Task: Send an email with the signature Liam Wilson with the subject Request for feedback on a technical manual and the message I am writing to request a review of the project procurement plan. from softage.3@softage.net to softage.2@softage.net with an attached audio file Audio_birthday_message.mp3 and move the email from Sent Items to the folder Warranty claims
Action: Mouse moved to (749, 122)
Screenshot: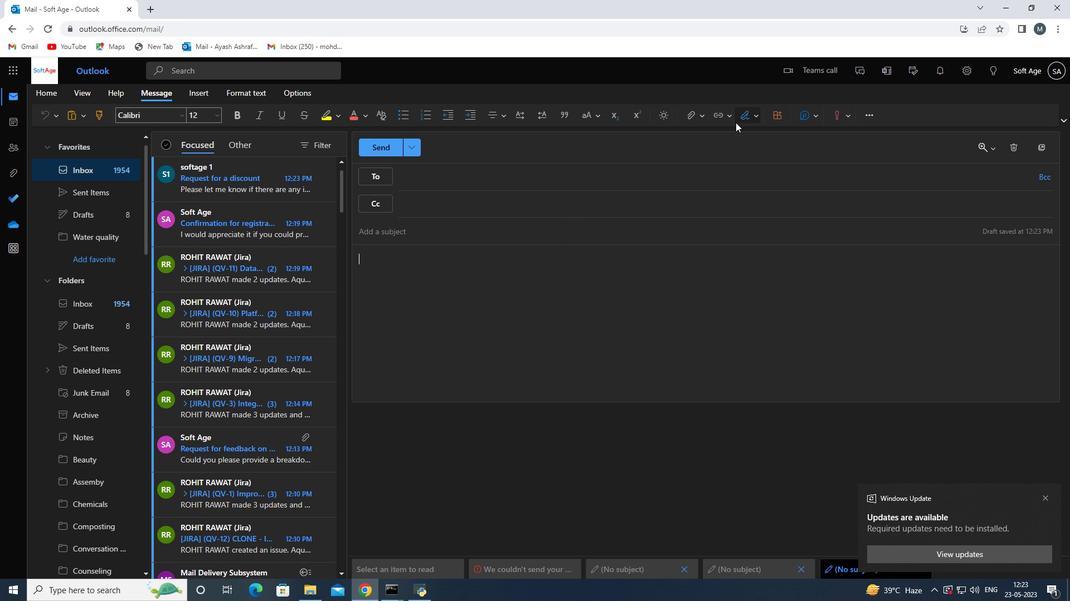 
Action: Mouse pressed left at (749, 122)
Screenshot: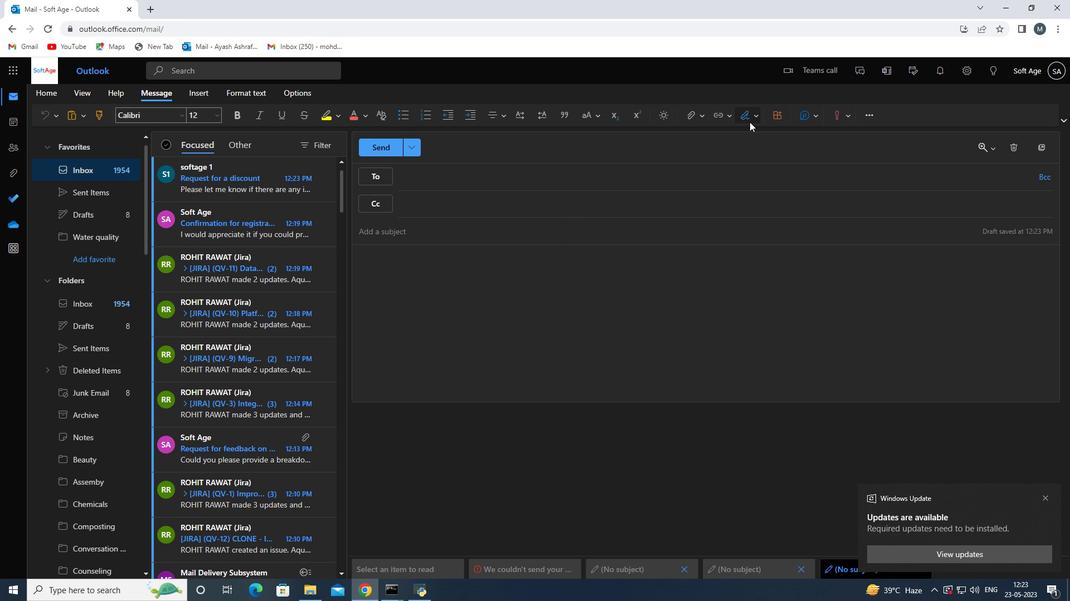 
Action: Mouse moved to (743, 157)
Screenshot: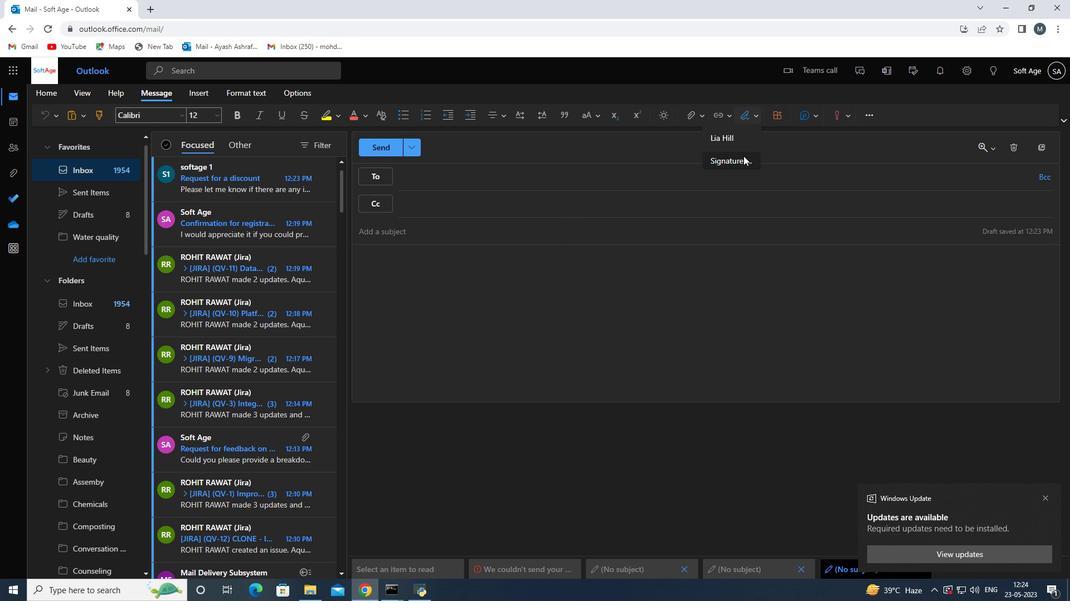 
Action: Mouse pressed left at (743, 157)
Screenshot: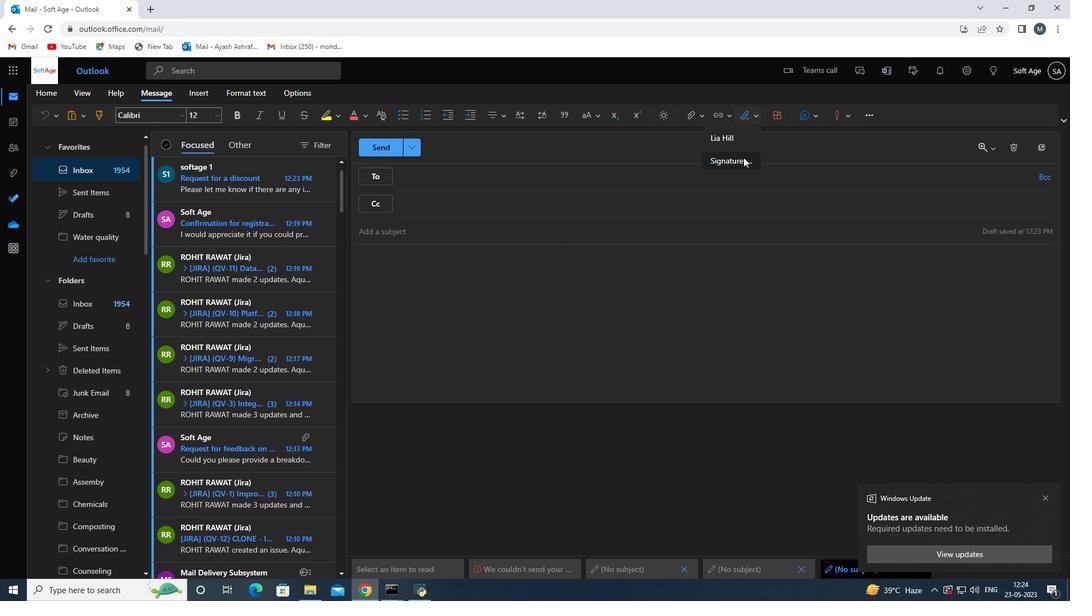 
Action: Mouse moved to (752, 203)
Screenshot: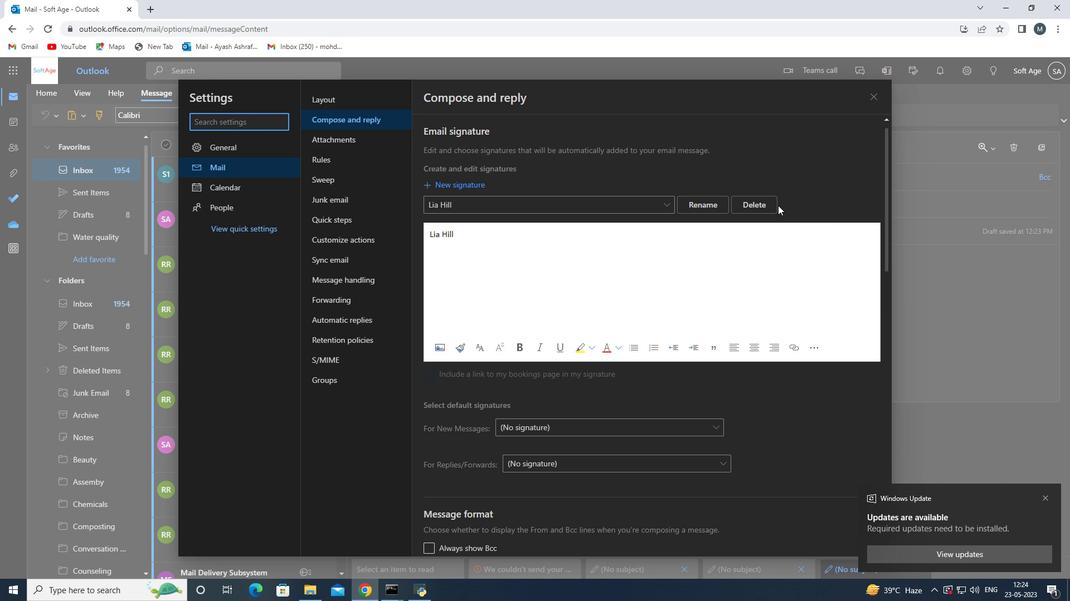 
Action: Mouse pressed left at (752, 203)
Screenshot: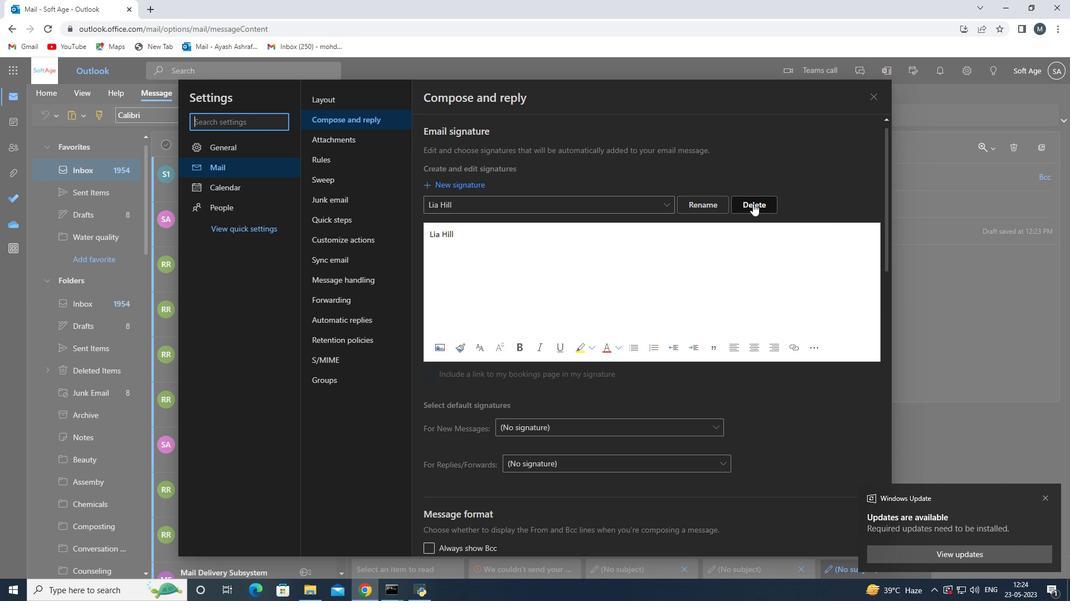 
Action: Mouse moved to (532, 198)
Screenshot: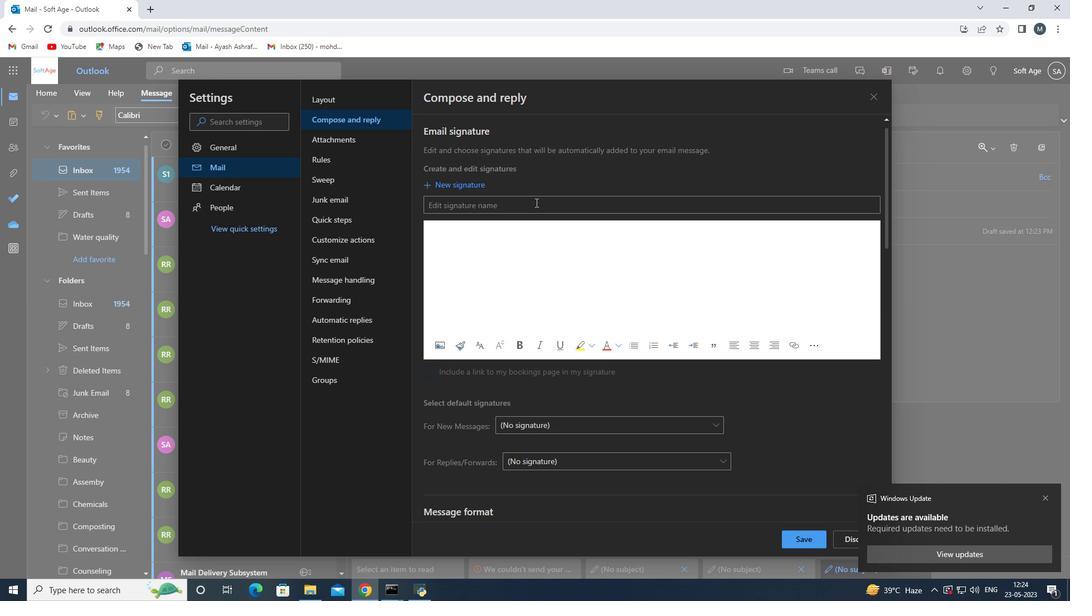 
Action: Mouse pressed left at (532, 198)
Screenshot: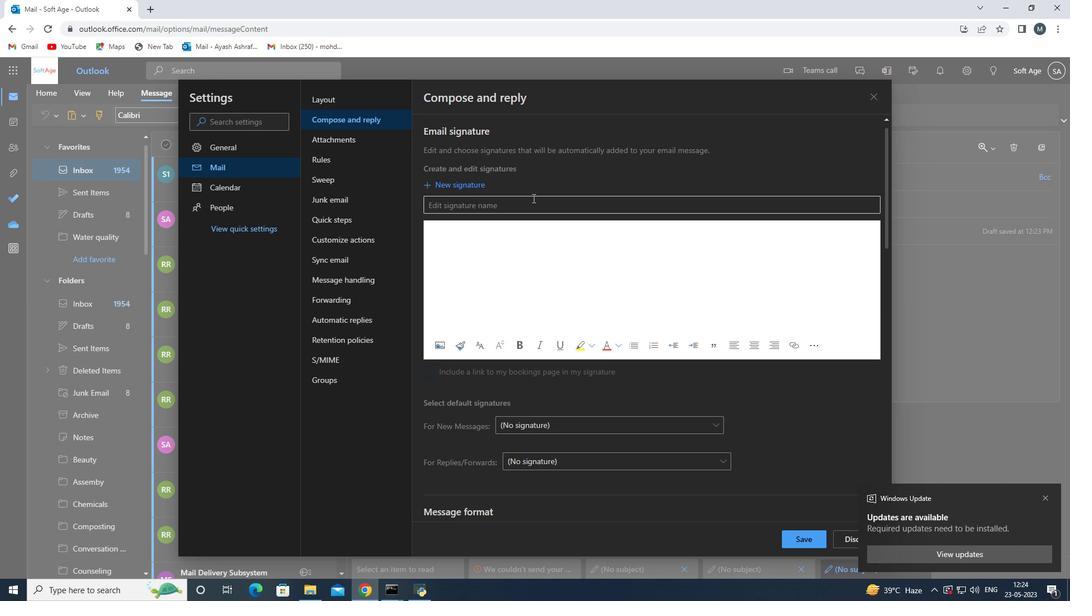 
Action: Key pressed <Key.shift>Liam<Key.space><Key.shift><Key.shift><Key.shift><Key.shift>Wilson<Key.space>
Screenshot: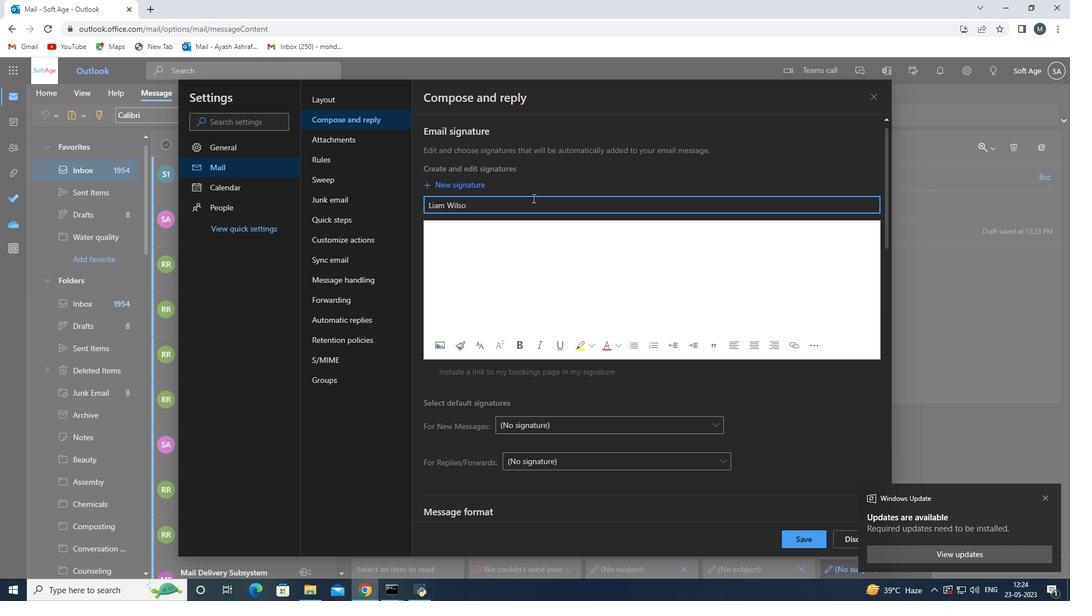 
Action: Mouse moved to (526, 233)
Screenshot: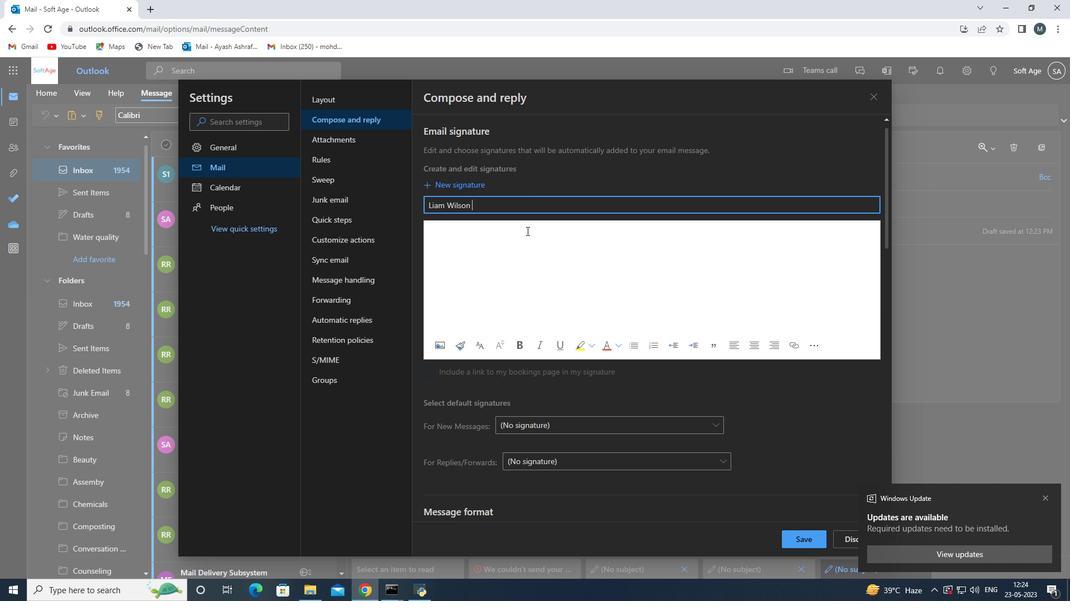 
Action: Mouse pressed left at (526, 233)
Screenshot: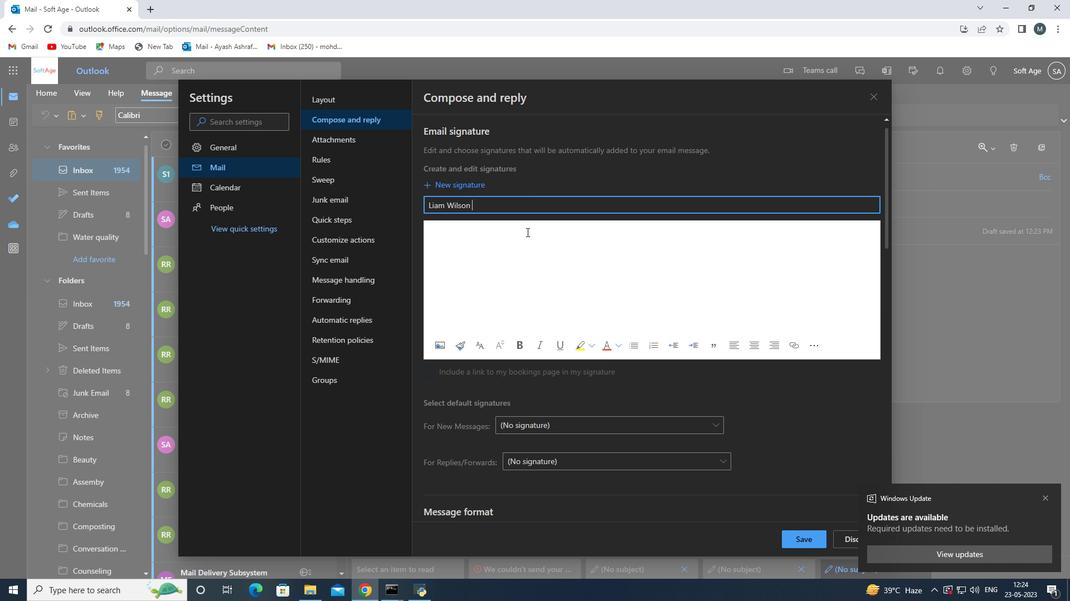 
Action: Key pressed <Key.shift>laim<Key.space><Key.backspace><Key.backspace><Key.backspace><Key.backspace><Key.backspace><Key.backspace><Key.backspace><Key.backspace><Key.backspace><Key.backspace><Key.backspace><Key.backspace><Key.backspace><Key.shift>Liam<Key.space><Key.shift>wilson<Key.space>
Screenshot: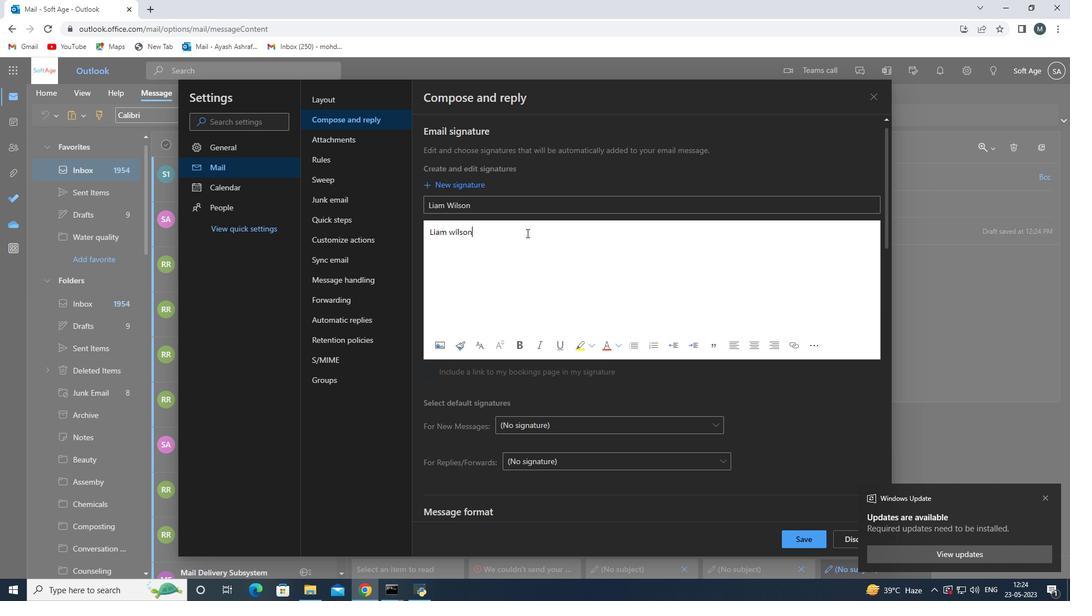 
Action: Mouse moved to (452, 234)
Screenshot: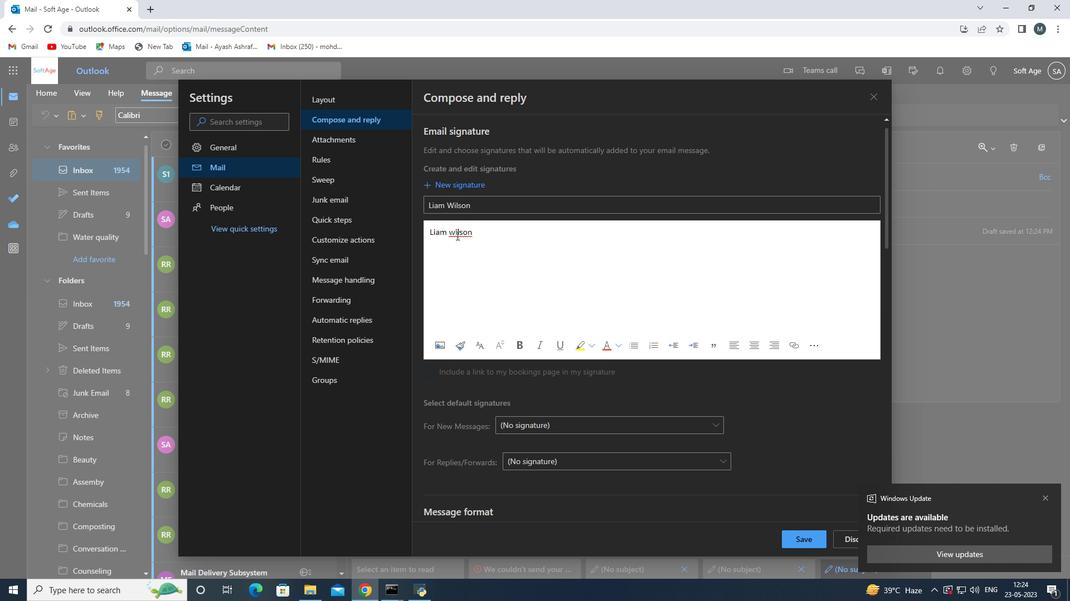 
Action: Mouse pressed left at (452, 234)
Screenshot: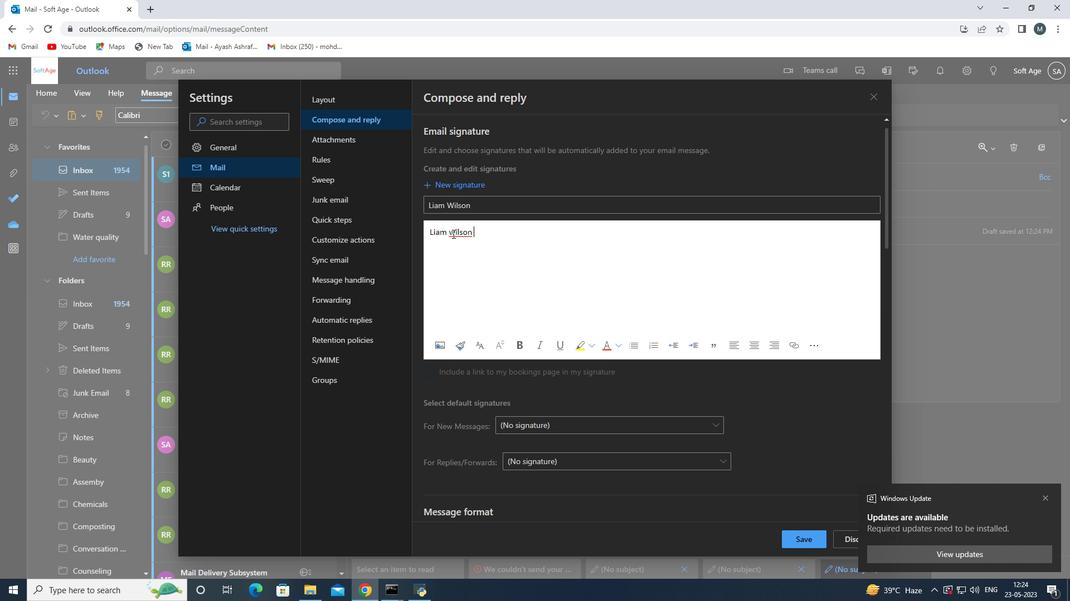 
Action: Mouse moved to (459, 235)
Screenshot: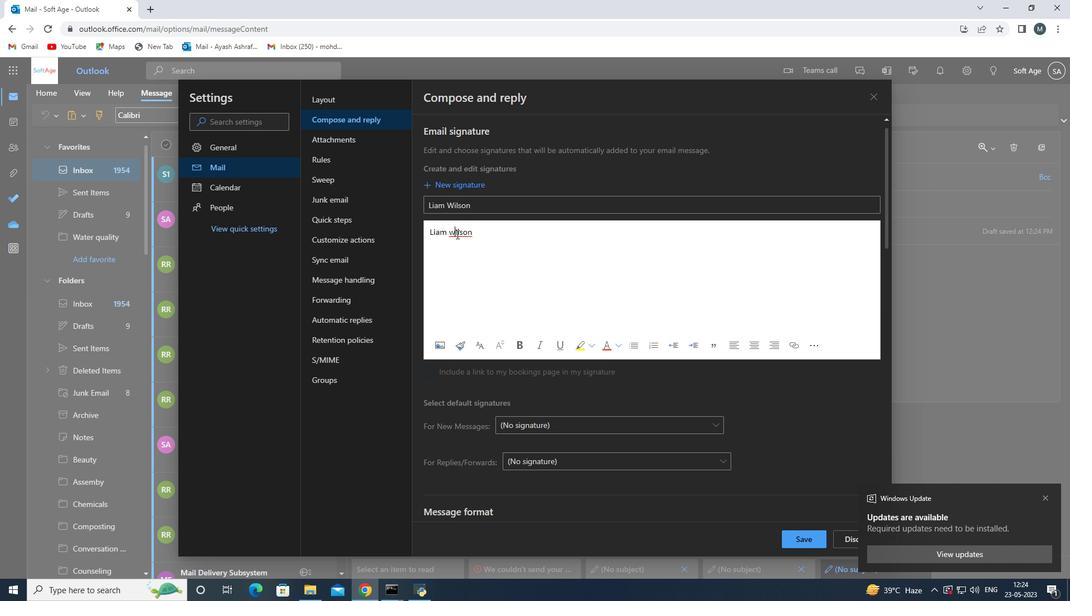 
Action: Key pressed <Key.backspace><Key.shift>W
Screenshot: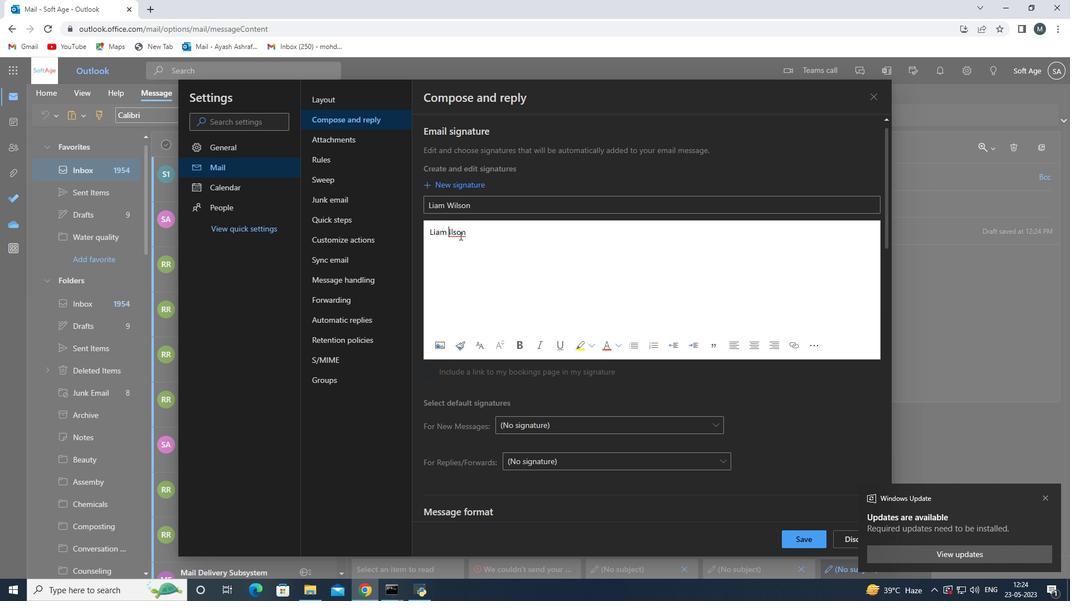 
Action: Mouse moved to (803, 545)
Screenshot: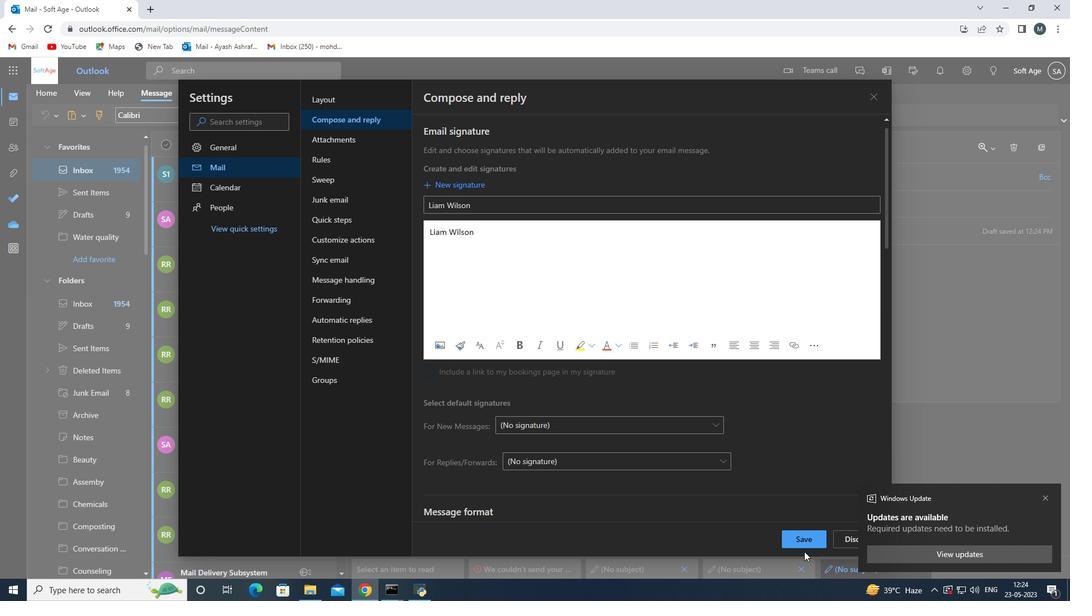 
Action: Mouse pressed left at (803, 545)
Screenshot: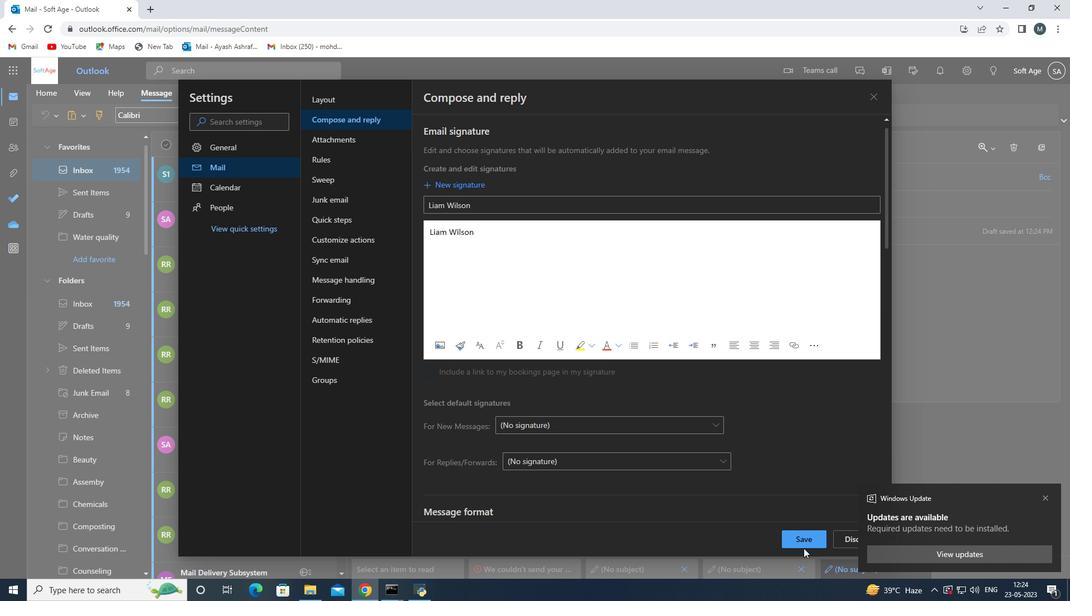 
Action: Mouse moved to (571, 355)
Screenshot: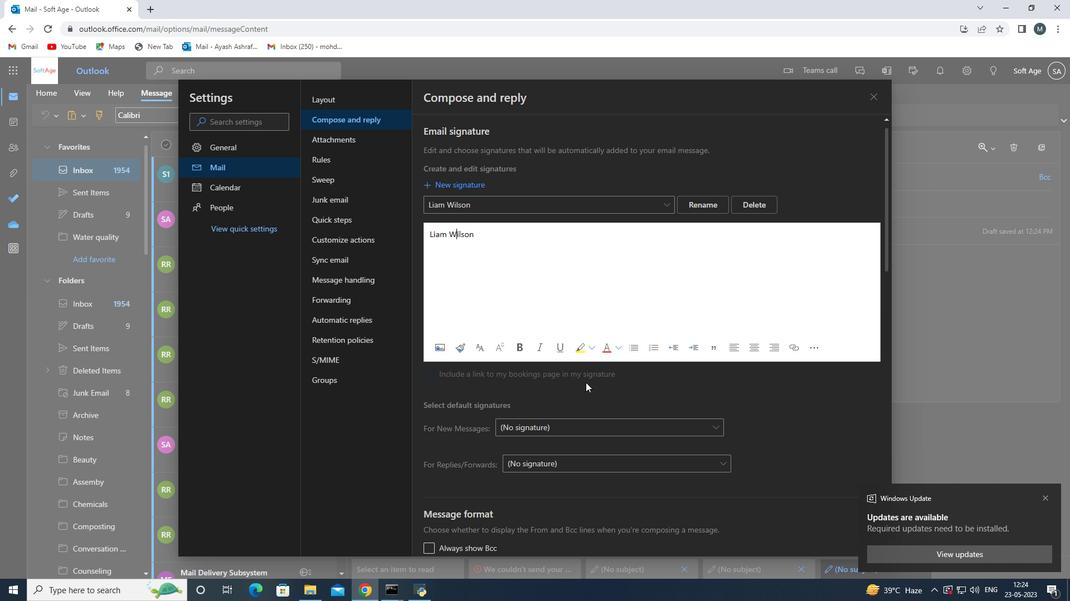 
Action: Mouse scrolled (571, 355) with delta (0, 0)
Screenshot: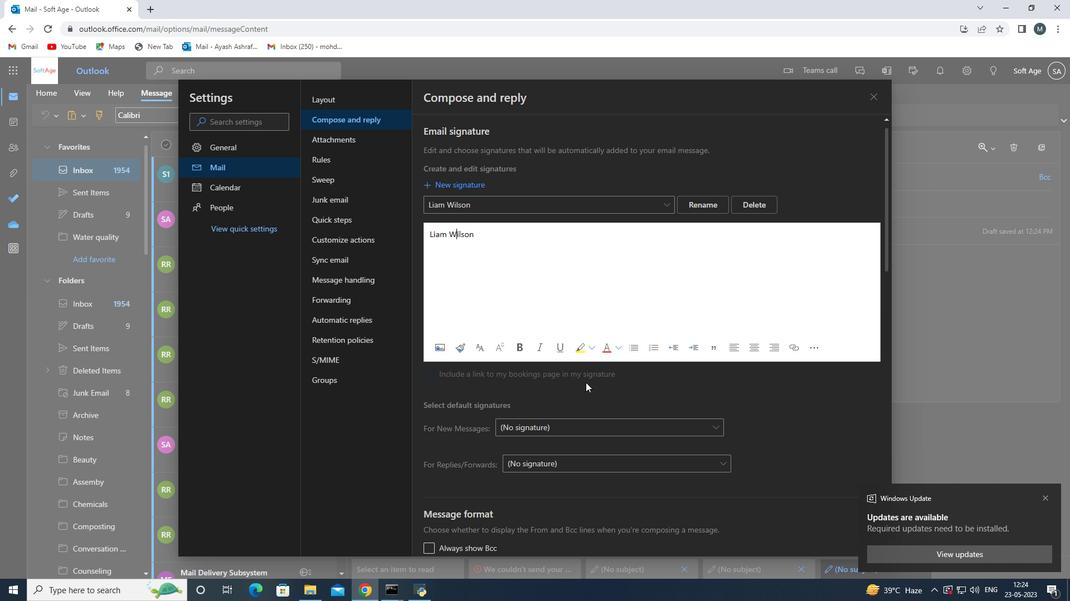 
Action: Mouse scrolled (571, 355) with delta (0, 0)
Screenshot: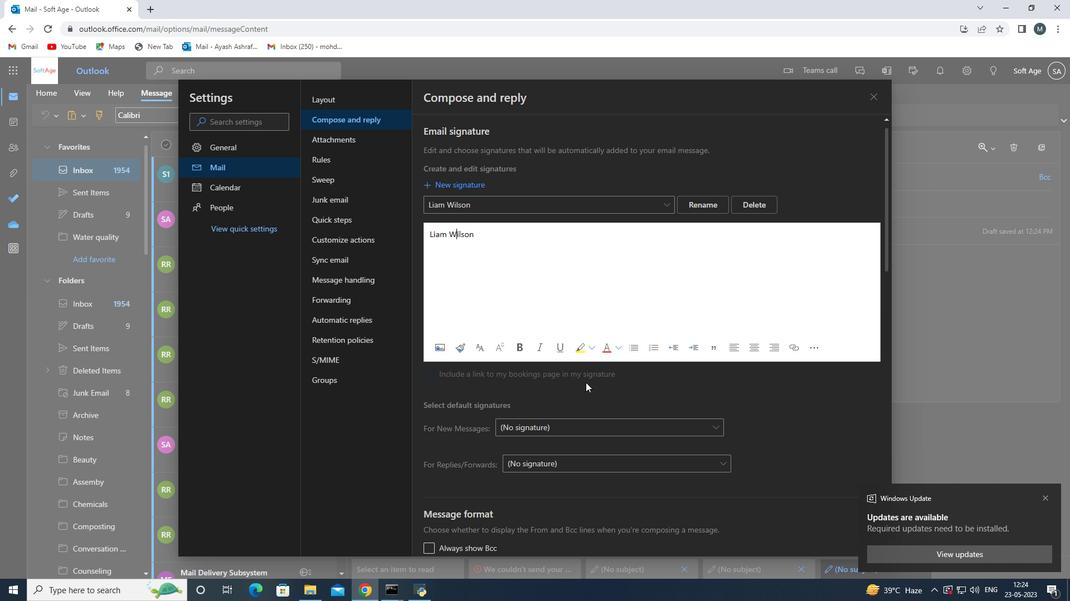 
Action: Mouse scrolled (571, 355) with delta (0, 0)
Screenshot: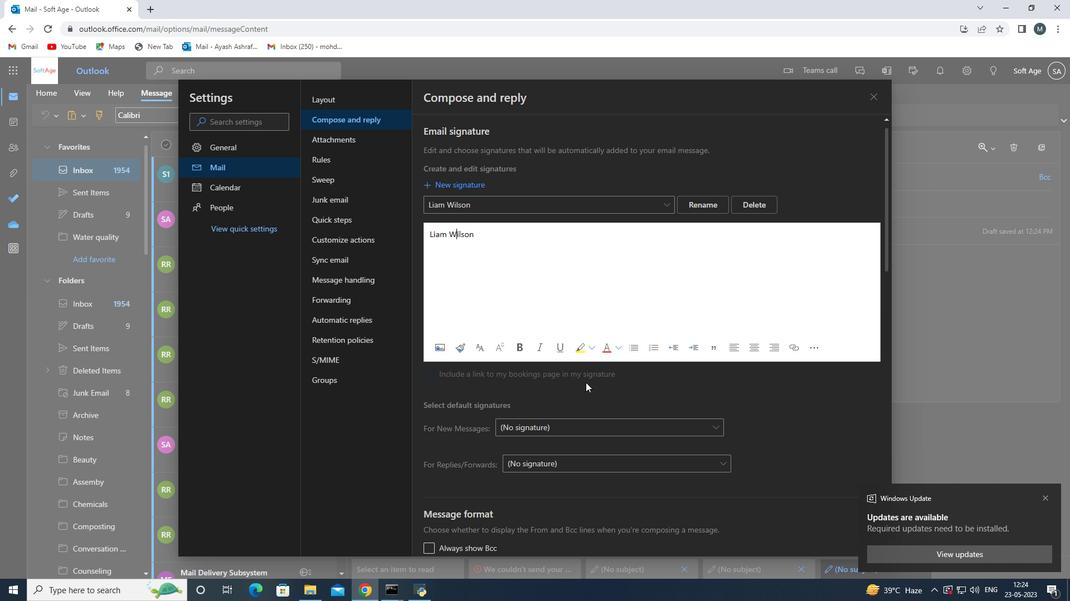 
Action: Mouse scrolled (571, 355) with delta (0, 0)
Screenshot: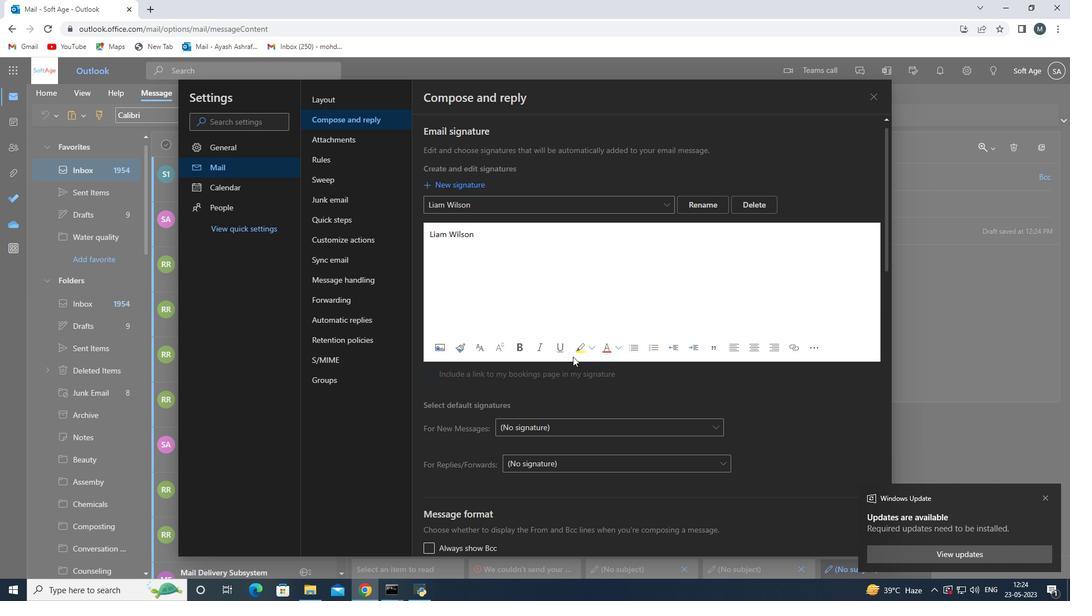 
Action: Mouse scrolled (571, 355) with delta (0, 0)
Screenshot: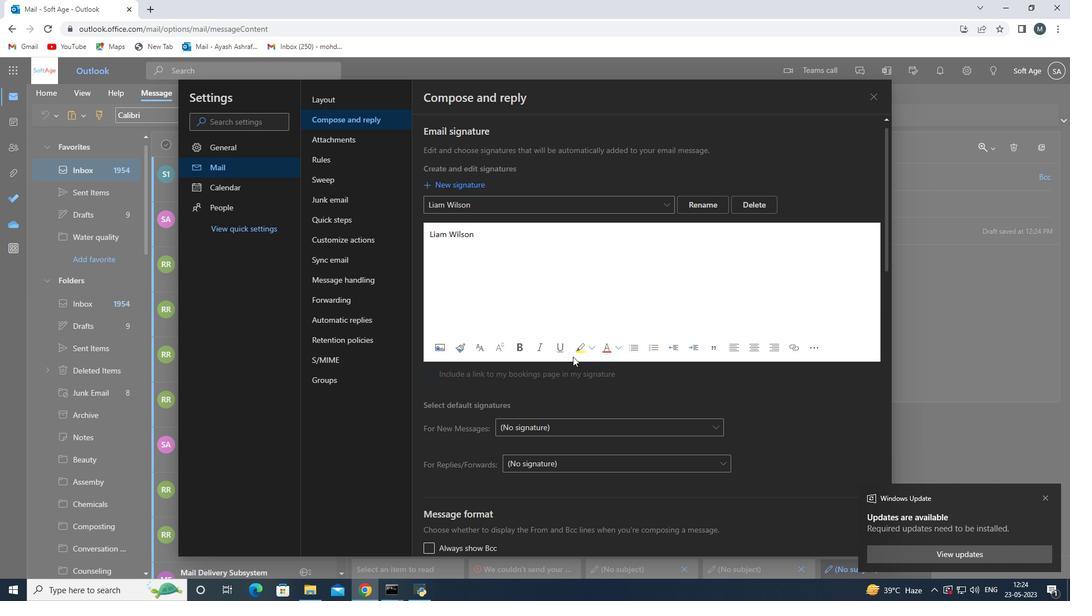 
Action: Mouse scrolled (571, 355) with delta (0, 0)
Screenshot: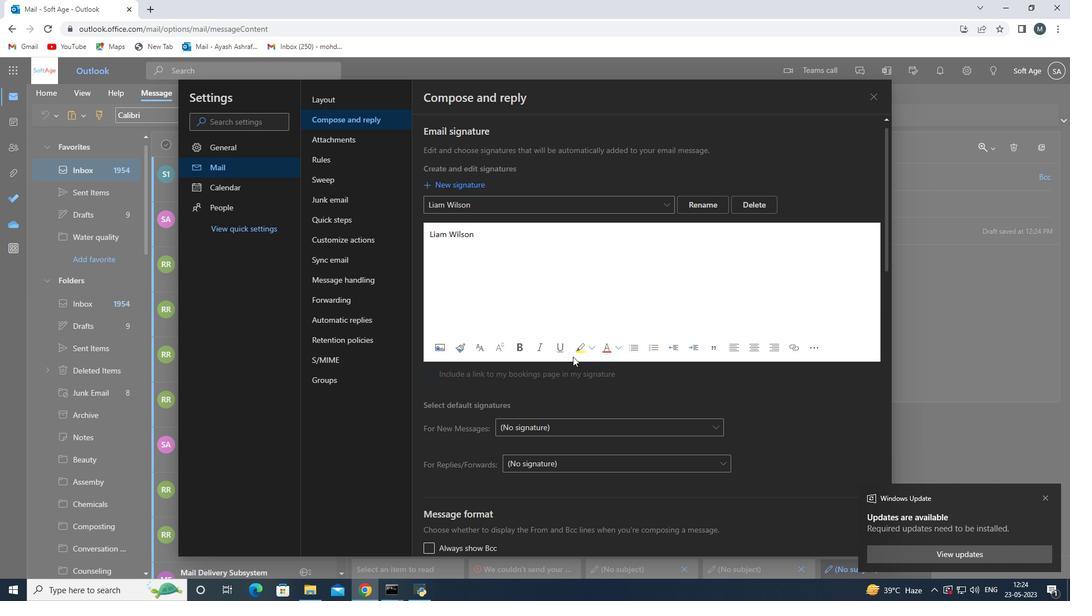 
Action: Mouse scrolled (571, 355) with delta (0, 0)
Screenshot: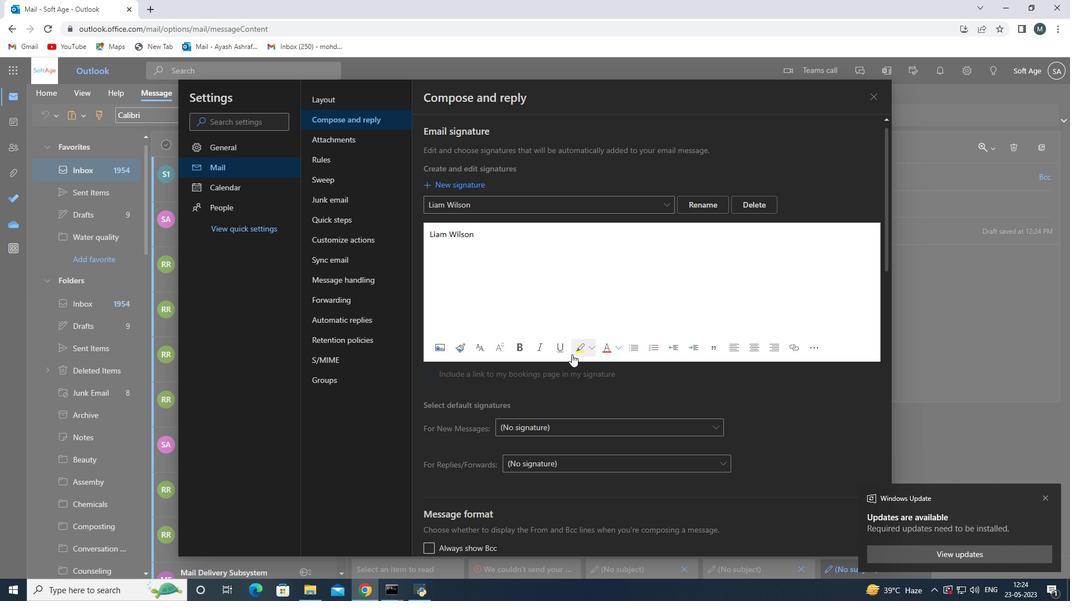 
Action: Mouse moved to (873, 98)
Screenshot: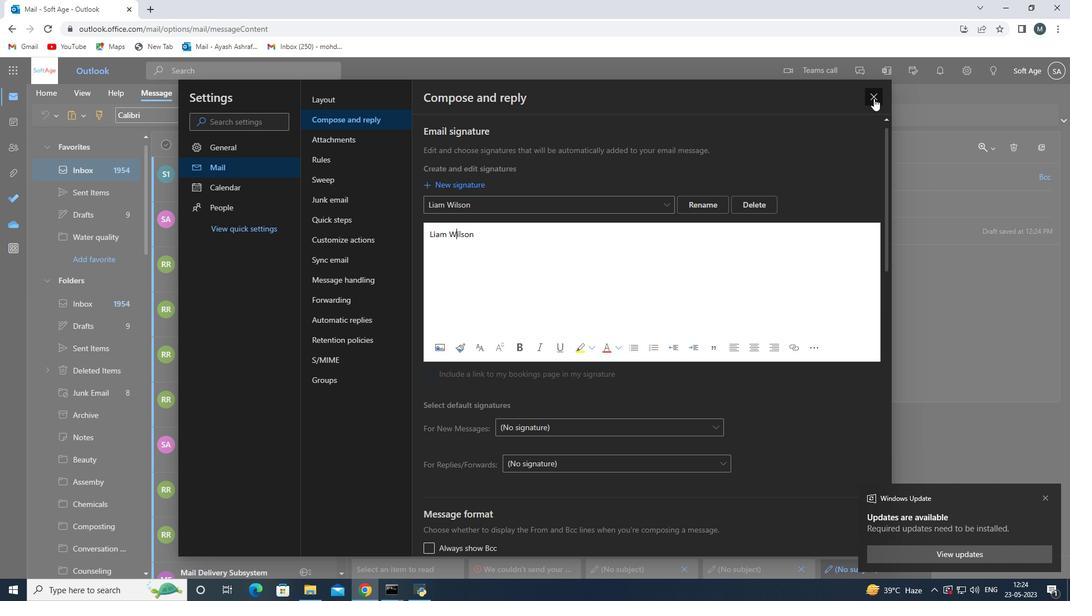 
Action: Mouse pressed left at (873, 98)
Screenshot: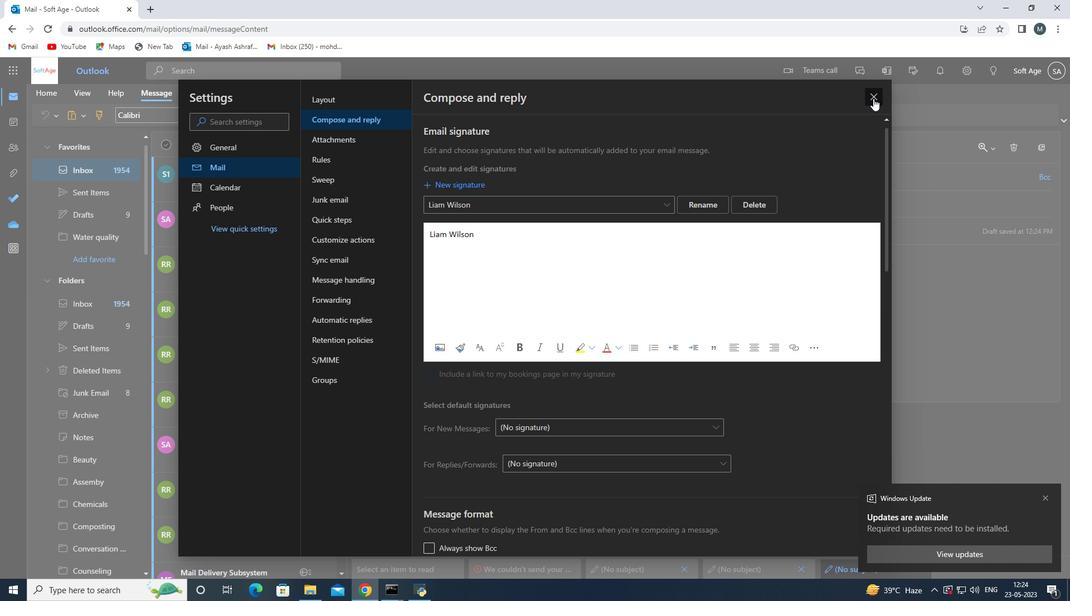 
Action: Mouse moved to (479, 230)
Screenshot: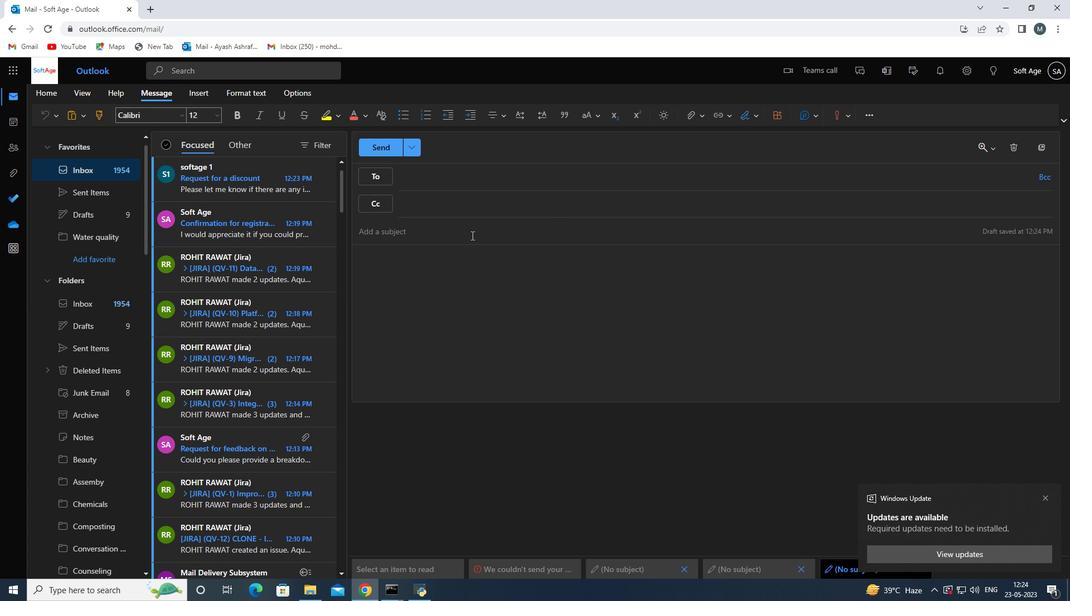 
Action: Mouse pressed left at (479, 230)
Screenshot: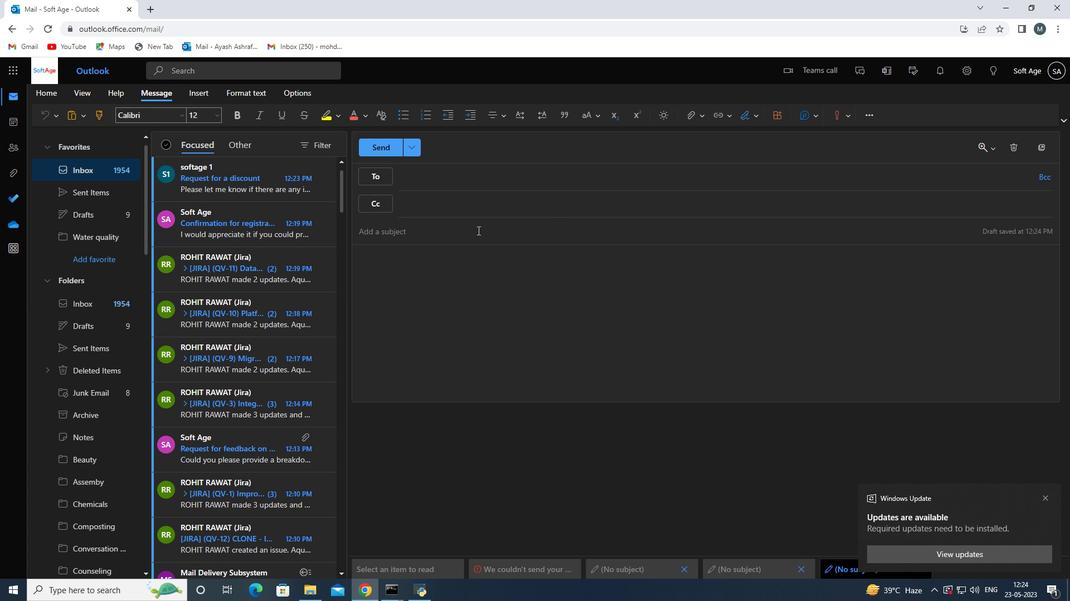 
Action: Mouse moved to (480, 238)
Screenshot: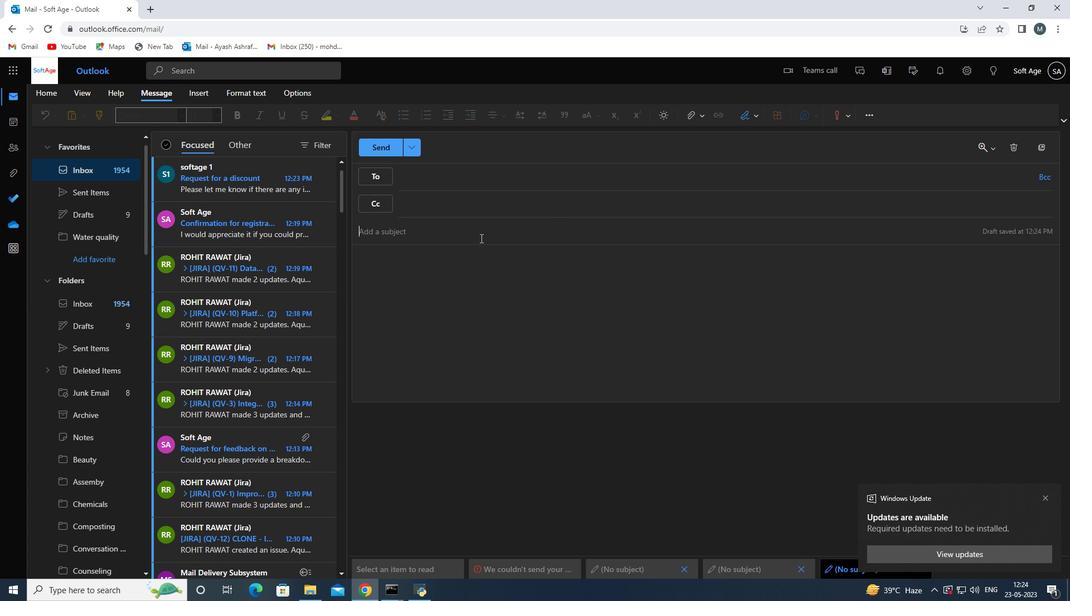 
Action: Key pressed <Key.shift>Request<Key.space>for<Key.space>feedback<Key.space>on<Key.space>a<Key.space>technical<Key.space>manual<Key.space>
Screenshot: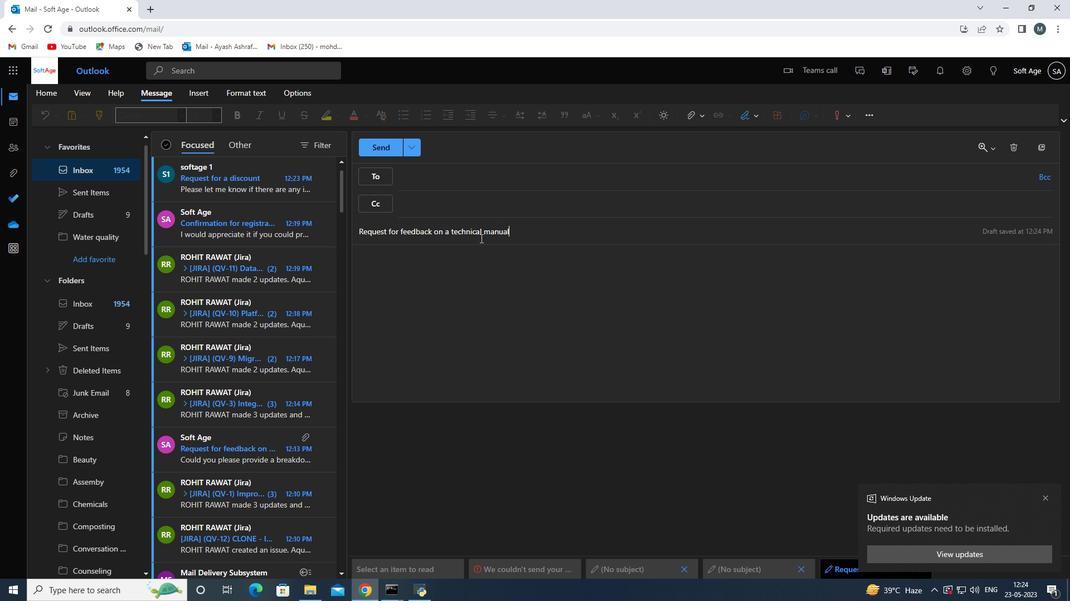 
Action: Mouse moved to (472, 255)
Screenshot: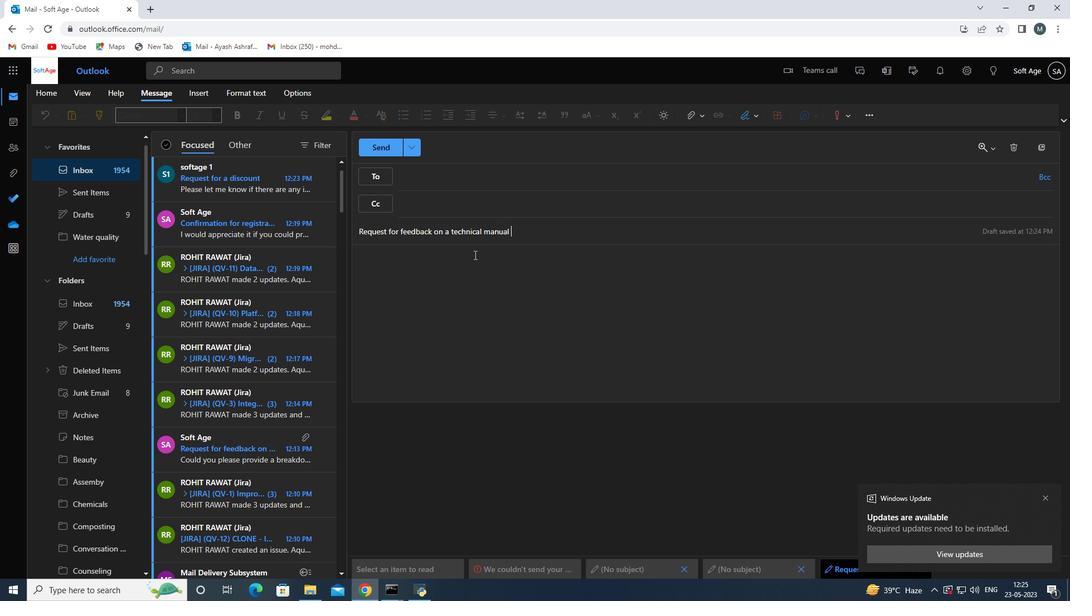 
Action: Mouse pressed left at (472, 255)
Screenshot: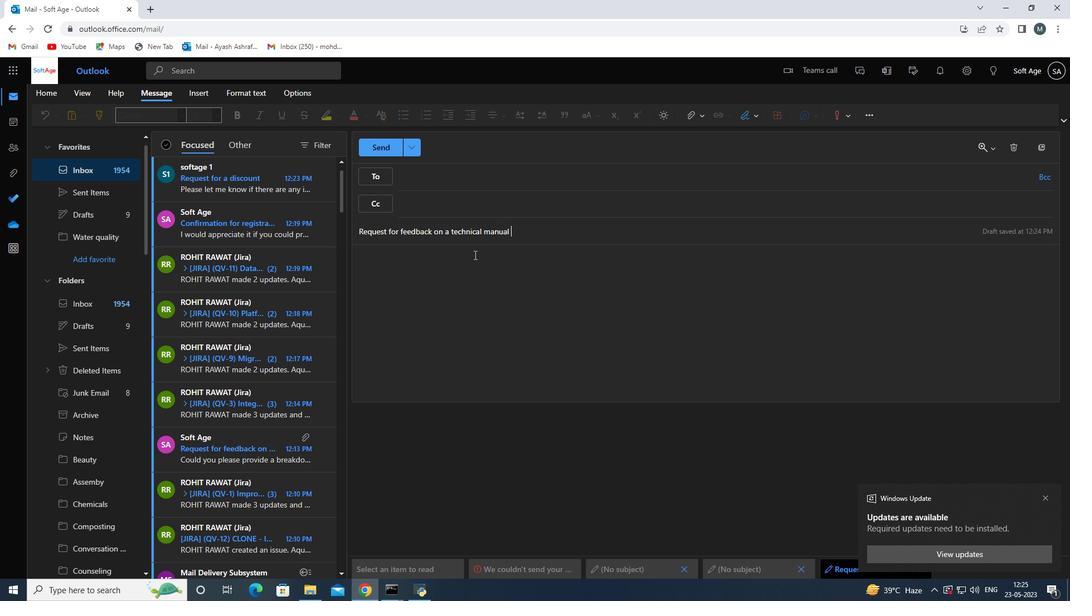 
Action: Mouse moved to (472, 256)
Screenshot: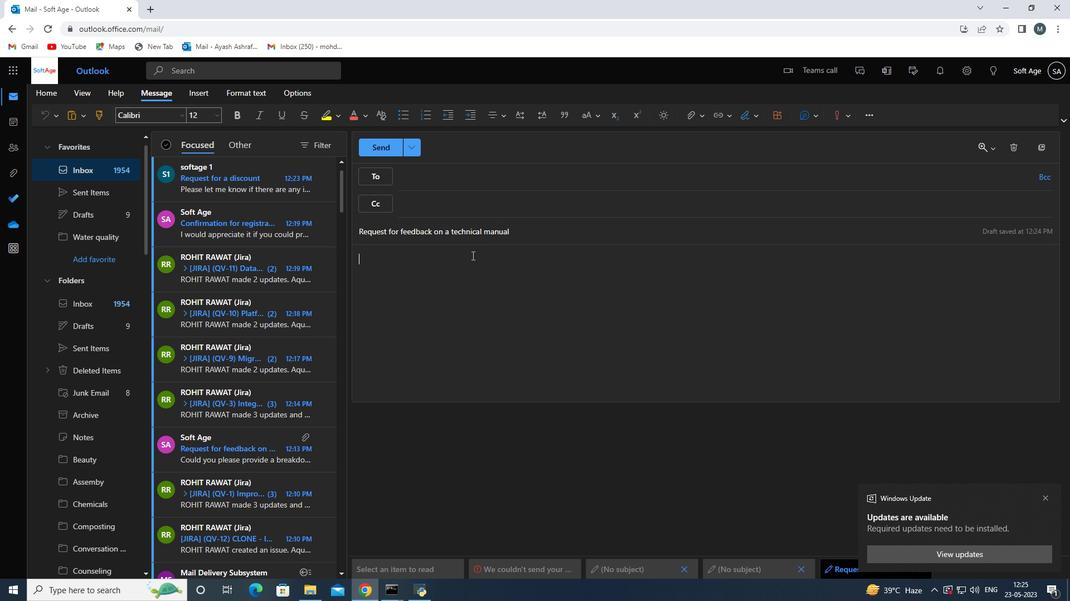 
Action: Key pressed <Key.shift>i<Key.space>am<Key.space><Key.backspace><Key.backspace><Key.backspace><Key.backspace><Key.backspace><Key.backspace><Key.backspace><Key.backspace><Key.shift>I<Key.space>am<Key.space>writing<Key.space>to<Key.space>request<Key.space>a<Key.space>review<Key.space>of<Key.space>the<Key.space>project<Key.space>procurement<Key.space>plan<Key.space>
Screenshot: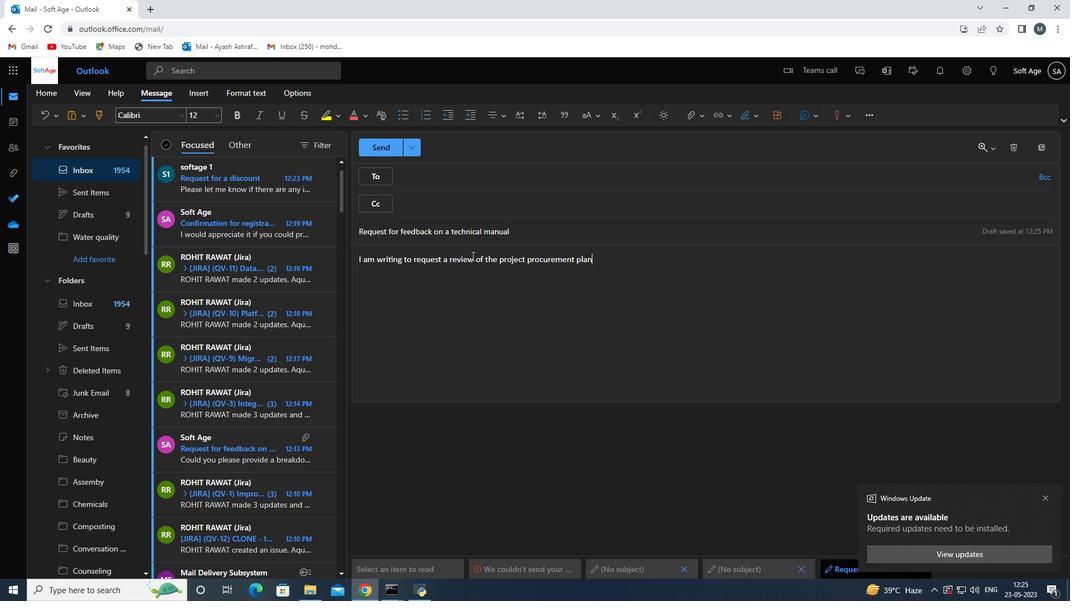 
Action: Mouse moved to (749, 122)
Screenshot: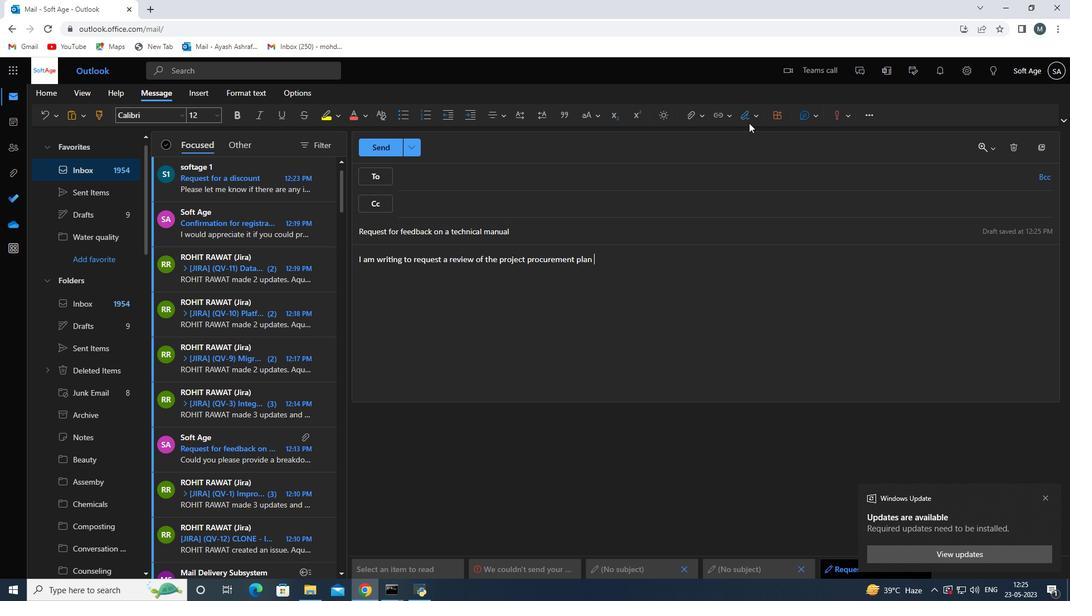 
Action: Mouse pressed left at (749, 122)
Screenshot: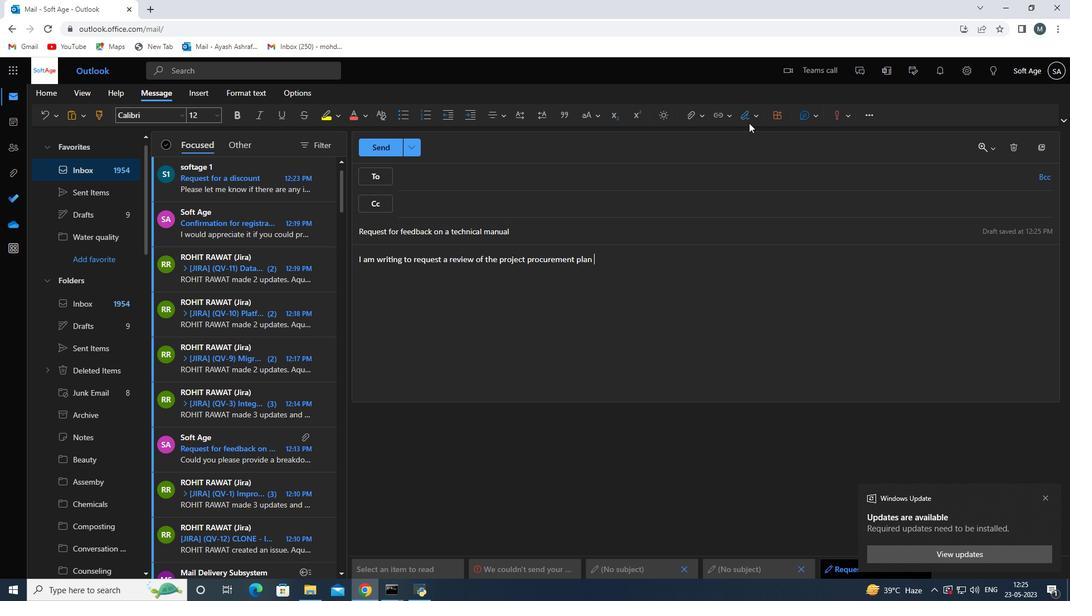 
Action: Mouse moved to (742, 132)
Screenshot: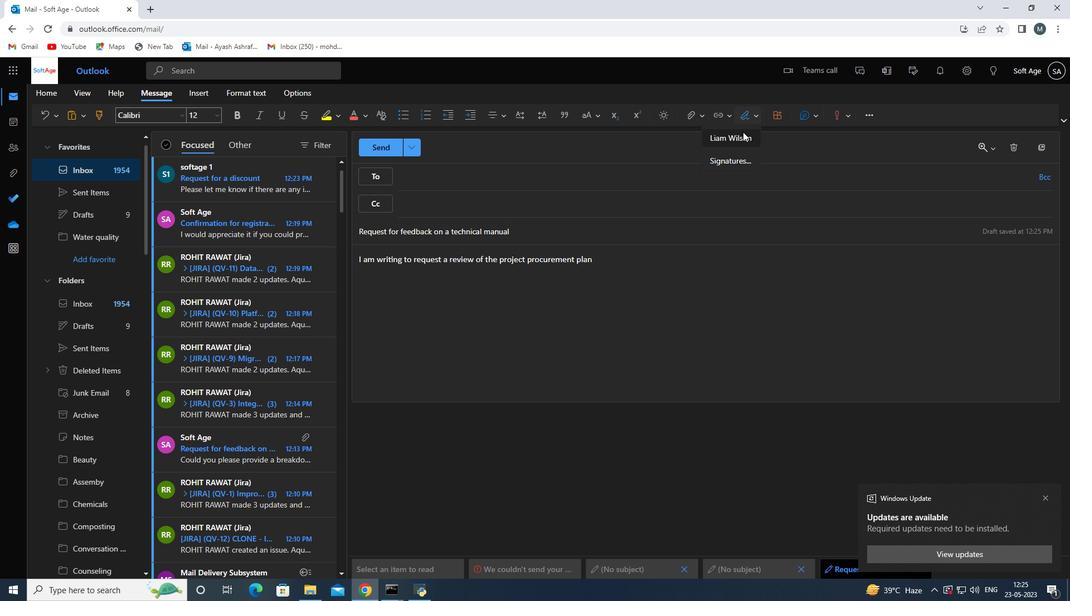 
Action: Mouse pressed left at (742, 132)
Screenshot: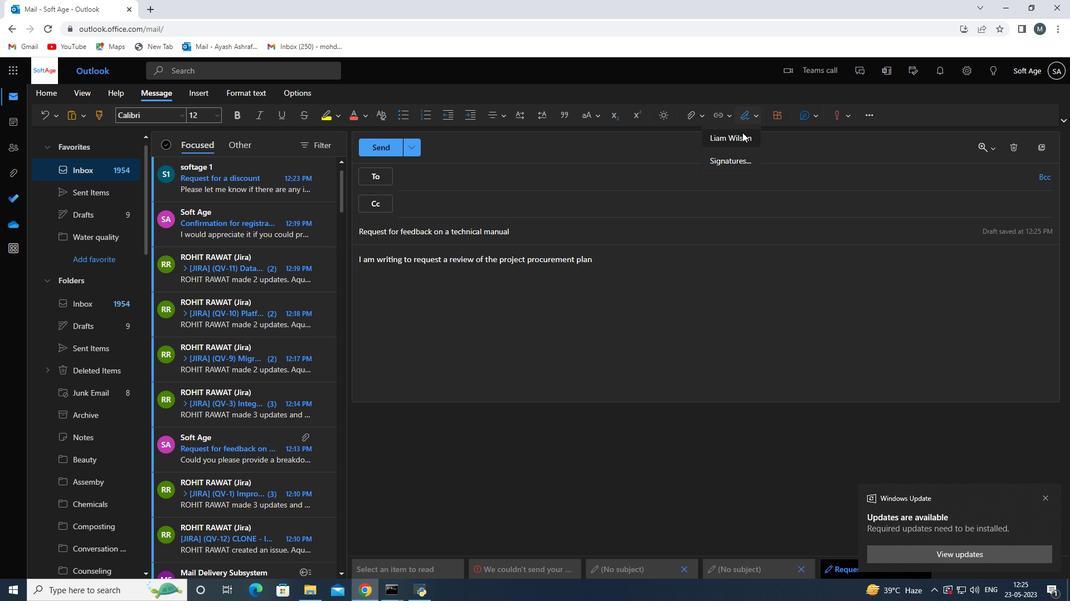 
Action: Mouse moved to (478, 176)
Screenshot: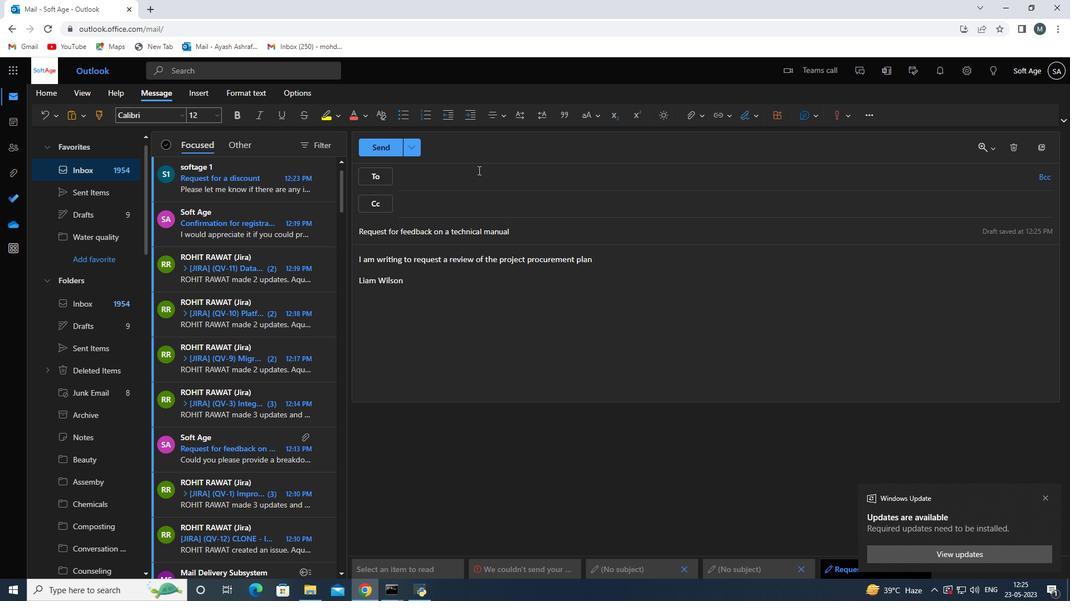 
Action: Mouse pressed left at (478, 176)
Screenshot: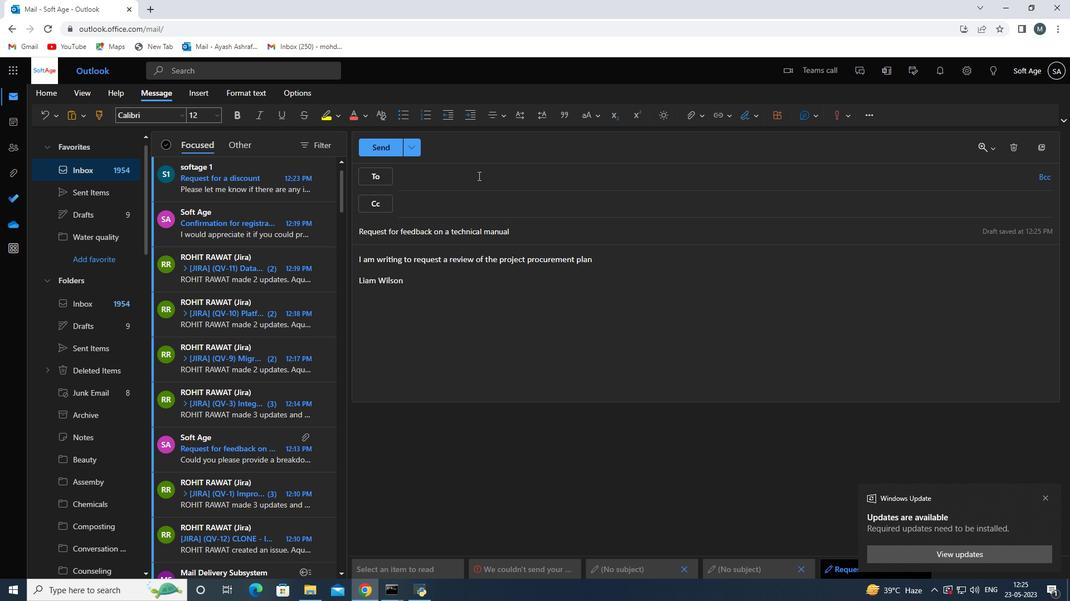 
Action: Key pressed softage.<Key.backspace>3<Key.backspace>2<Key.shift><Key.shift>2softage.net
Screenshot: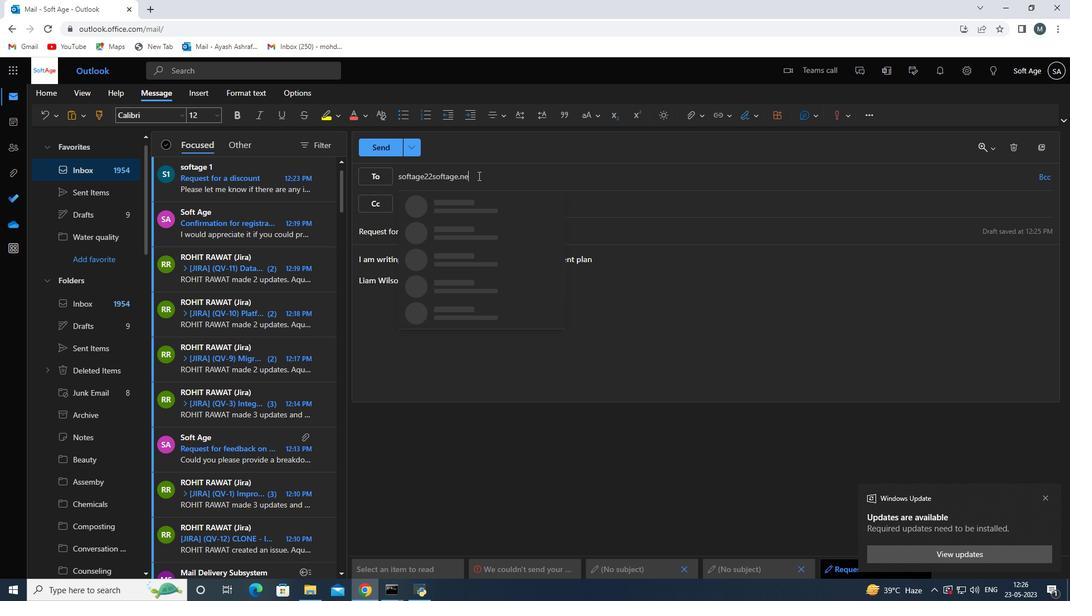 
Action: Mouse moved to (434, 177)
Screenshot: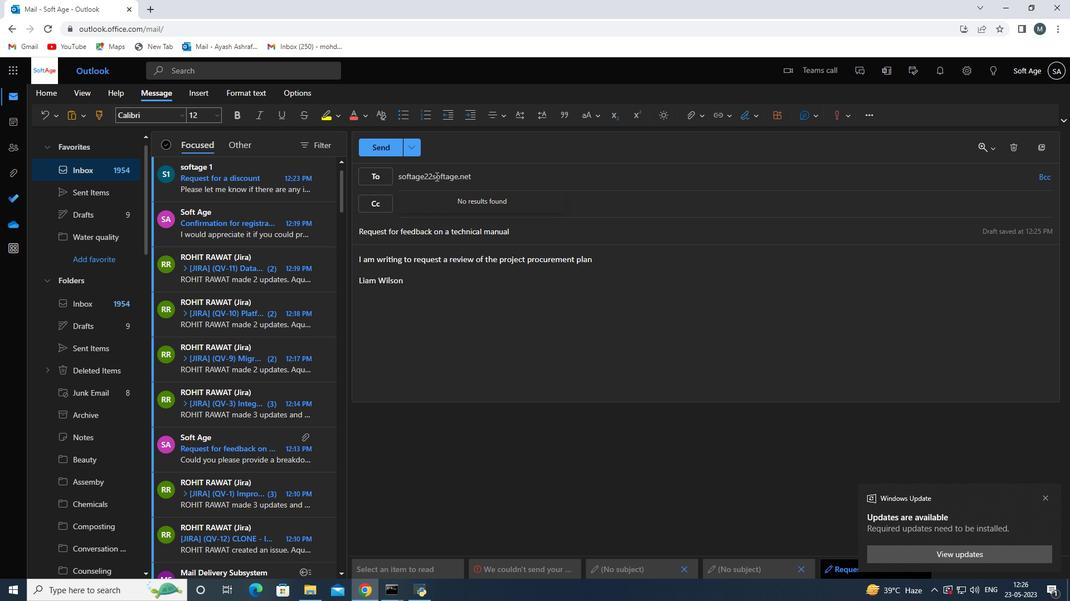
Action: Mouse pressed left at (434, 177)
Screenshot: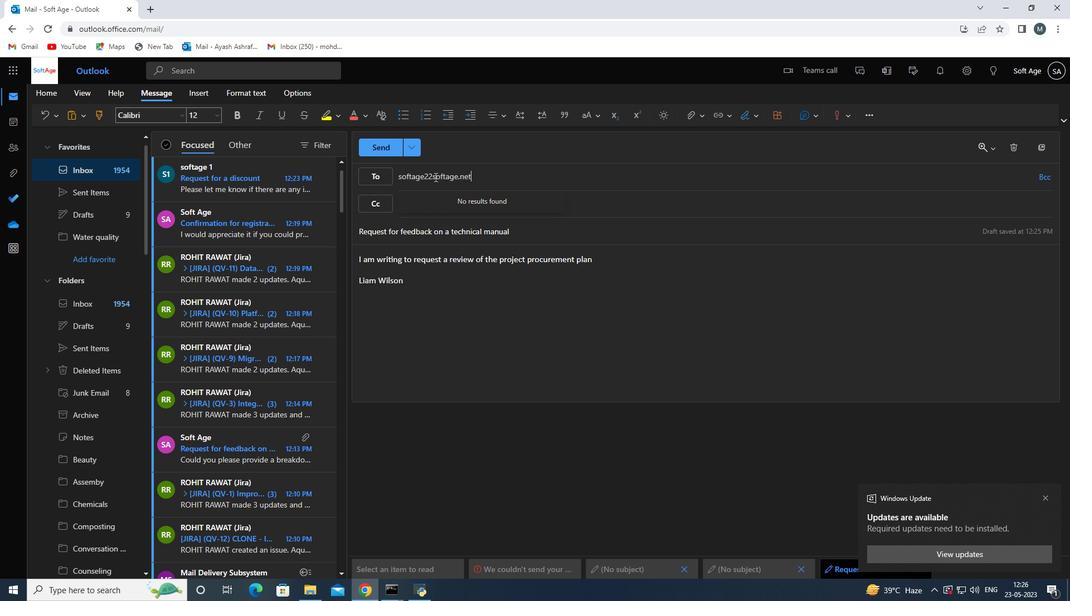 
Action: Mouse moved to (430, 175)
Screenshot: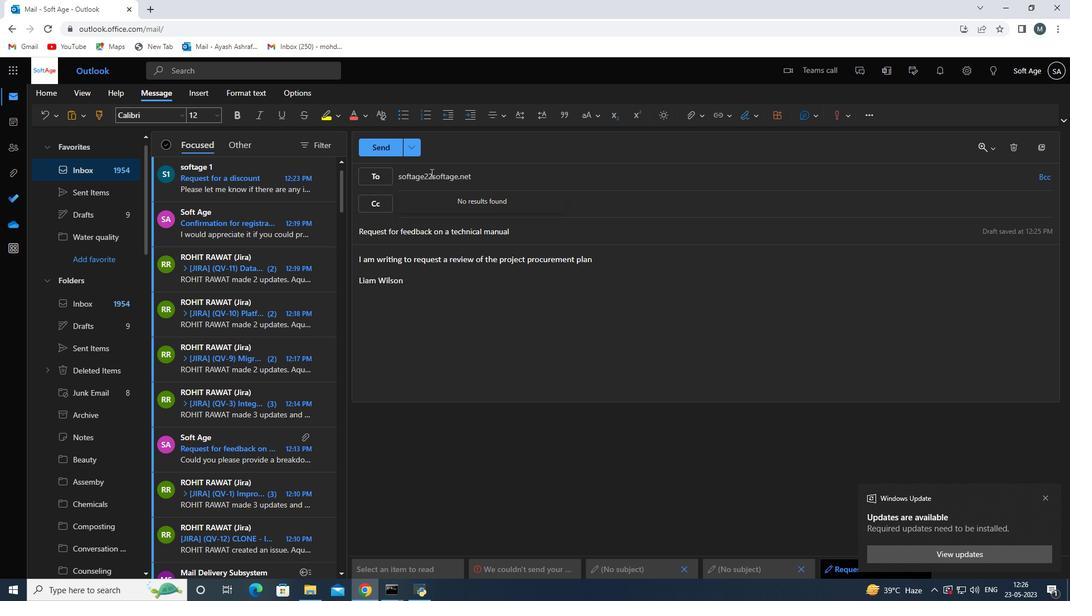 
Action: Mouse pressed left at (430, 175)
Screenshot: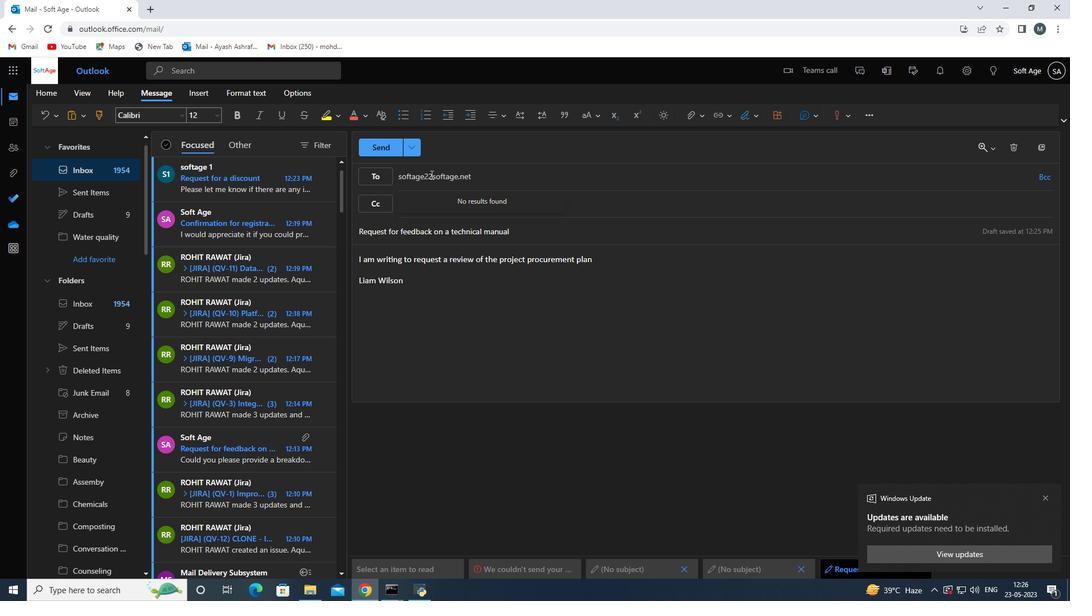 
Action: Mouse moved to (436, 181)
Screenshot: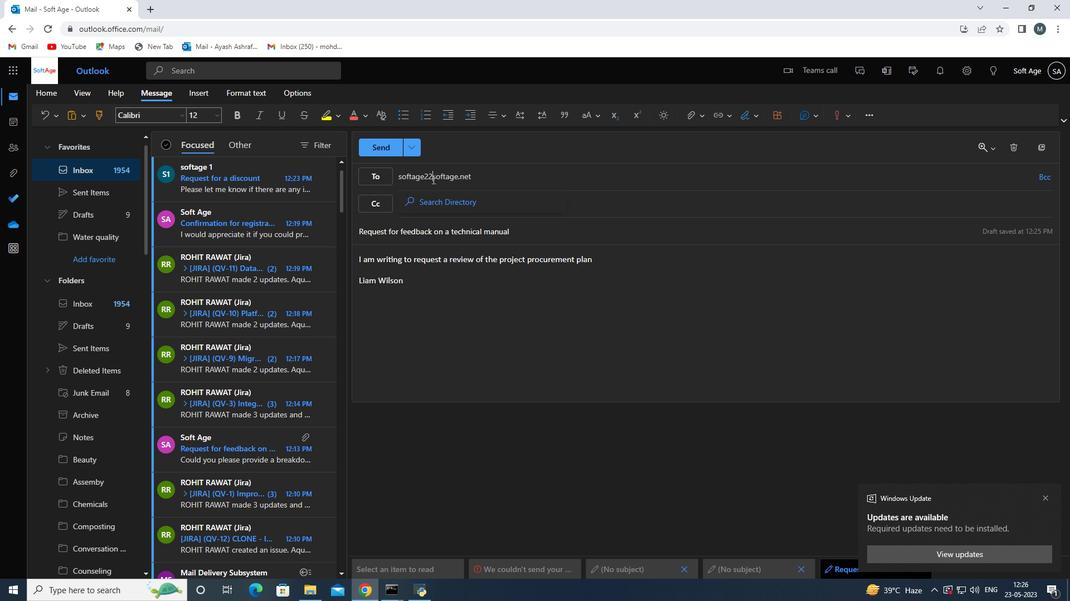 
Action: Key pressed <Key.backspace><Key.shift>@
Screenshot: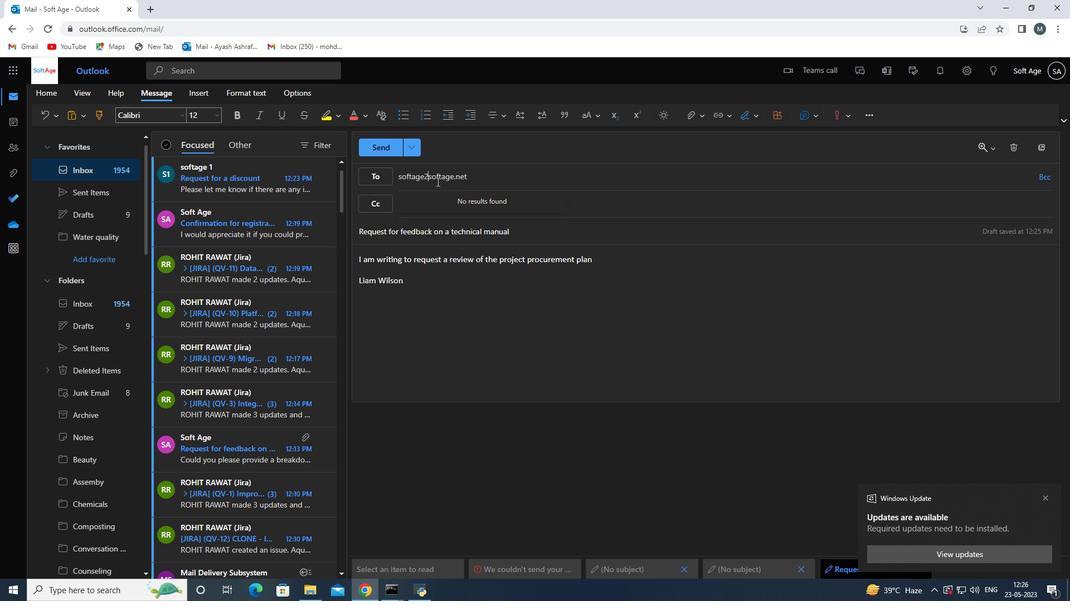 
Action: Mouse moved to (492, 192)
Screenshot: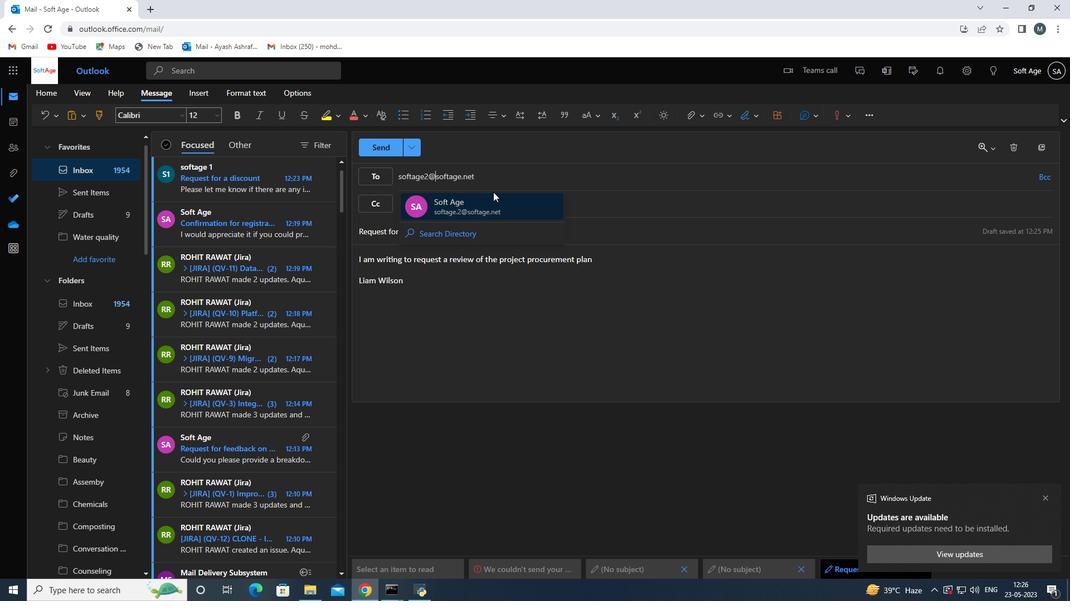 
Action: Mouse pressed left at (492, 192)
Screenshot: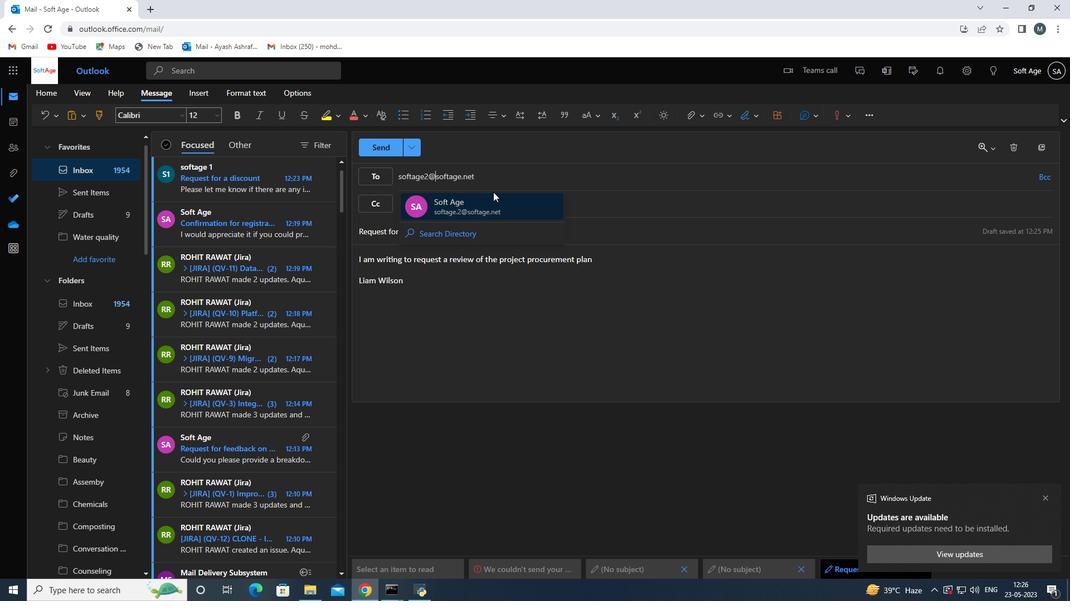 
Action: Mouse moved to (697, 120)
Screenshot: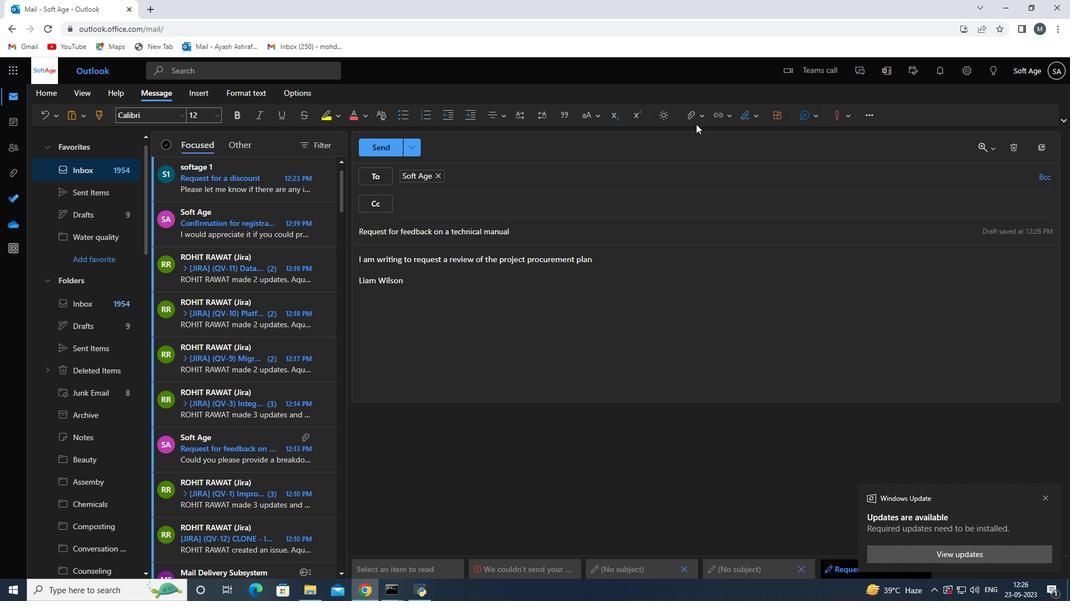 
Action: Mouse pressed left at (697, 120)
Screenshot: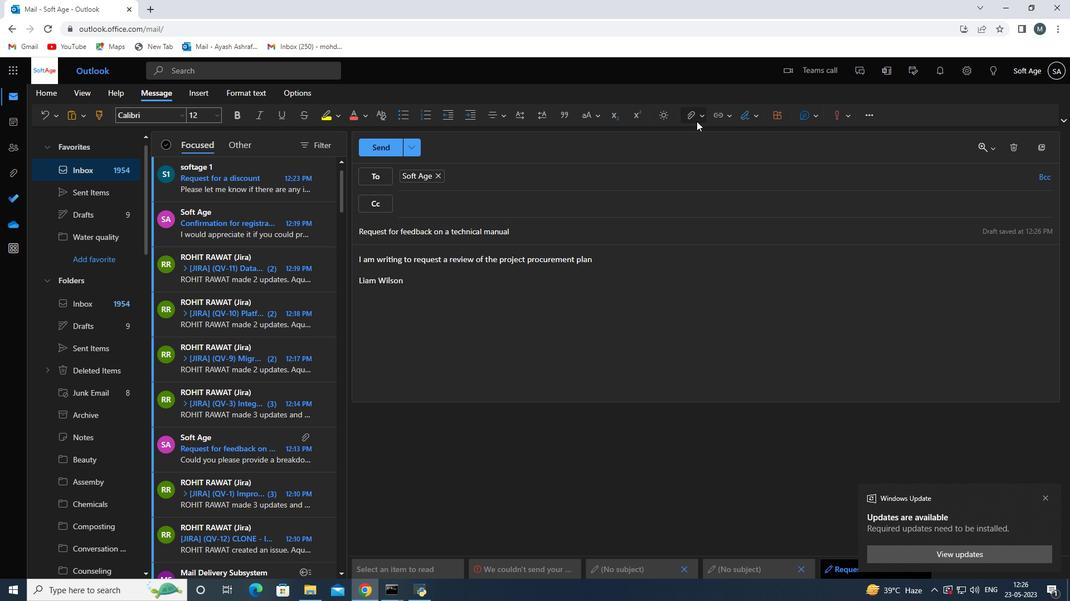 
Action: Mouse moved to (654, 140)
Screenshot: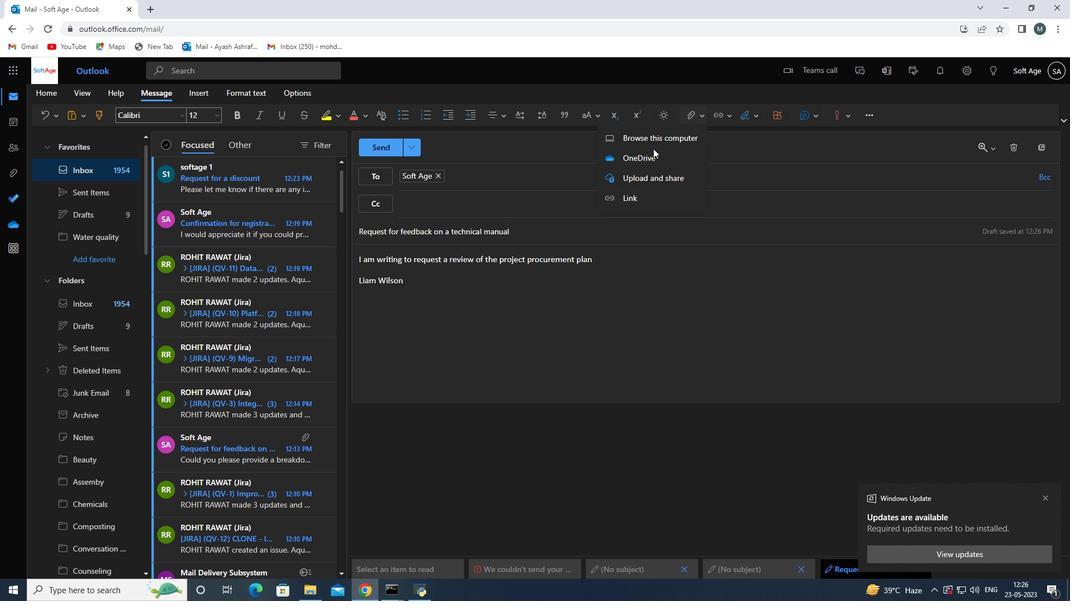 
Action: Mouse pressed left at (654, 140)
Screenshot: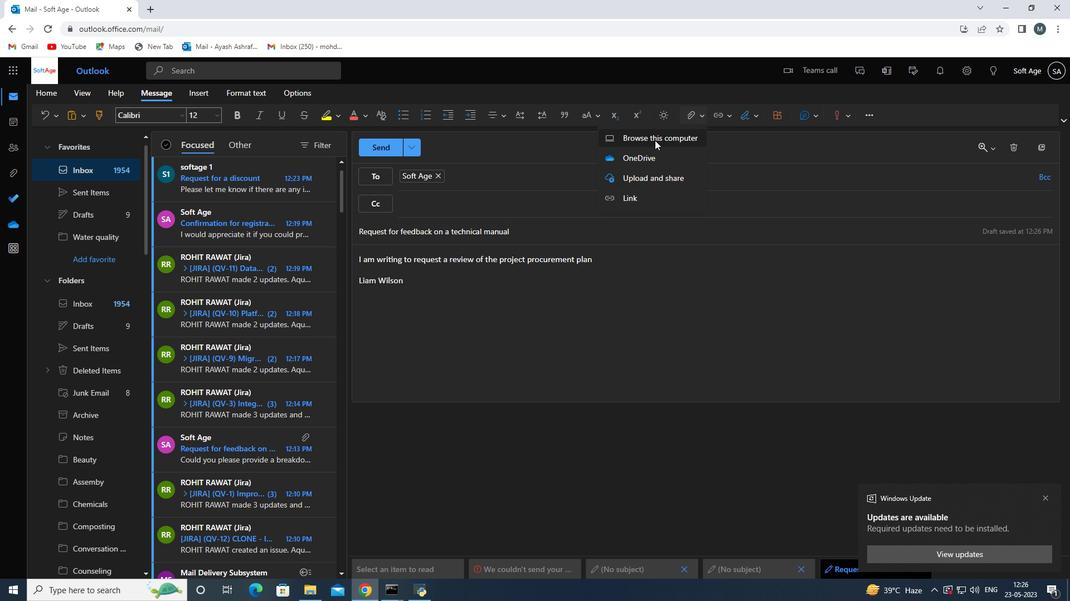 
Action: Mouse moved to (210, 200)
Screenshot: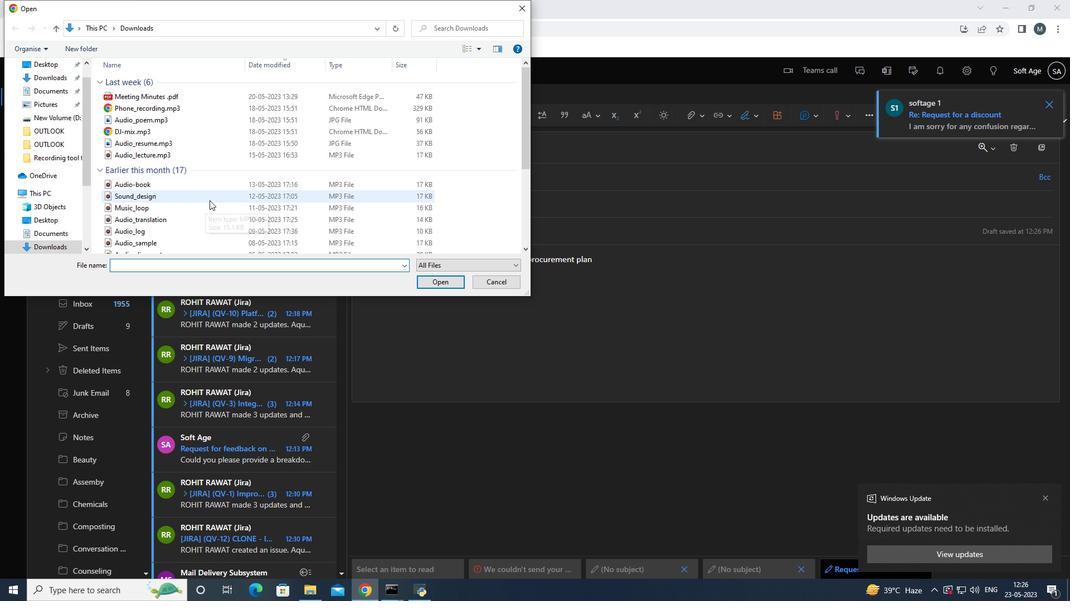 
Action: Mouse pressed left at (210, 200)
Screenshot: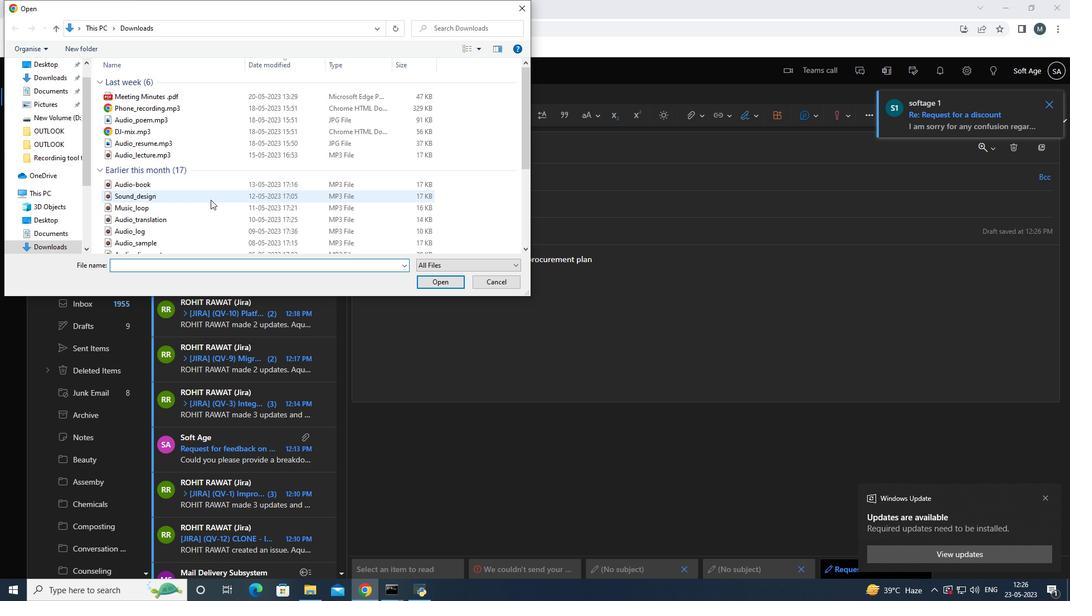 
Action: Mouse pressed right at (210, 200)
Screenshot: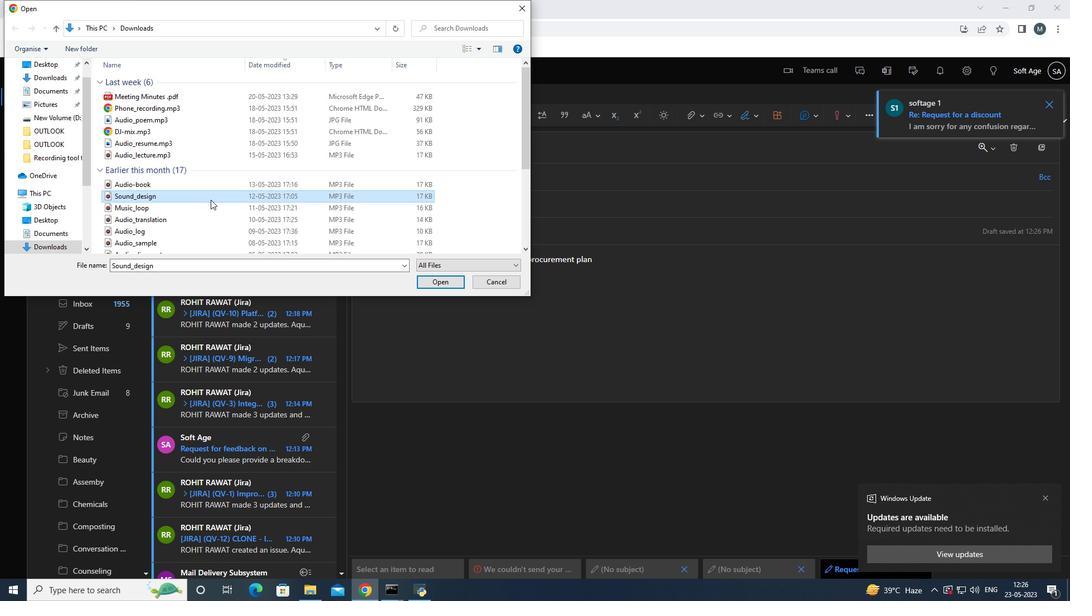 
Action: Mouse moved to (256, 446)
Screenshot: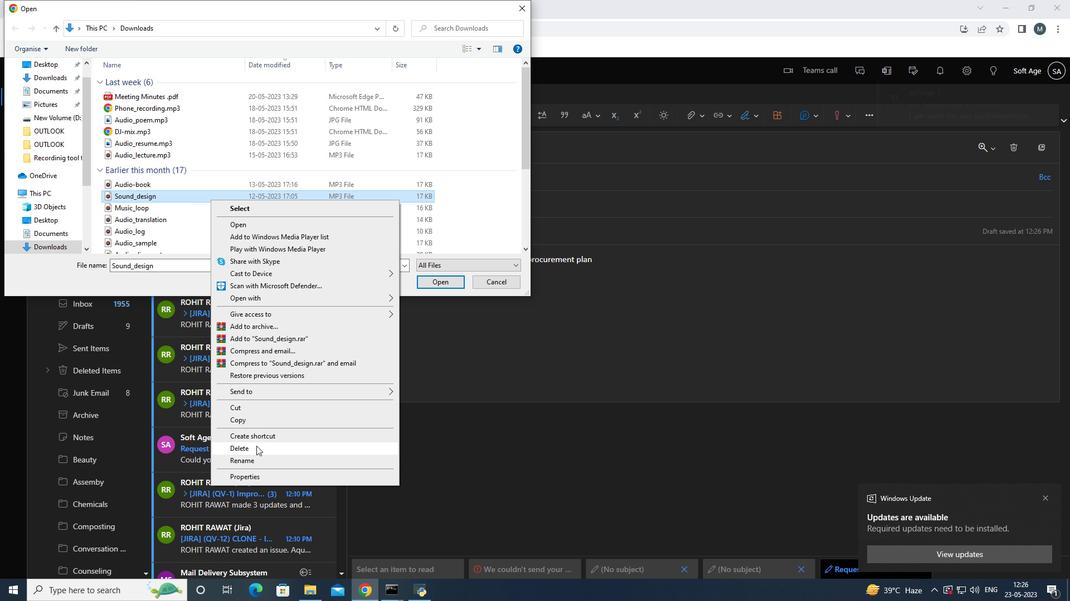 
Action: Mouse pressed left at (256, 446)
Screenshot: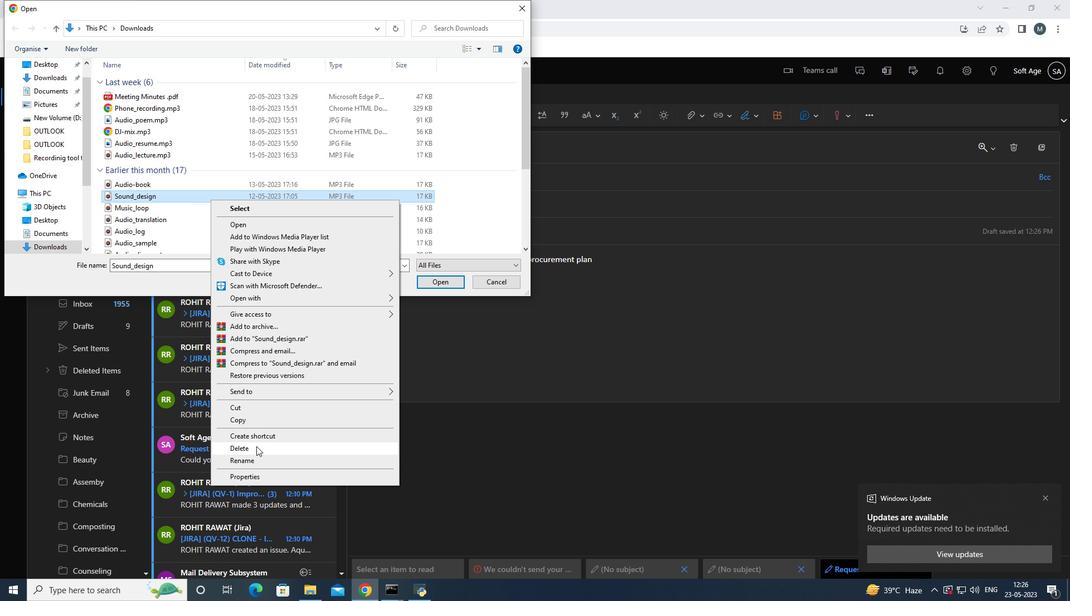 
Action: Mouse moved to (181, 195)
Screenshot: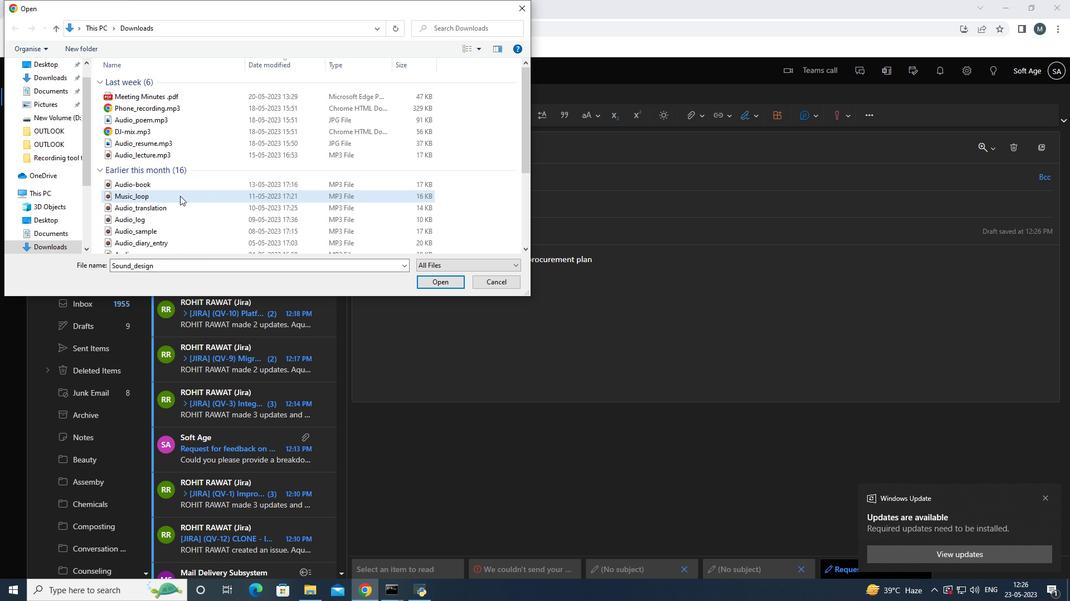 
Action: Mouse pressed left at (181, 195)
Screenshot: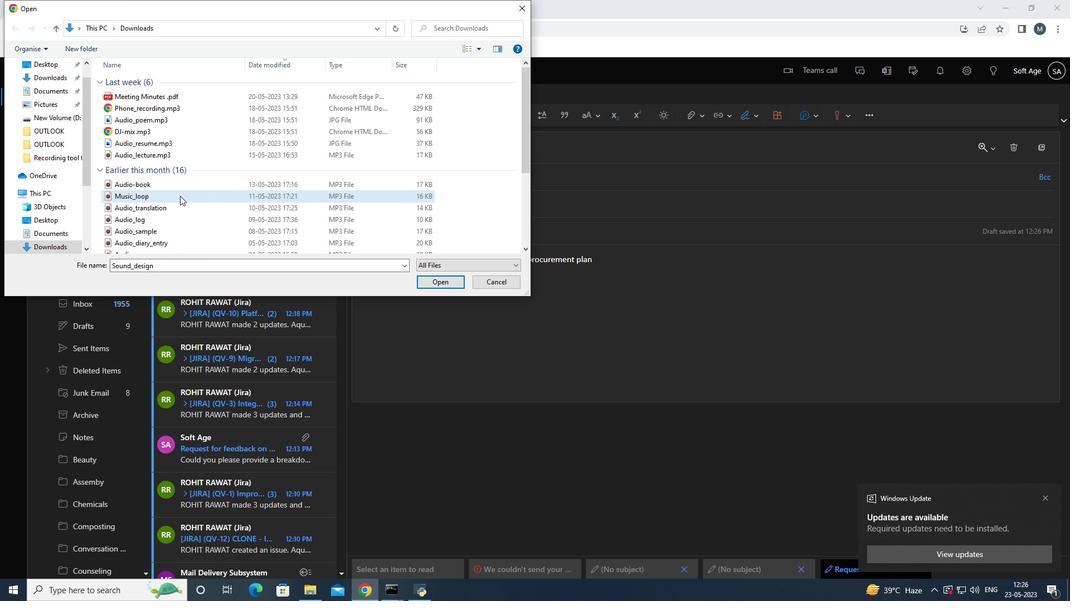 
Action: Mouse moved to (181, 194)
Screenshot: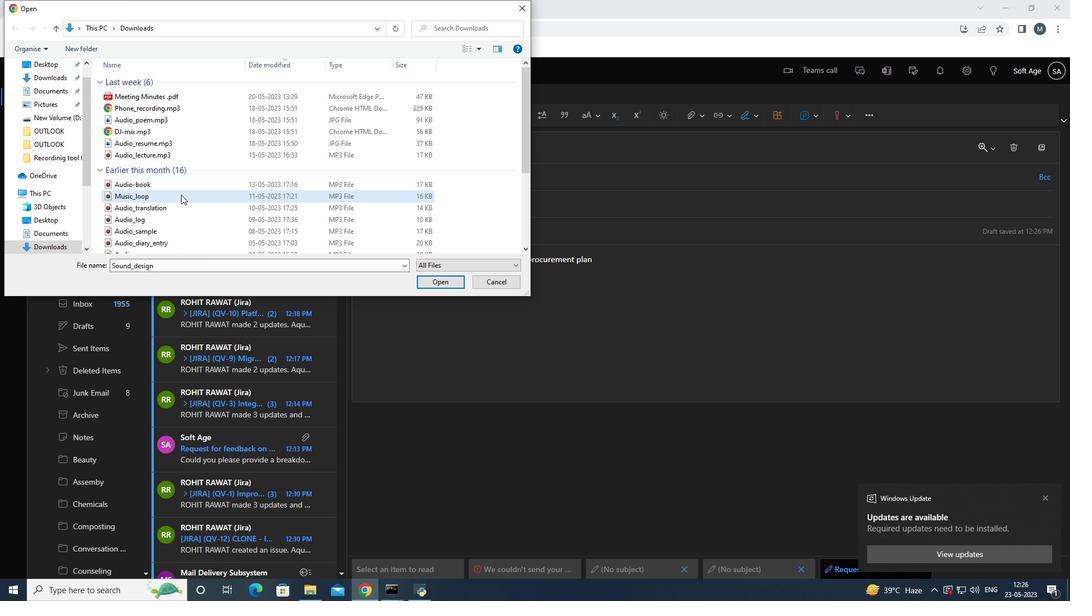 
Action: Mouse pressed right at (181, 194)
Screenshot: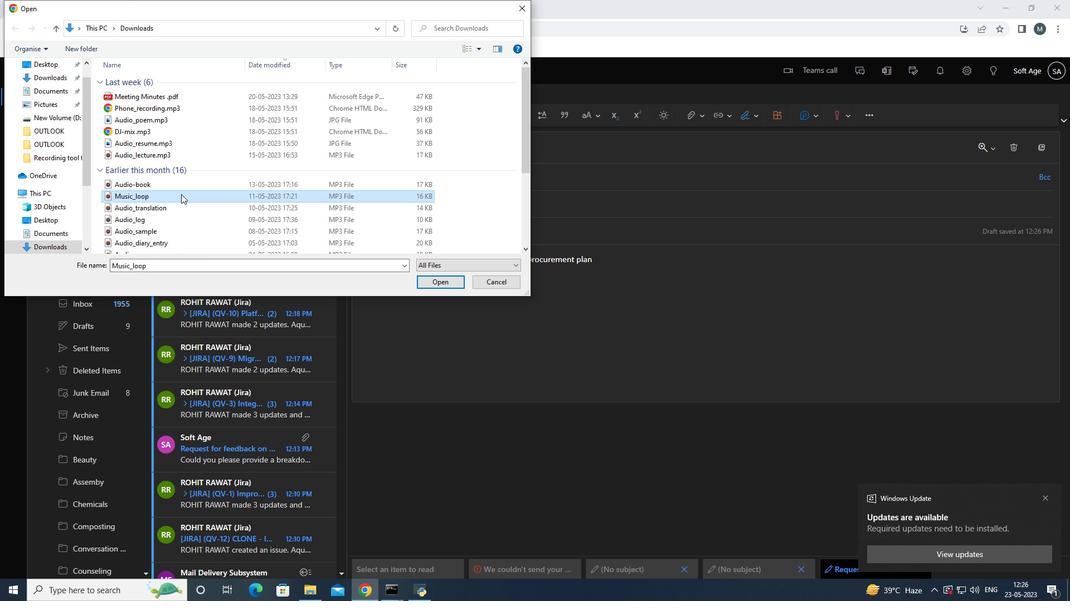 
Action: Mouse moved to (231, 453)
Screenshot: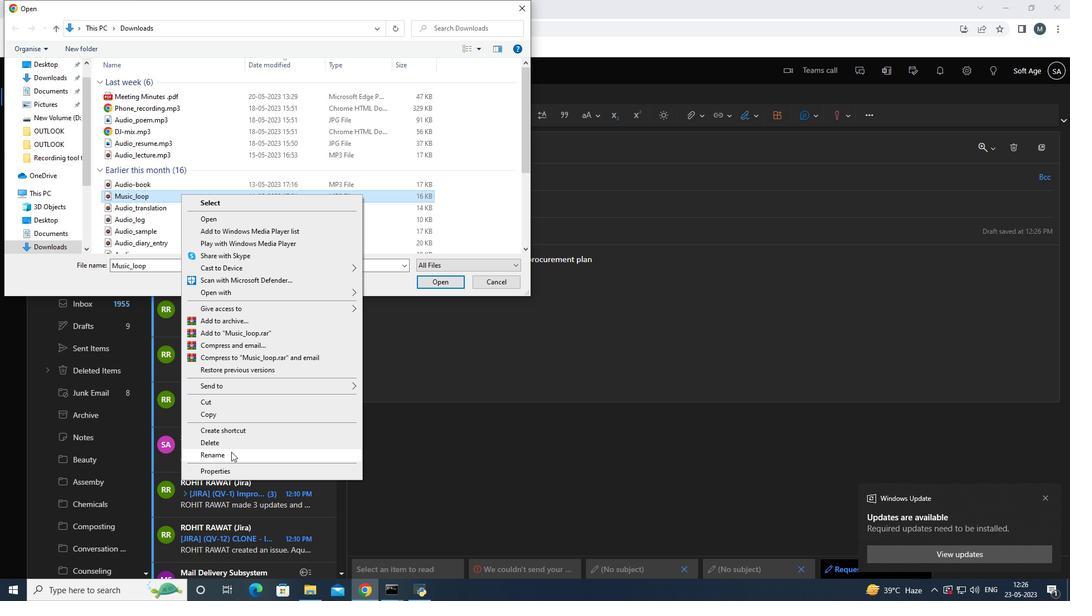 
Action: Mouse pressed left at (231, 453)
Screenshot: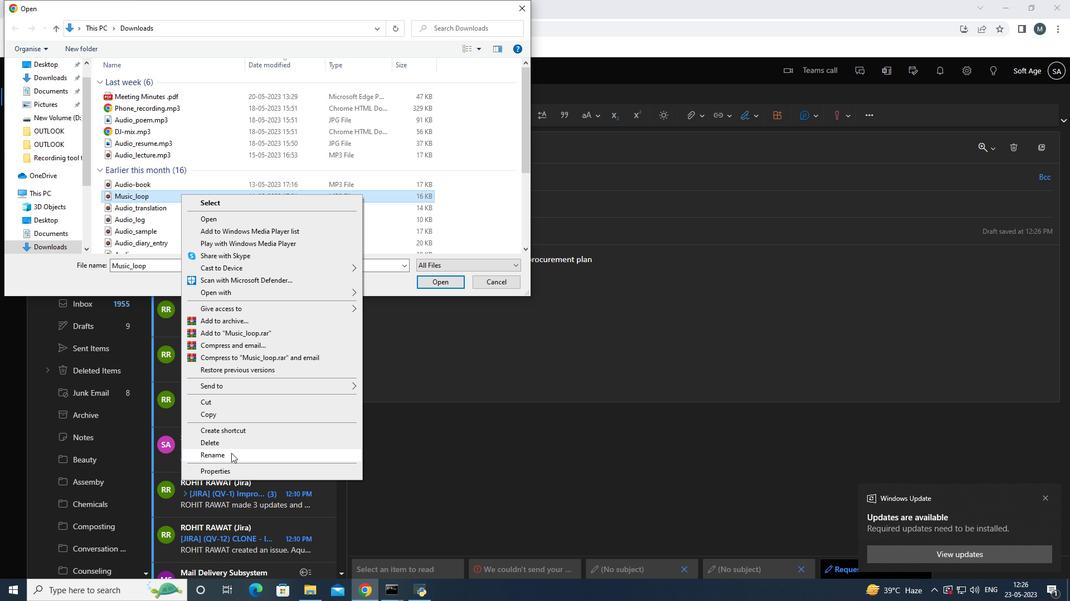 
Action: Mouse moved to (229, 454)
Screenshot: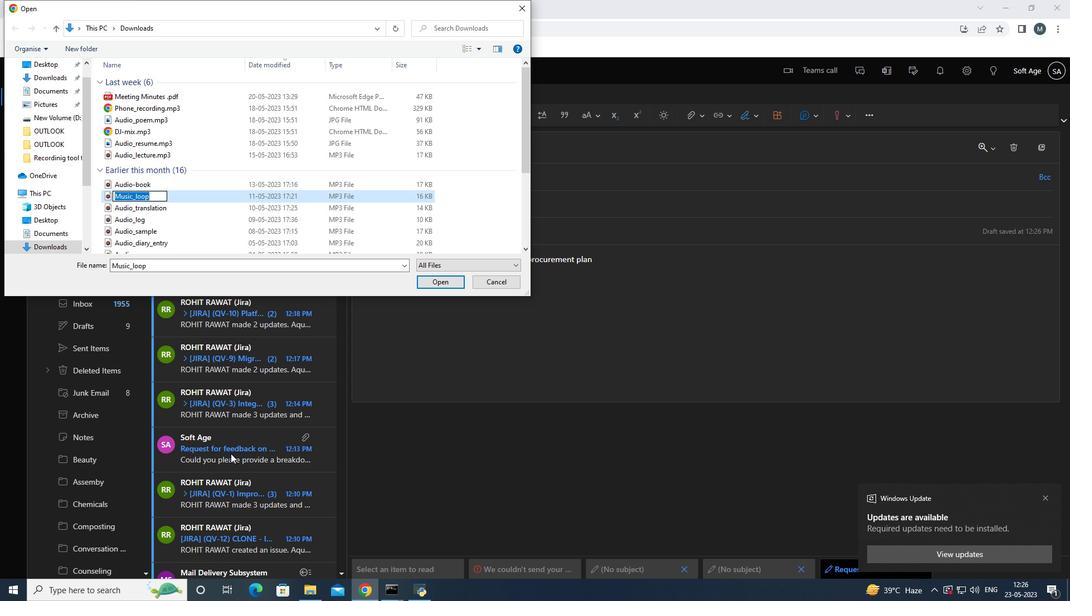 
Action: Key pressed <Key.shift>Audio<Key.shift>_birthday<Key.shift>_message.mp3
Screenshot: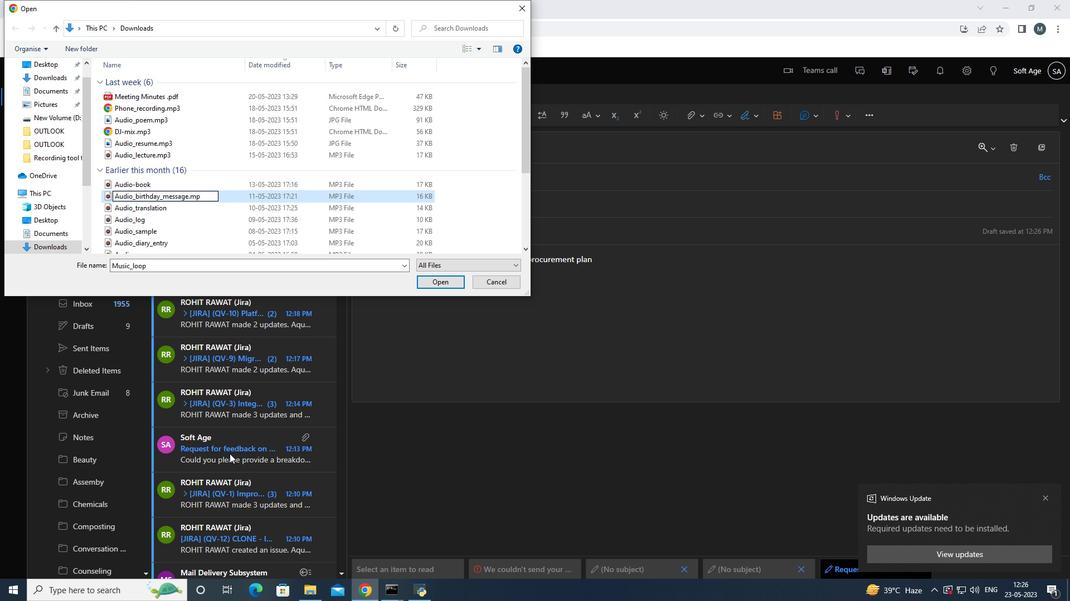 
Action: Mouse moved to (231, 203)
Screenshot: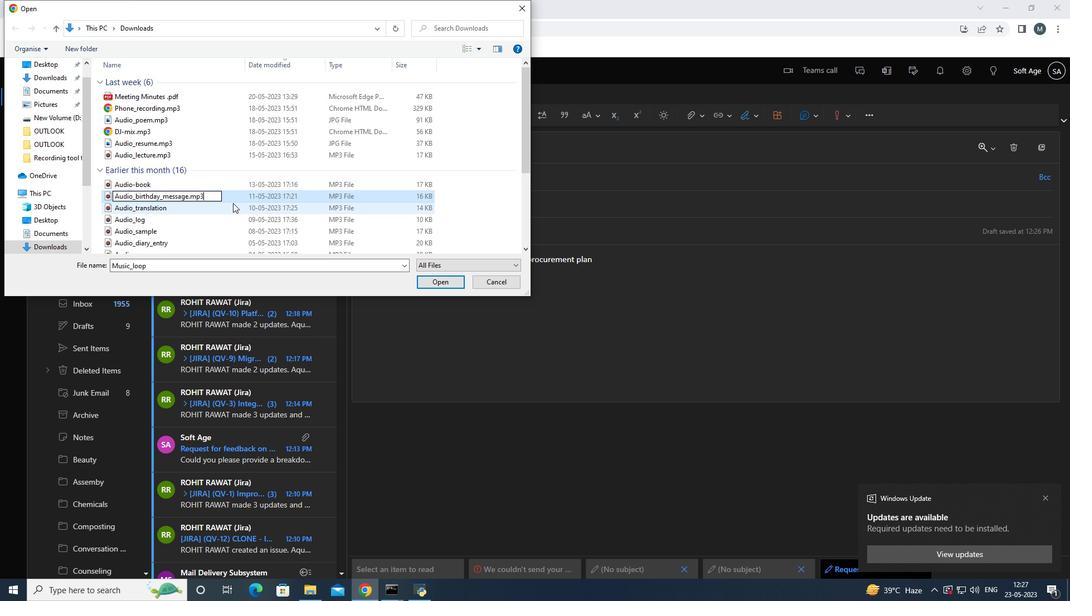 
Action: Mouse pressed left at (231, 203)
Screenshot: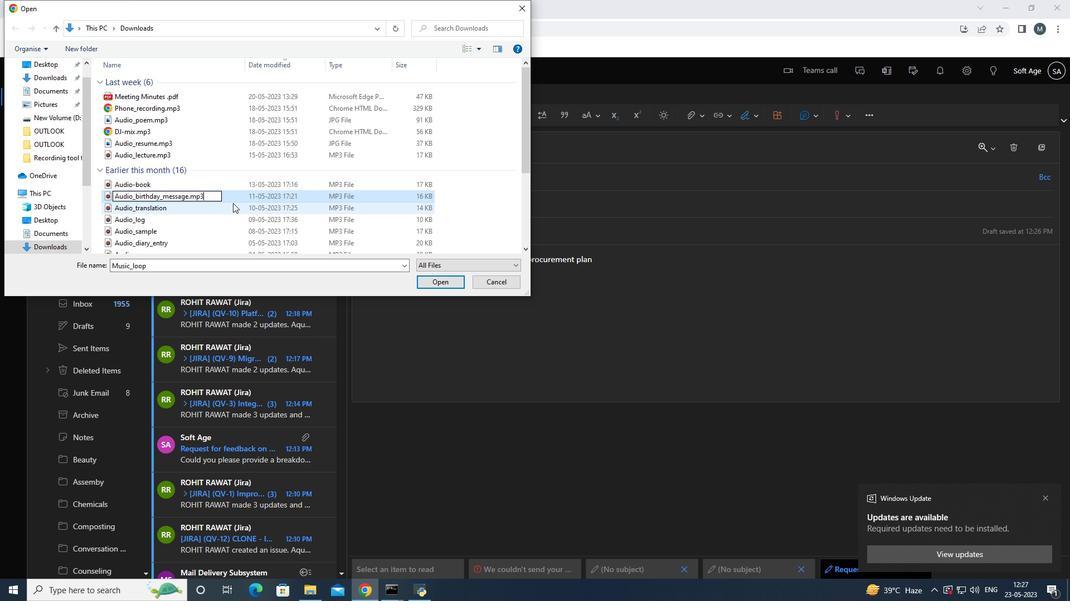 
Action: Mouse moved to (231, 198)
Screenshot: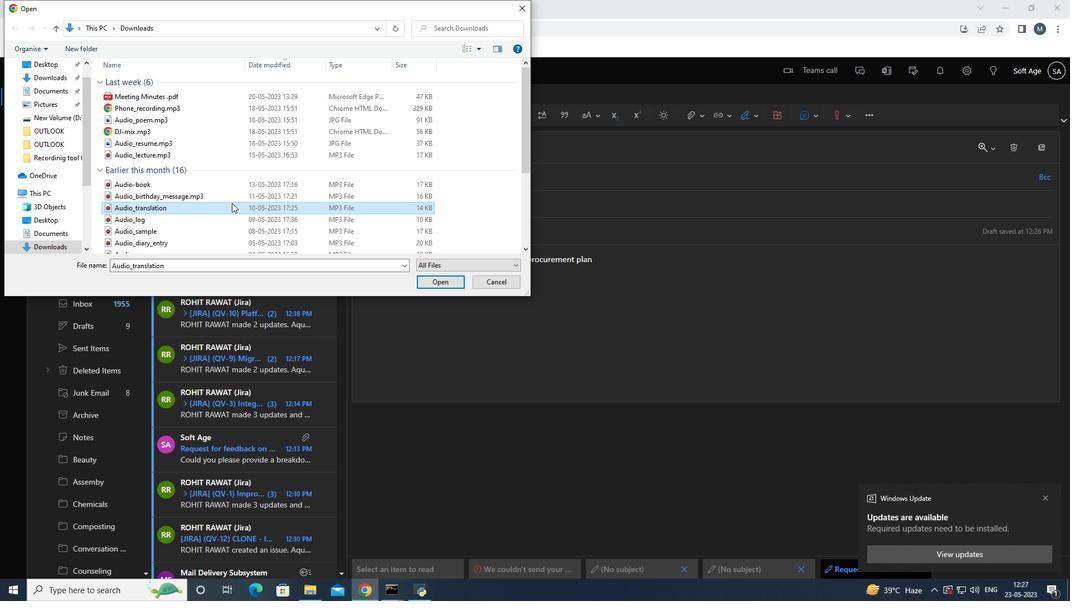 
Action: Mouse pressed left at (231, 198)
Screenshot: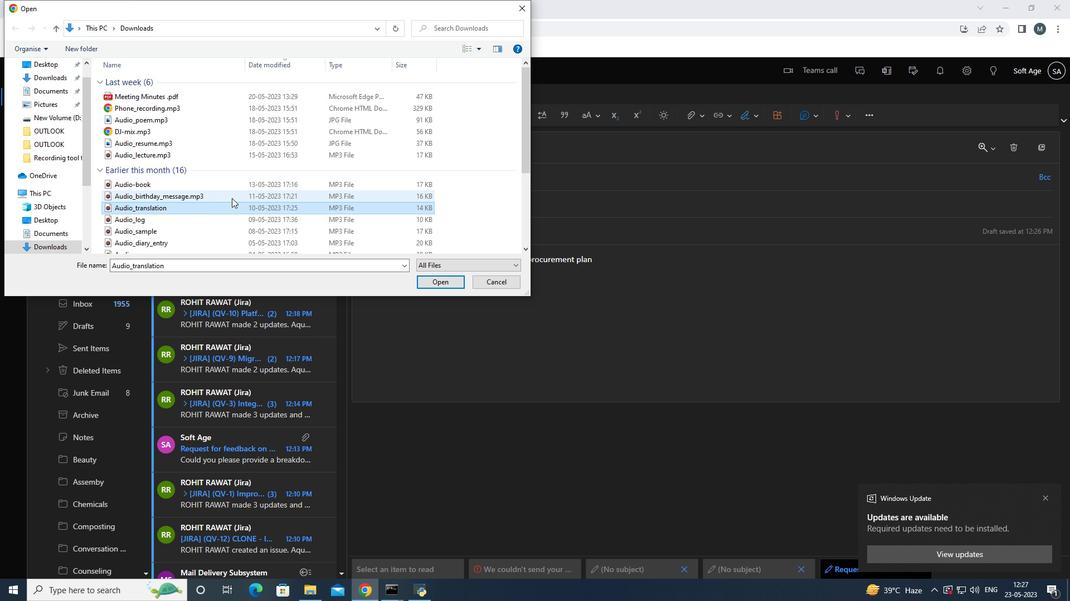 
Action: Mouse moved to (430, 284)
Screenshot: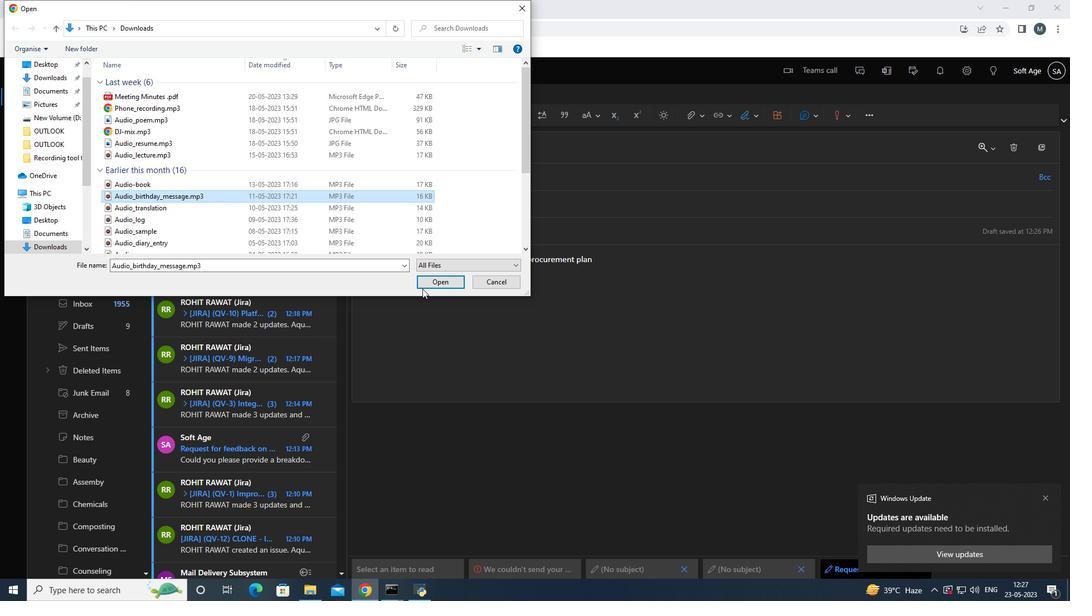 
Action: Mouse pressed left at (430, 284)
Screenshot: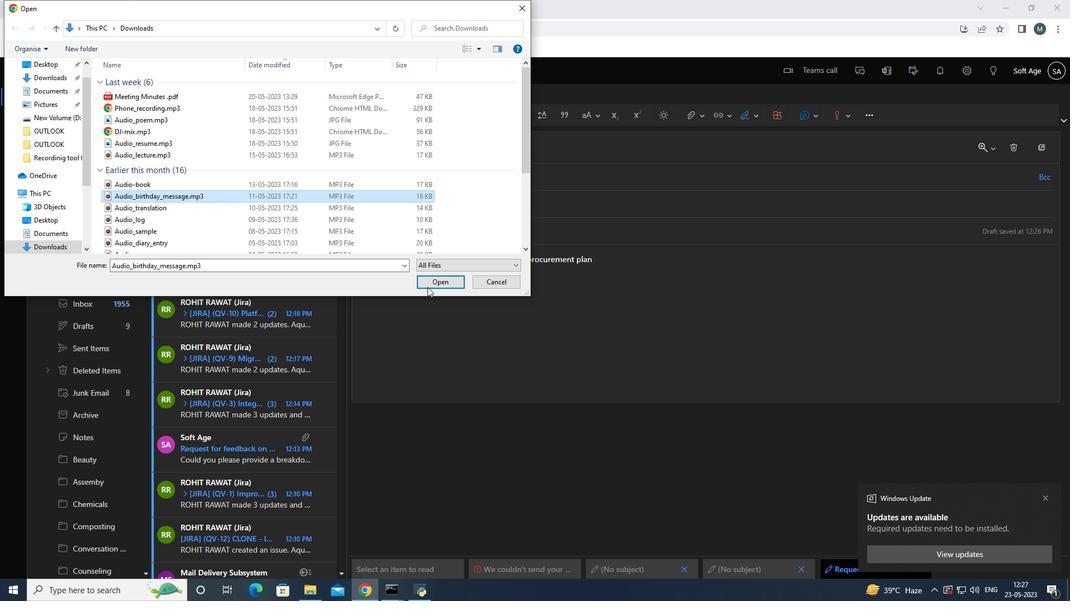 
Action: Mouse moved to (379, 150)
Screenshot: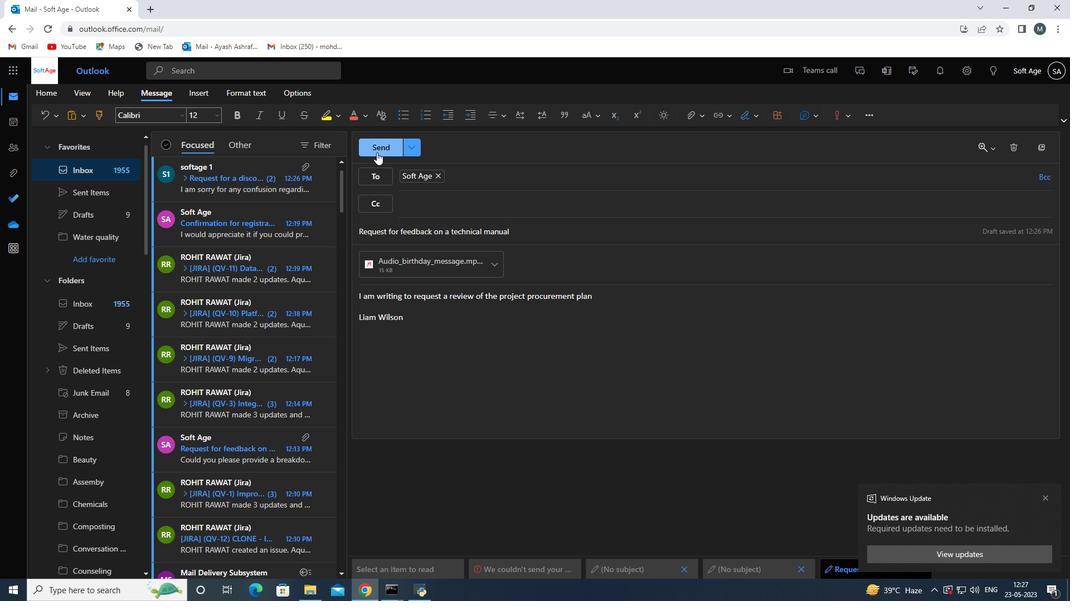 
Action: Mouse pressed left at (379, 150)
Screenshot: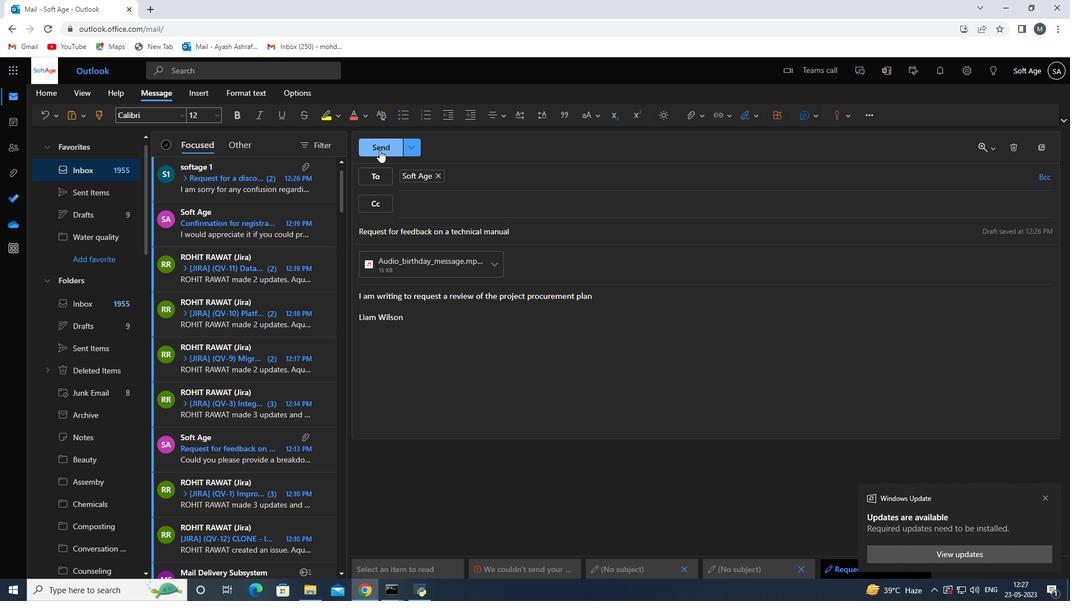 
Action: Mouse moved to (119, 222)
Screenshot: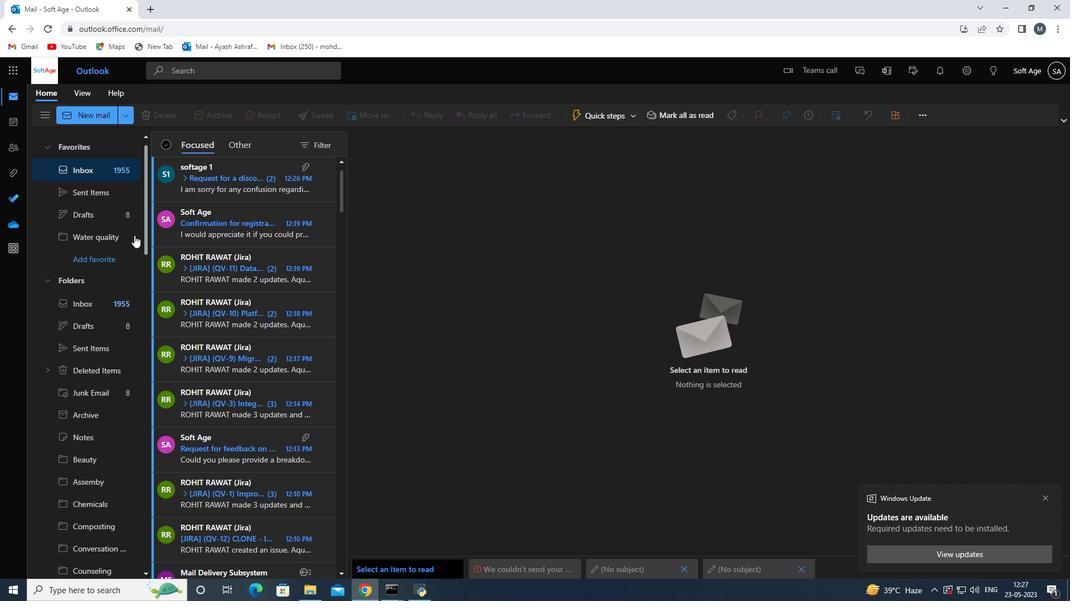 
Action: Mouse scrolled (119, 222) with delta (0, 0)
Screenshot: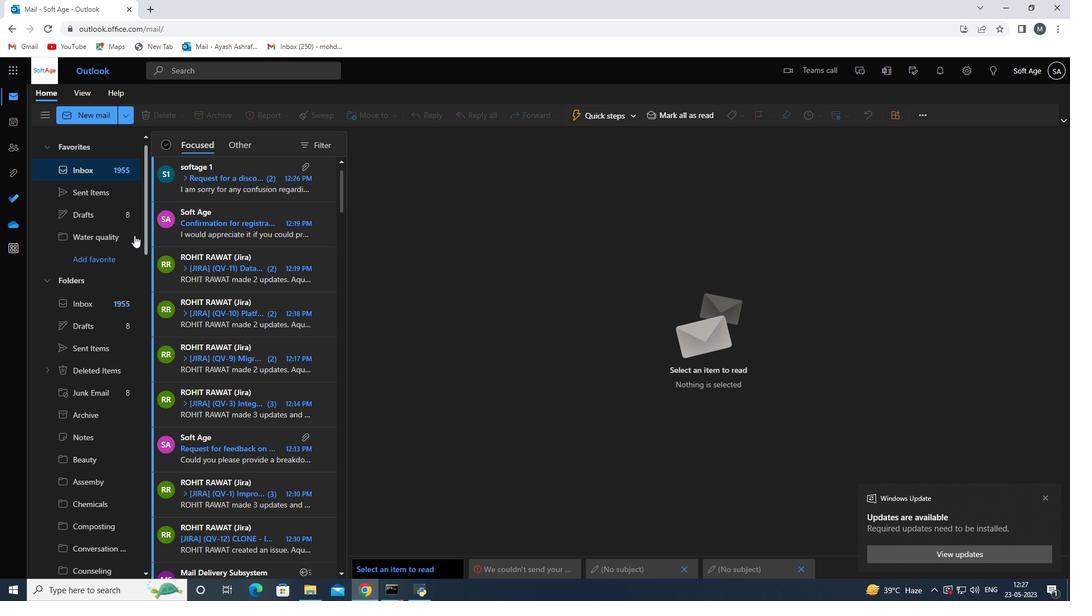 
Action: Mouse moved to (109, 198)
Screenshot: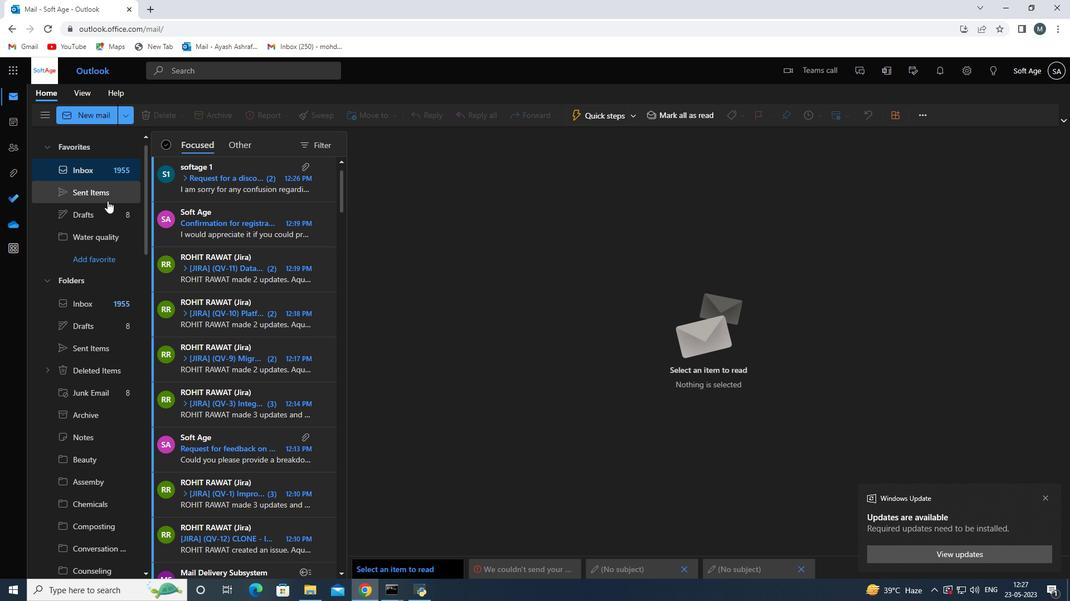 
Action: Mouse pressed left at (109, 198)
Screenshot: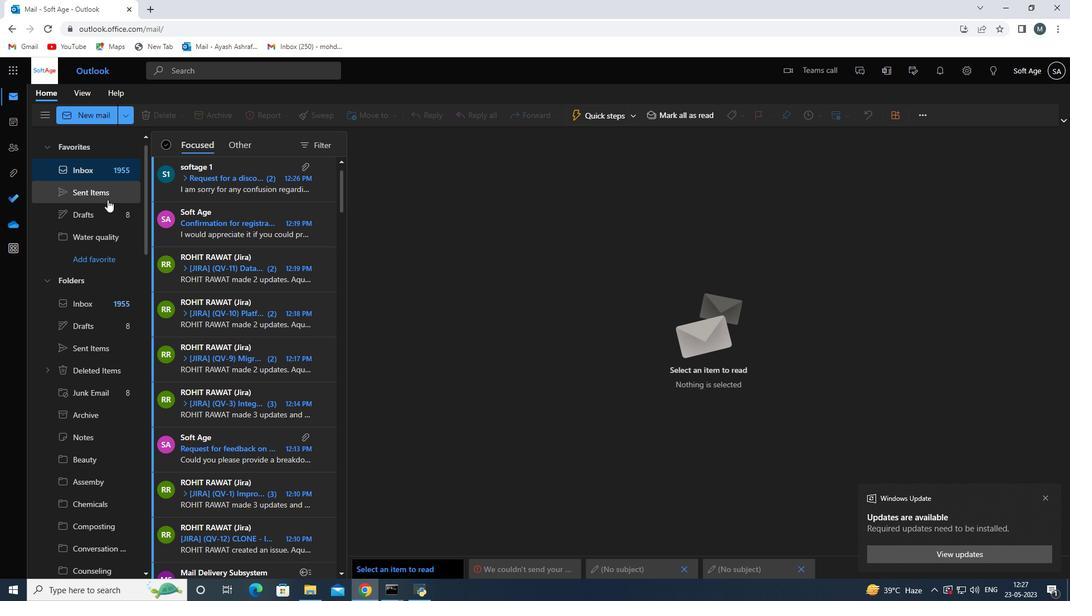
Action: Mouse moved to (246, 192)
Screenshot: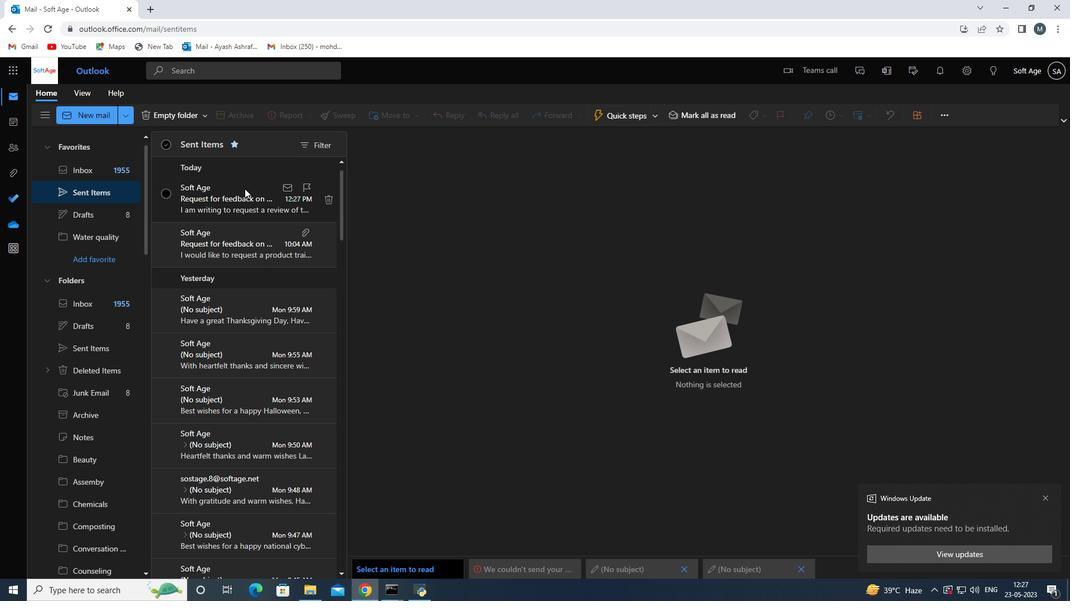 
Action: Mouse pressed left at (246, 192)
Screenshot: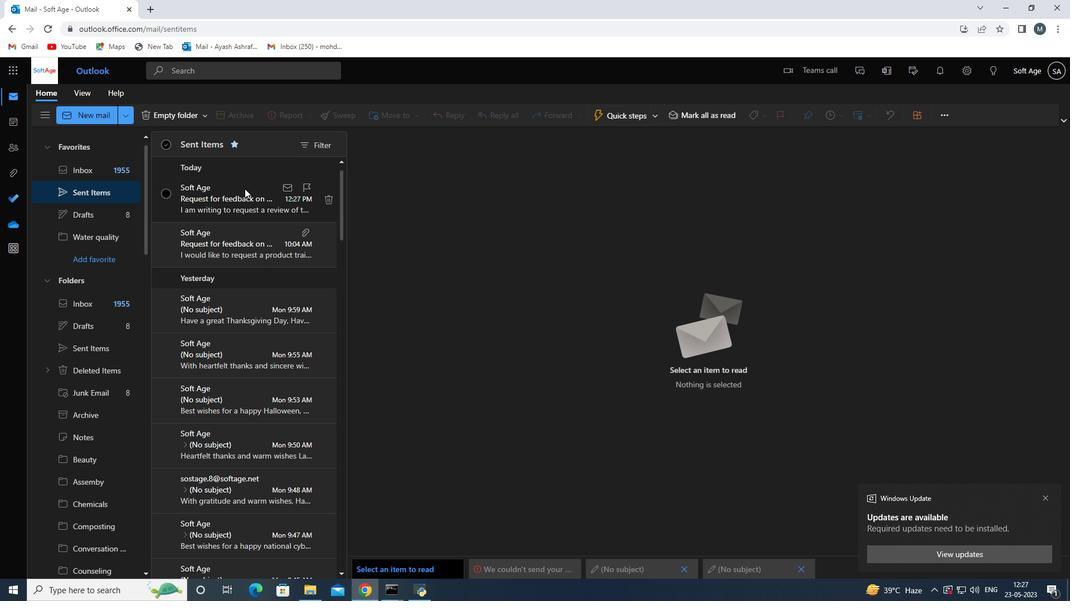 
Action: Mouse moved to (253, 207)
Screenshot: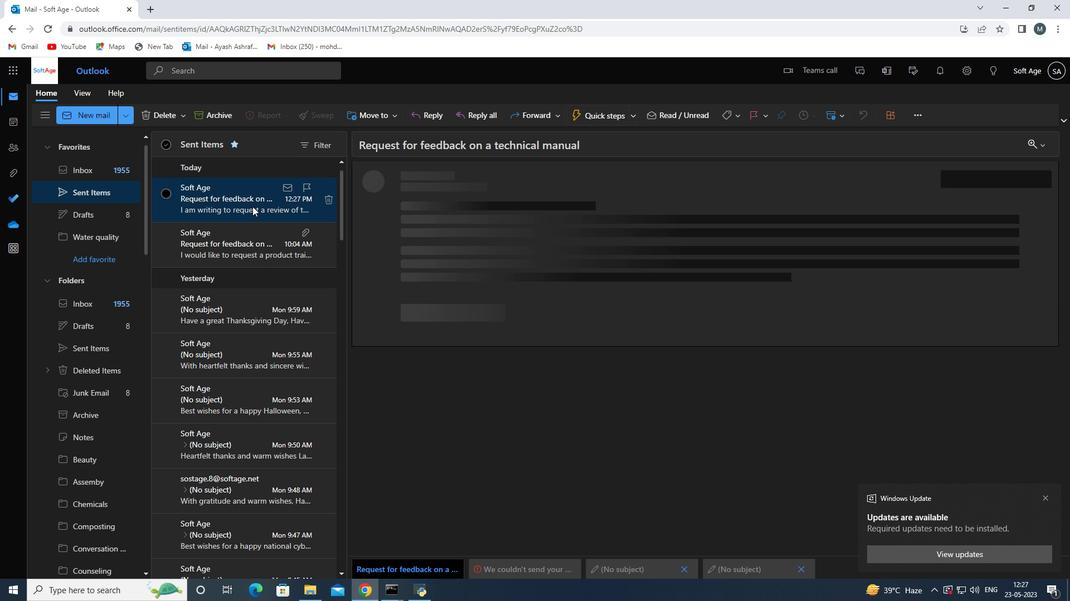 
Action: Mouse scrolled (253, 207) with delta (0, 0)
Screenshot: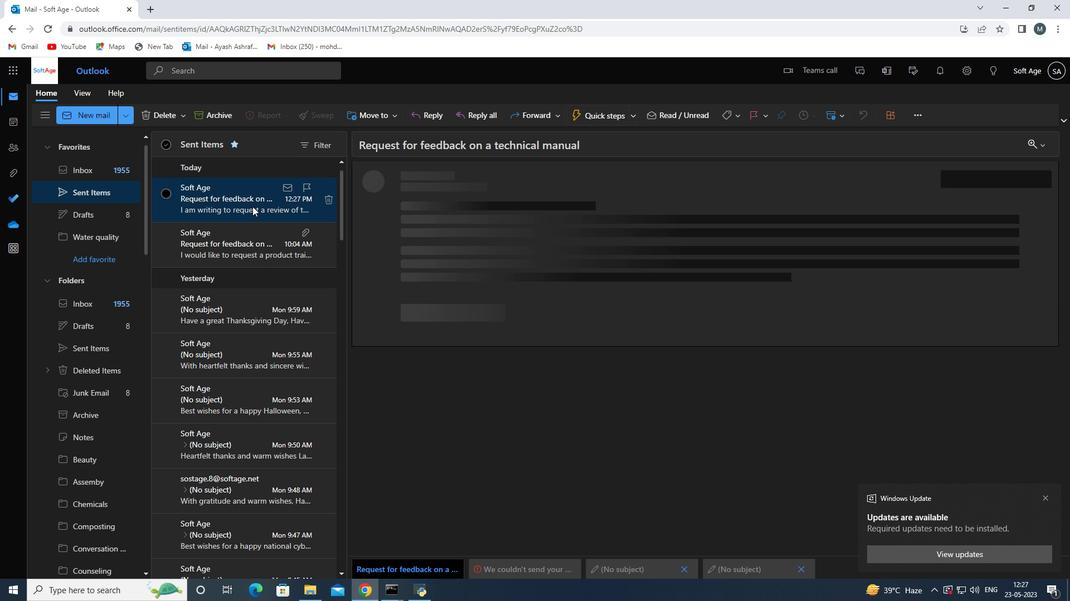 
Action: Mouse scrolled (253, 207) with delta (0, 0)
Screenshot: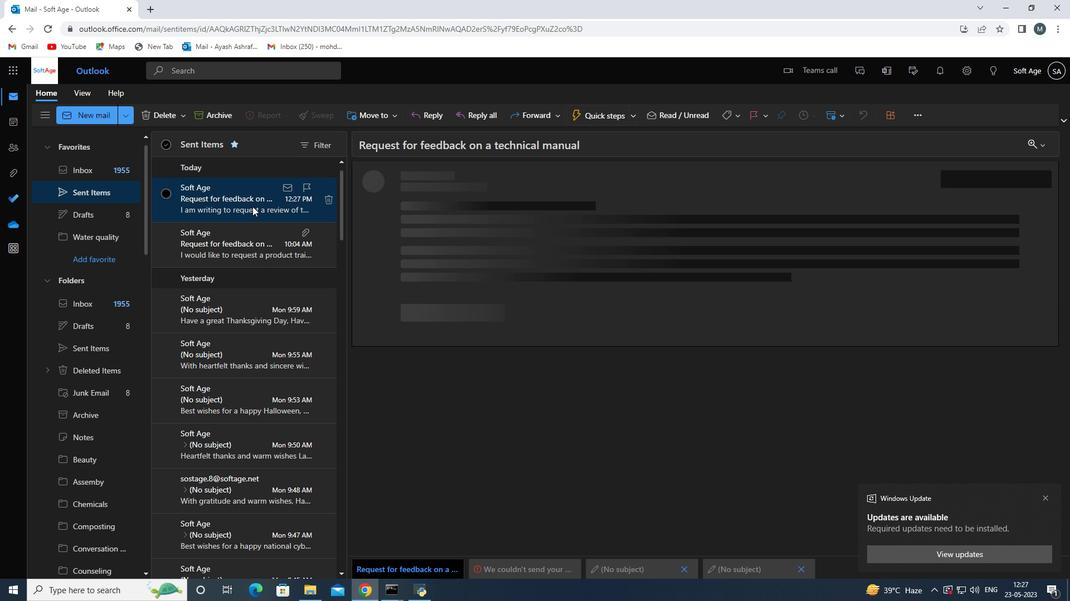 
Action: Mouse scrolled (253, 207) with delta (0, 0)
Screenshot: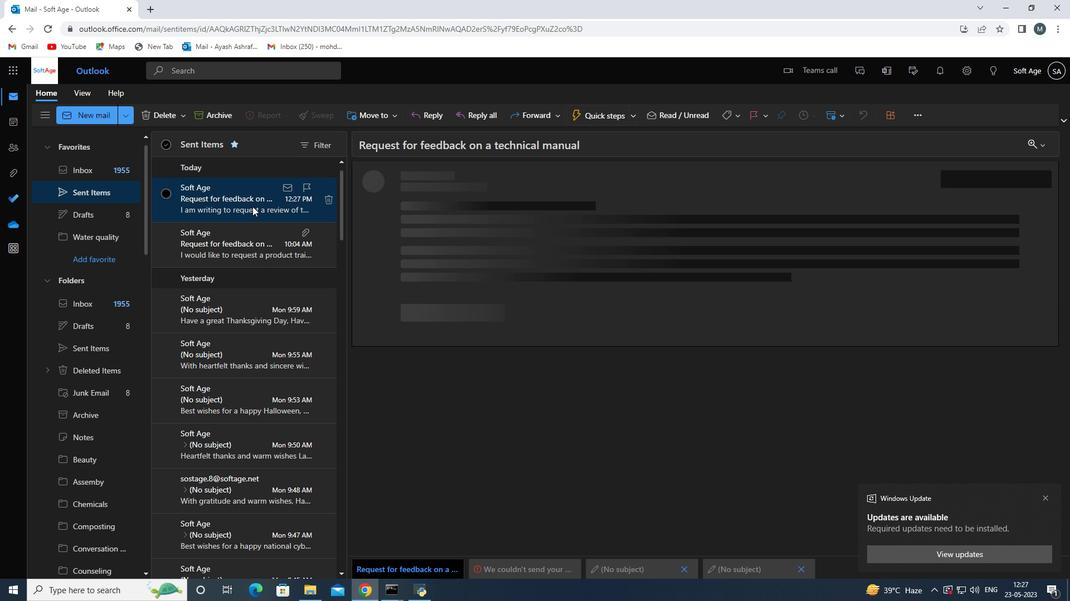 
Action: Mouse scrolled (253, 207) with delta (0, 0)
Screenshot: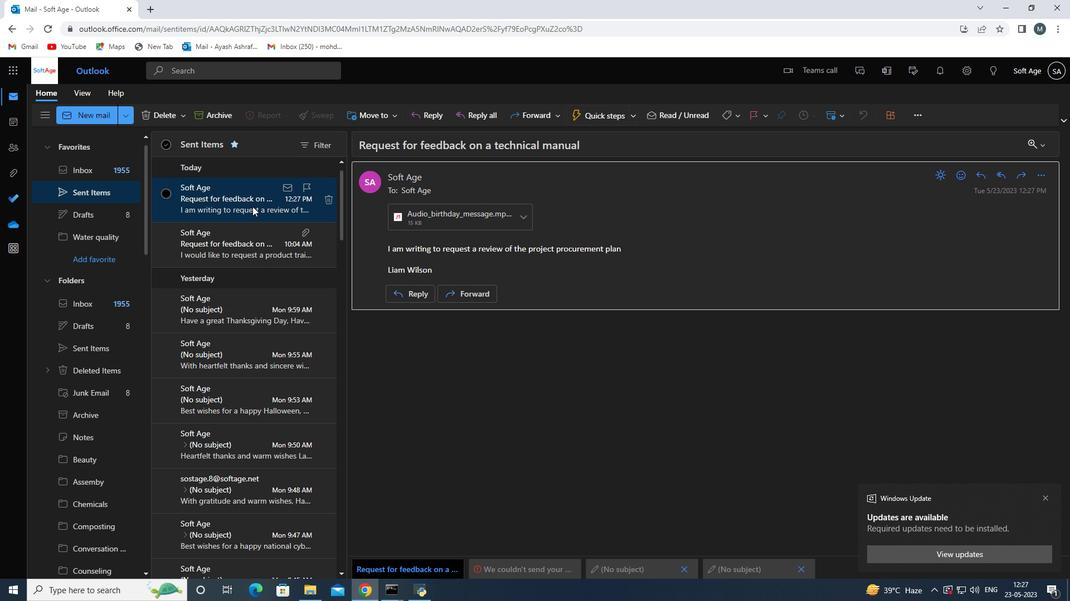 
Action: Mouse scrolled (253, 207) with delta (0, 0)
Screenshot: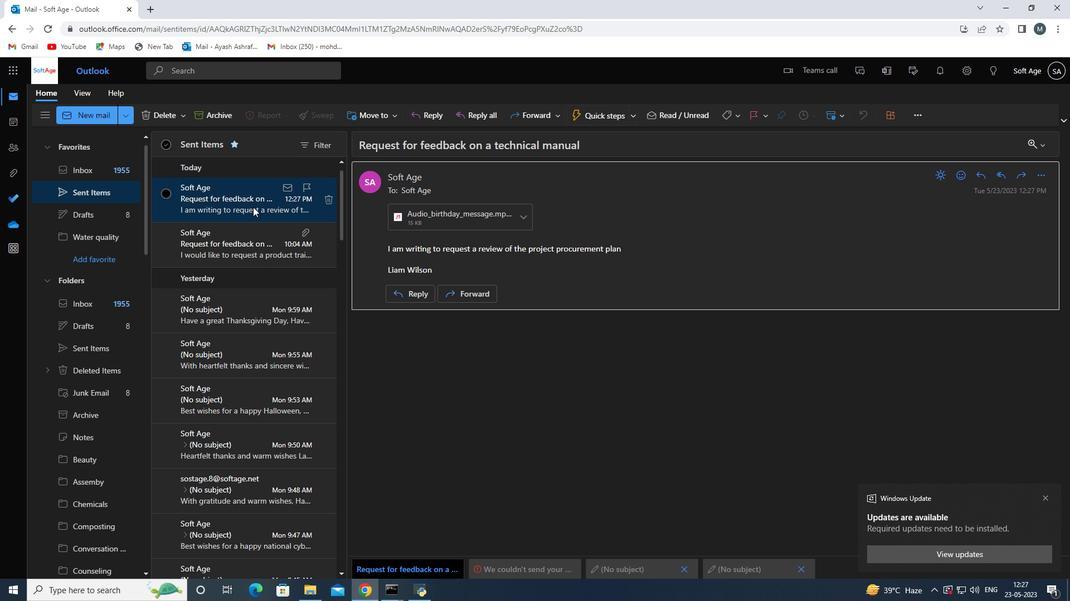 
Action: Mouse moved to (394, 118)
Screenshot: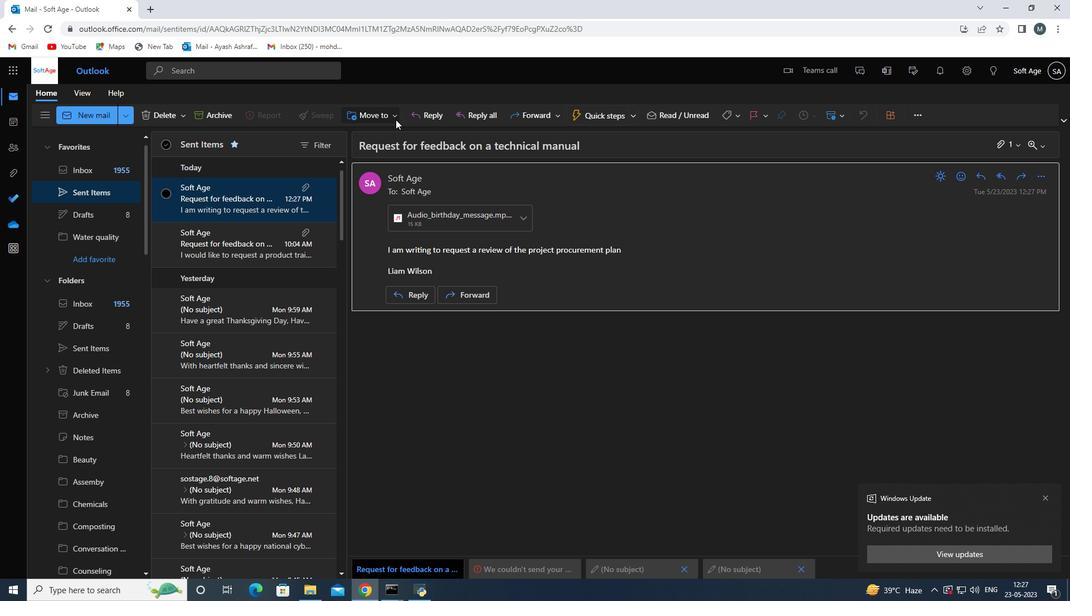 
Action: Mouse pressed left at (394, 118)
Screenshot: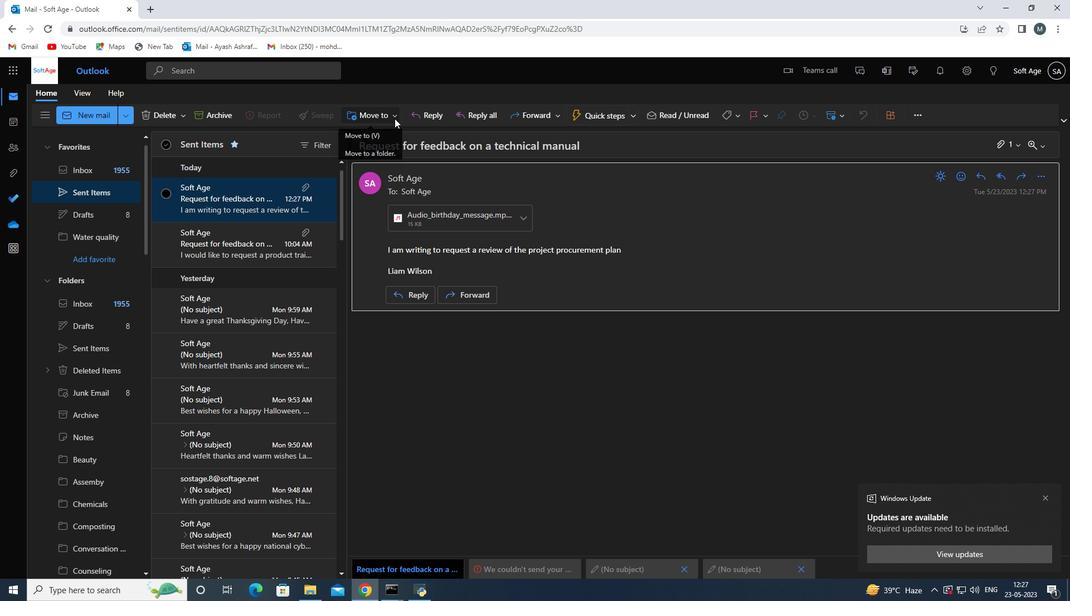 
Action: Mouse moved to (395, 135)
Screenshot: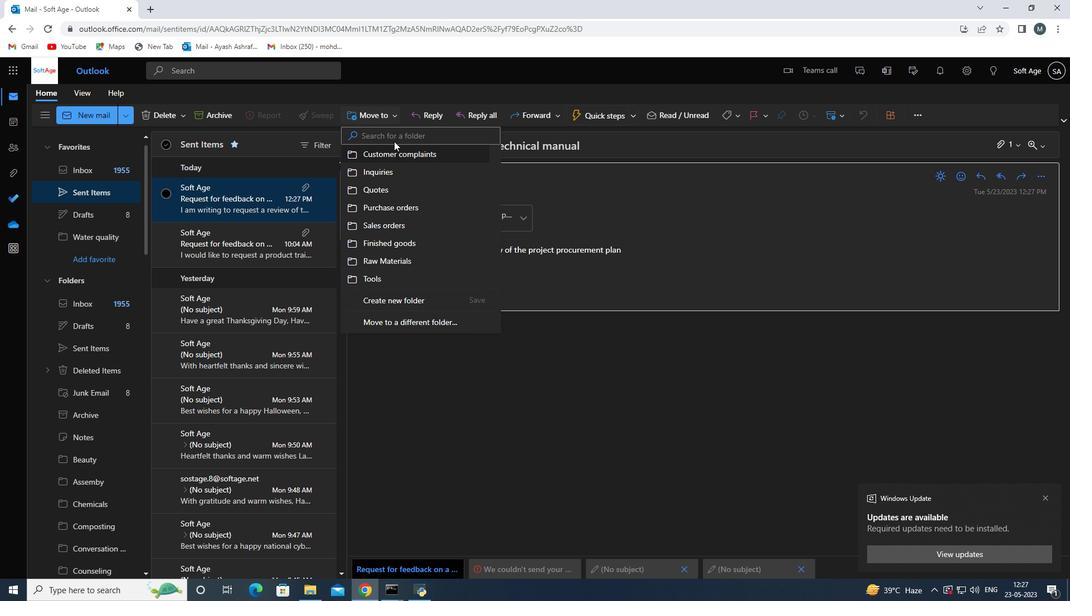 
Action: Mouse pressed left at (395, 135)
Screenshot: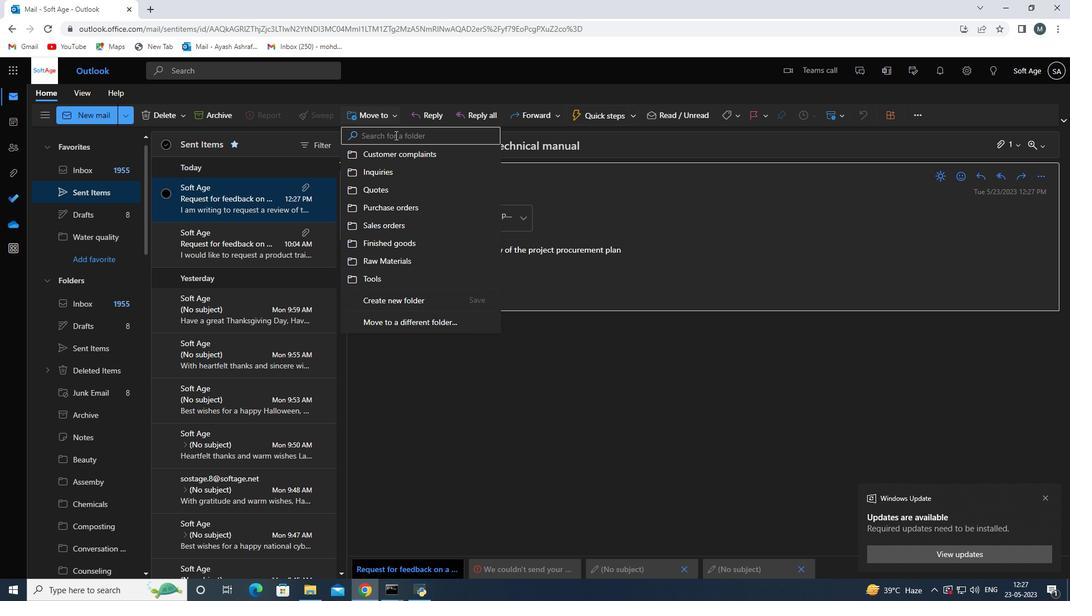 
Action: Key pressed <Key.shift>Warrranty<Key.space>
Screenshot: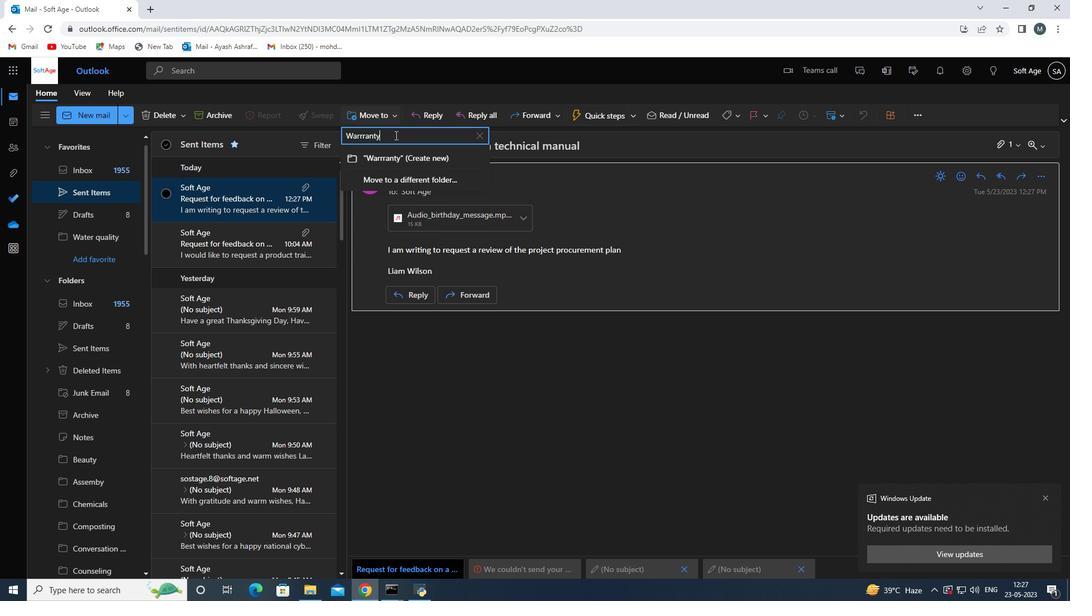 
Action: Mouse moved to (365, 139)
Screenshot: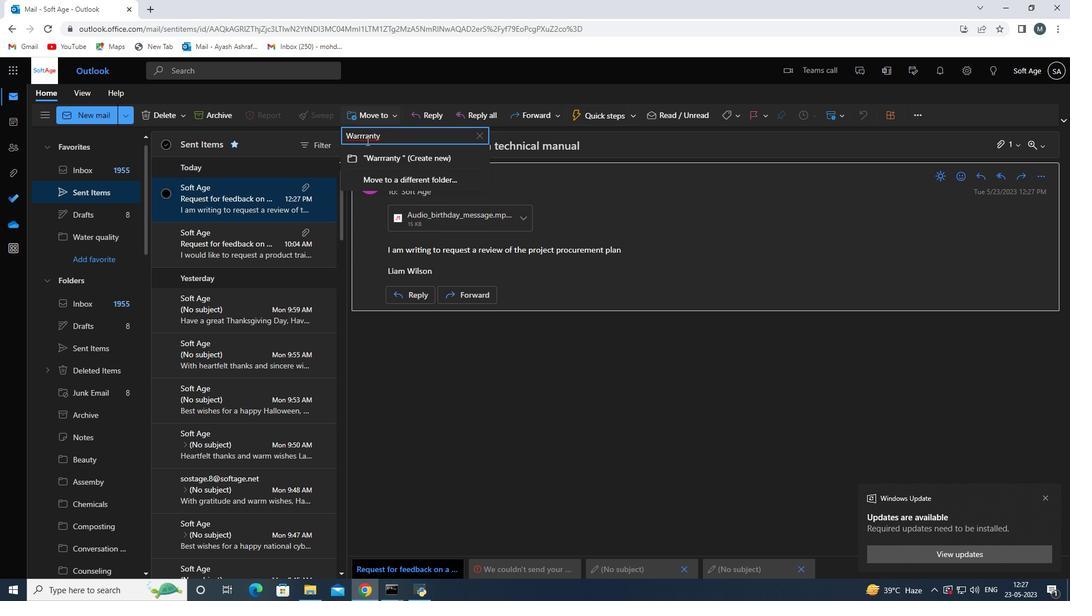 
Action: Mouse pressed left at (365, 139)
Screenshot: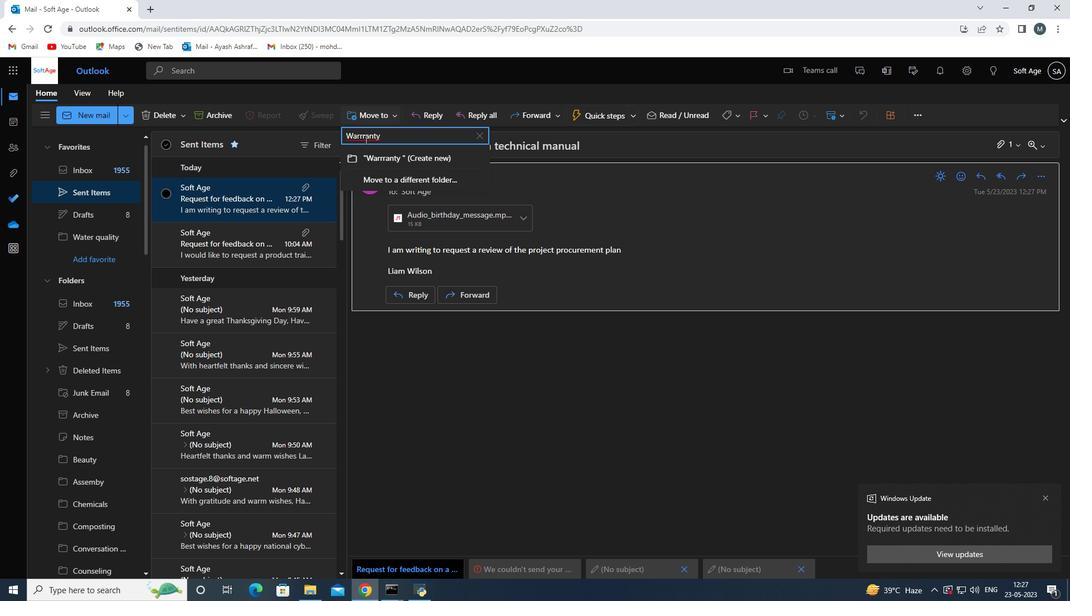 
Action: Mouse moved to (376, 143)
Screenshot: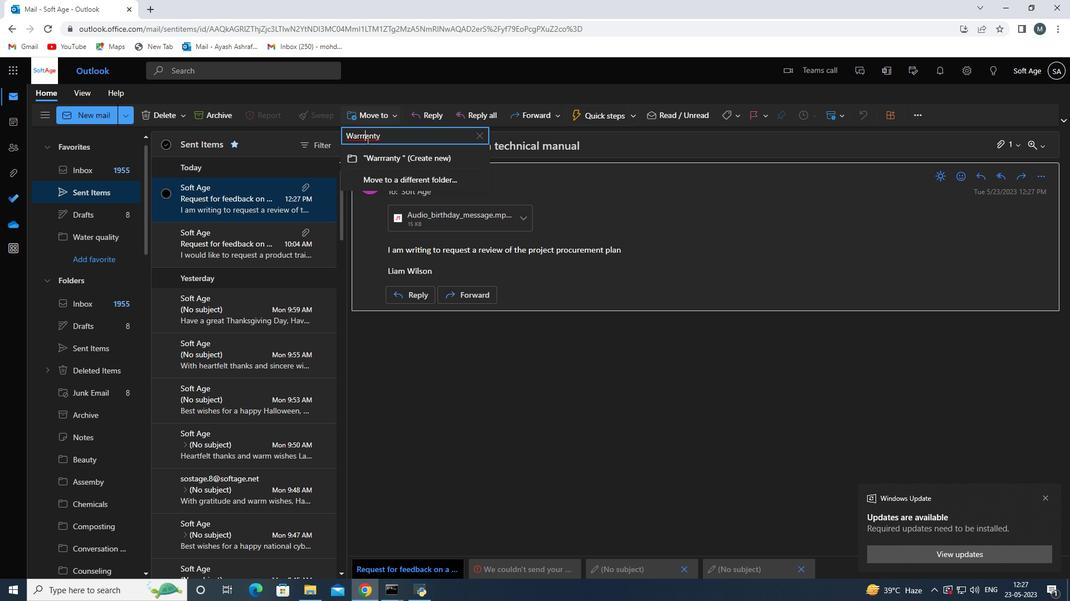 
Action: Key pressed <Key.backspace>
Screenshot: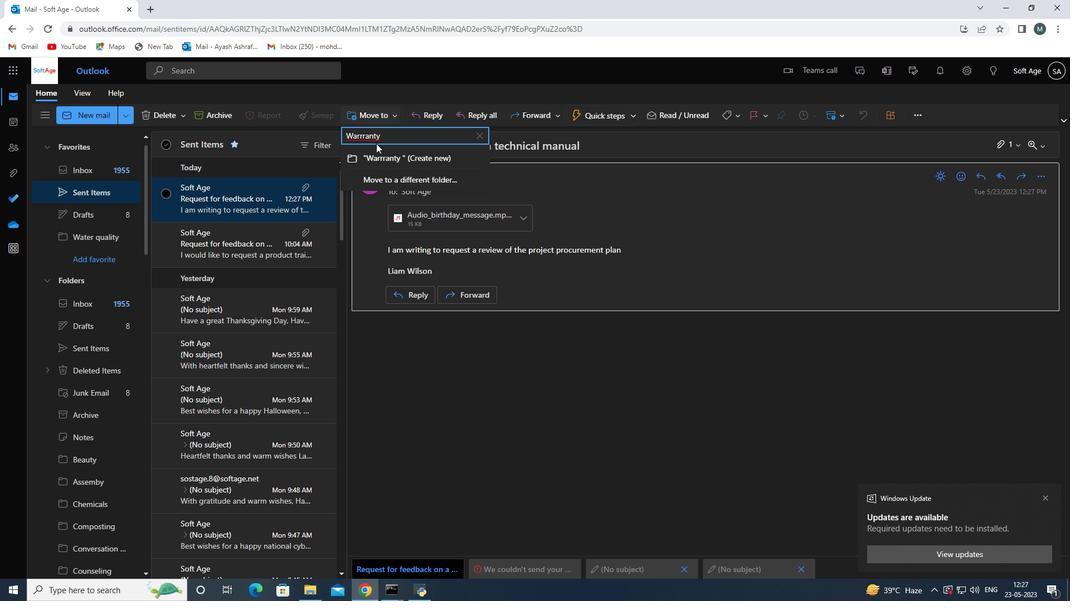 
Action: Mouse moved to (397, 141)
Screenshot: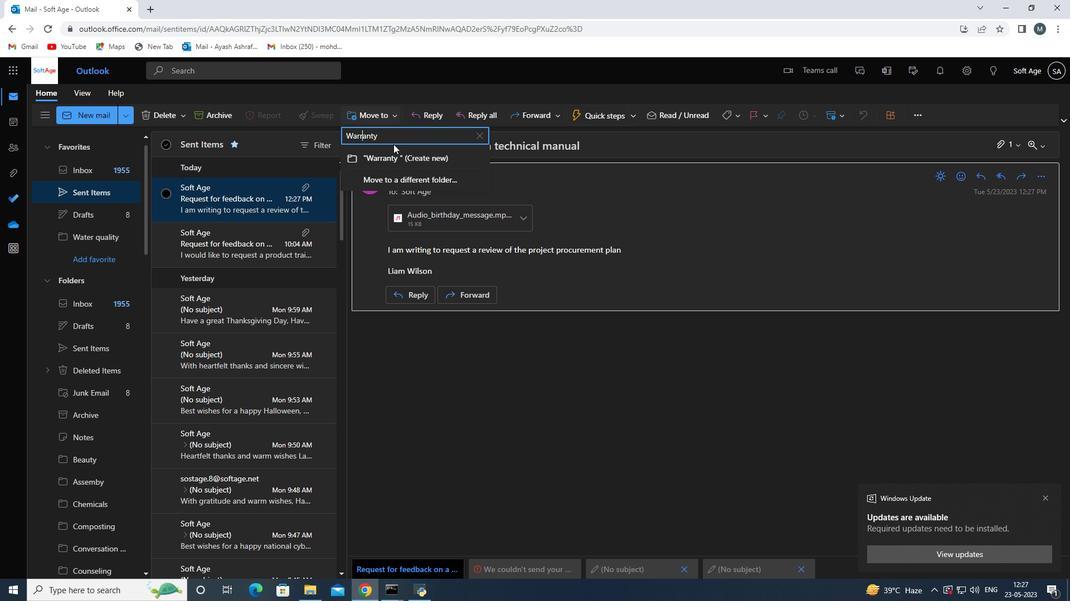 
Action: Mouse pressed left at (397, 141)
Screenshot: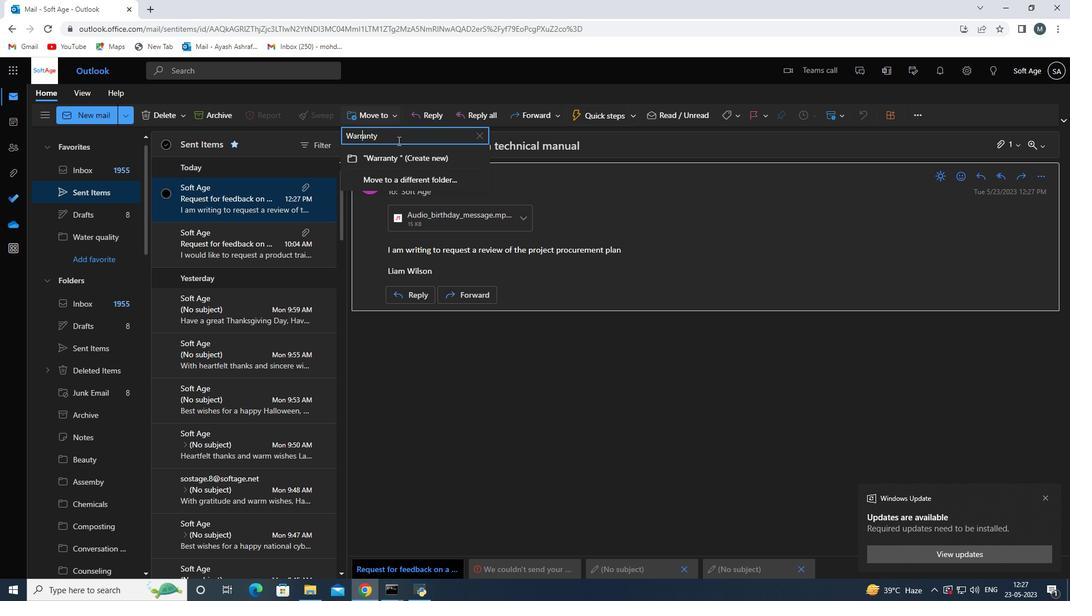 
Action: Key pressed <Key.shift><Key.shift><Key.shift>C<Key.backspace>claims<Key.space>
Screenshot: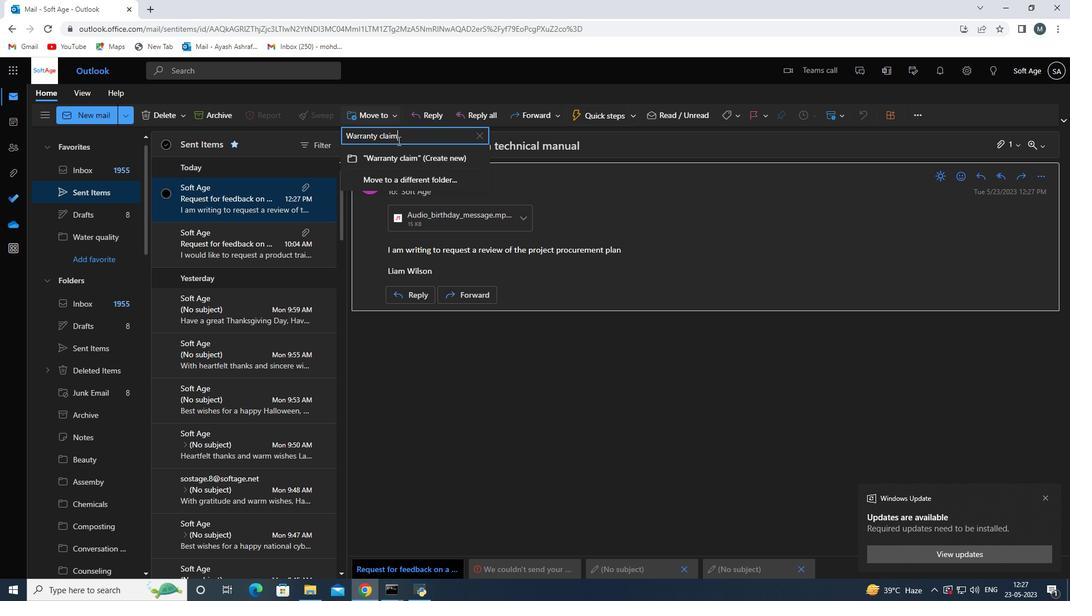
Action: Mouse moved to (404, 156)
Screenshot: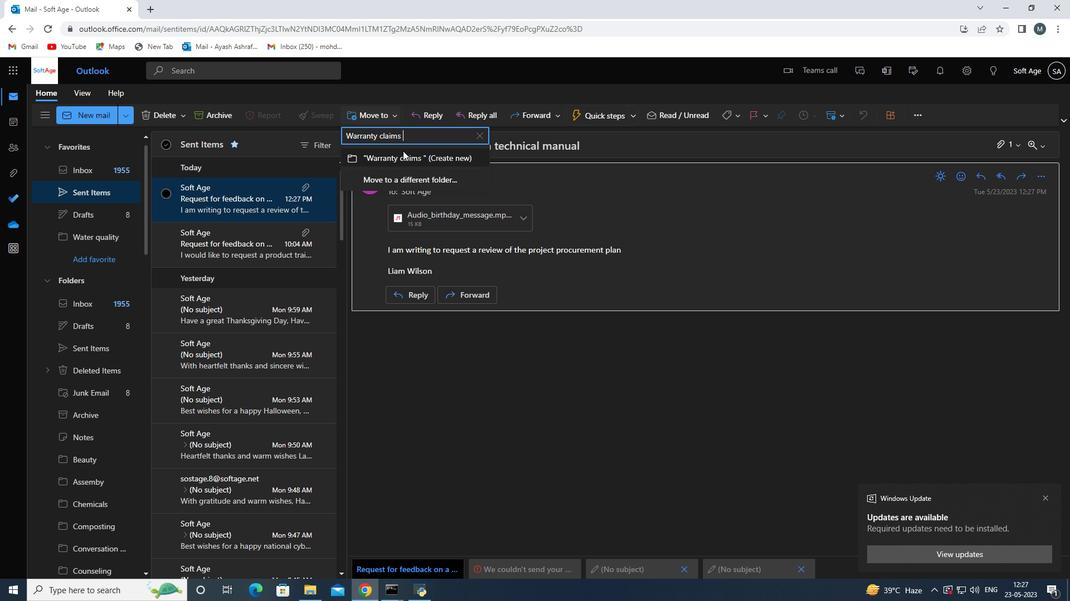 
Action: Mouse pressed left at (404, 156)
Screenshot: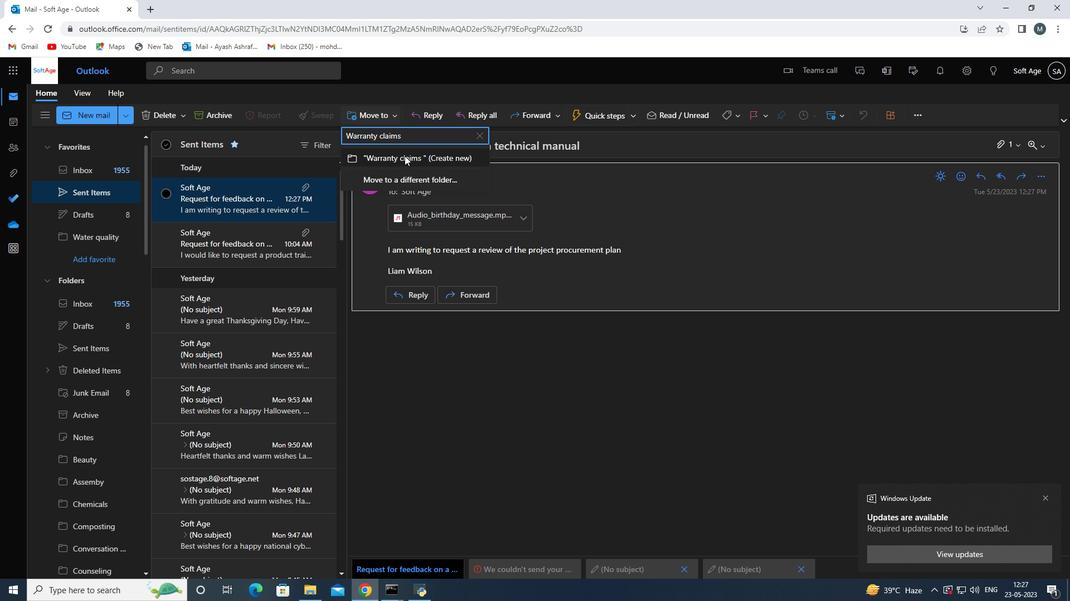 
Action: Mouse moved to (428, 296)
Screenshot: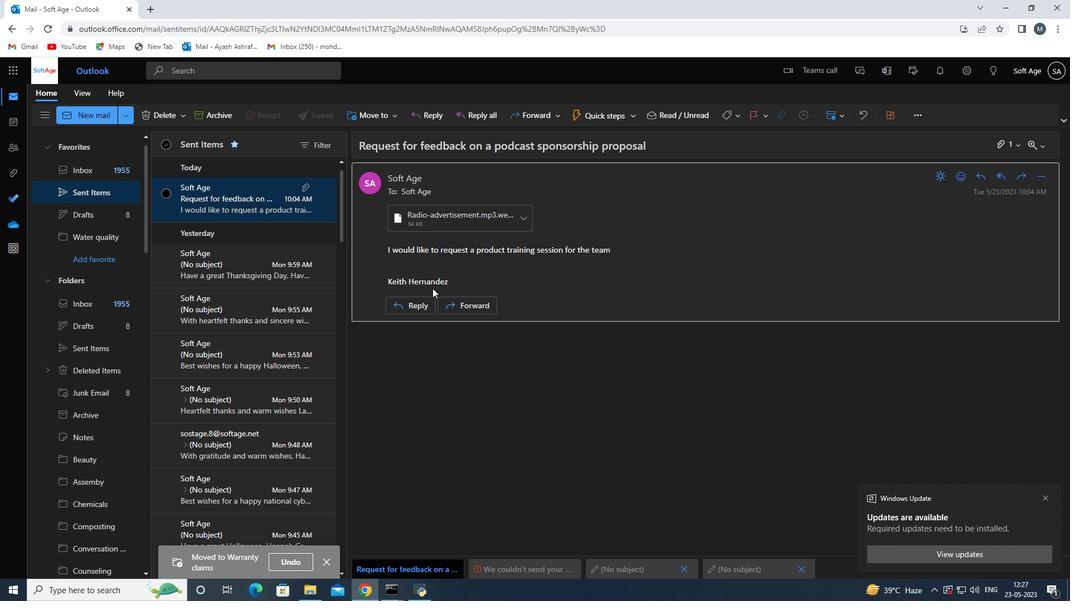 
Action: Mouse scrolled (428, 297) with delta (0, 0)
Screenshot: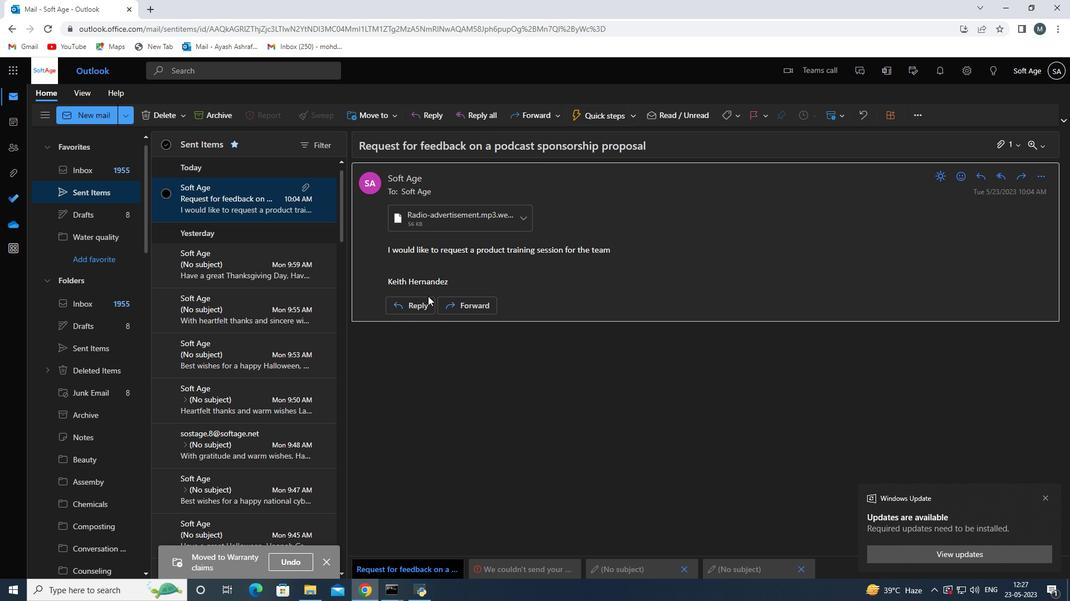 
Action: Mouse scrolled (428, 297) with delta (0, 0)
Screenshot: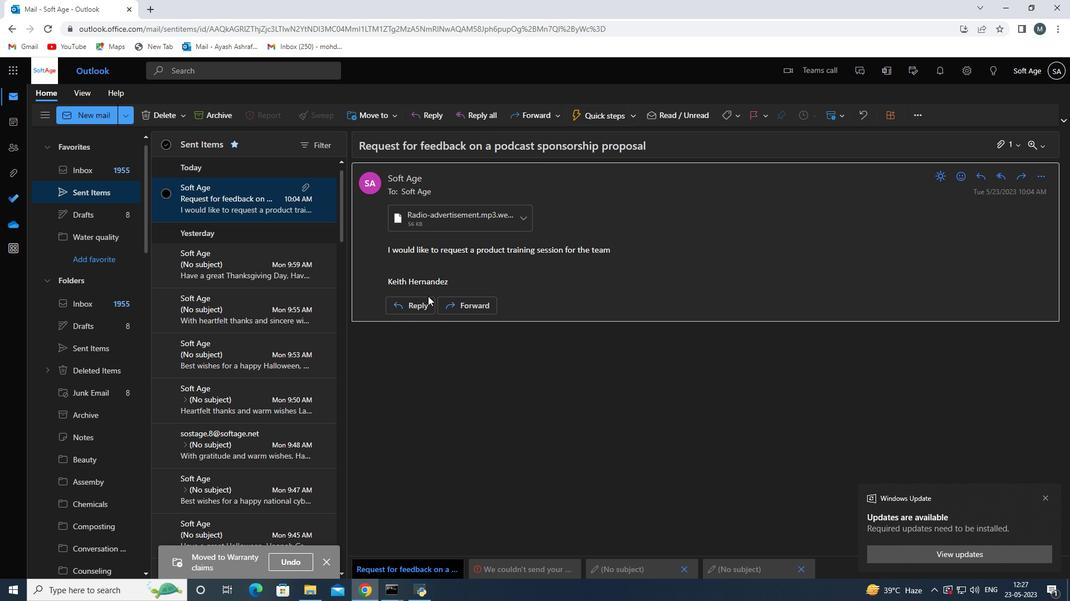 
Action: Mouse scrolled (428, 297) with delta (0, 0)
Screenshot: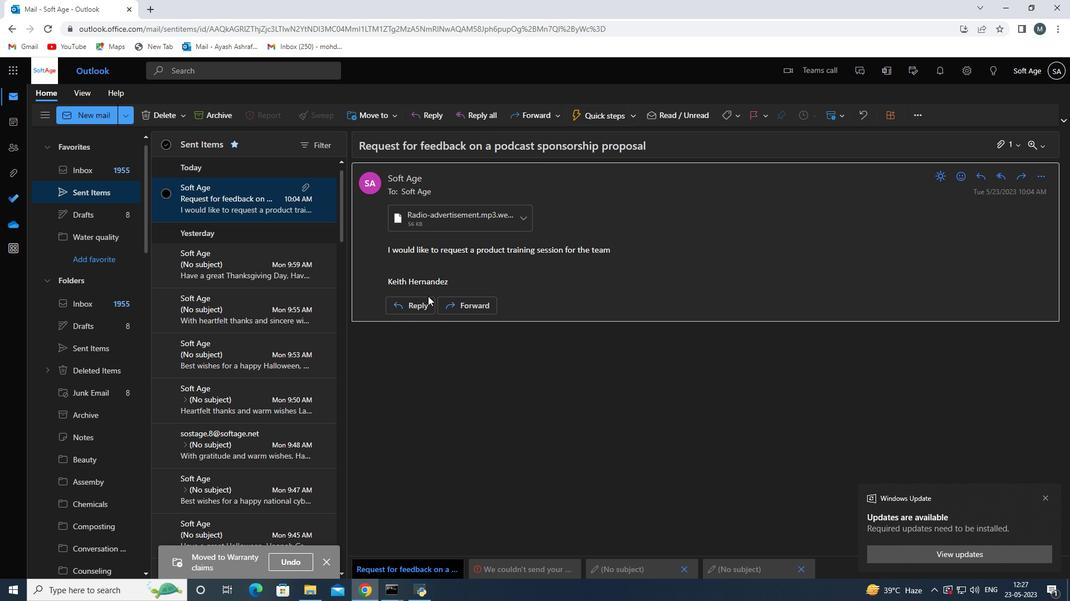 
Action: Mouse moved to (385, 323)
Screenshot: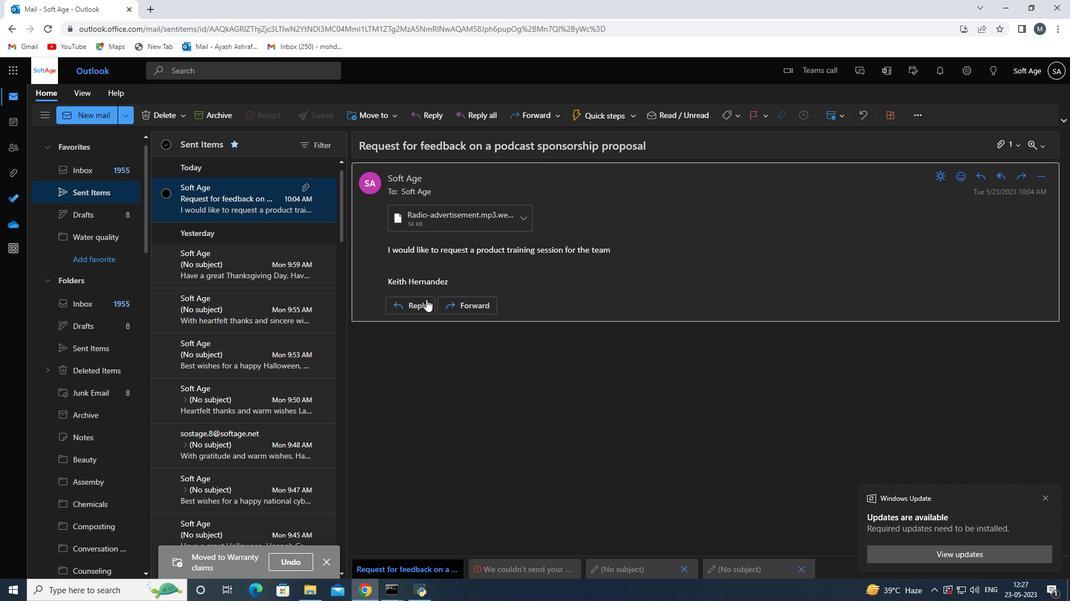 
